 Task: cart item validation rule 
Action: Mouse moved to (569, 660)
Screenshot: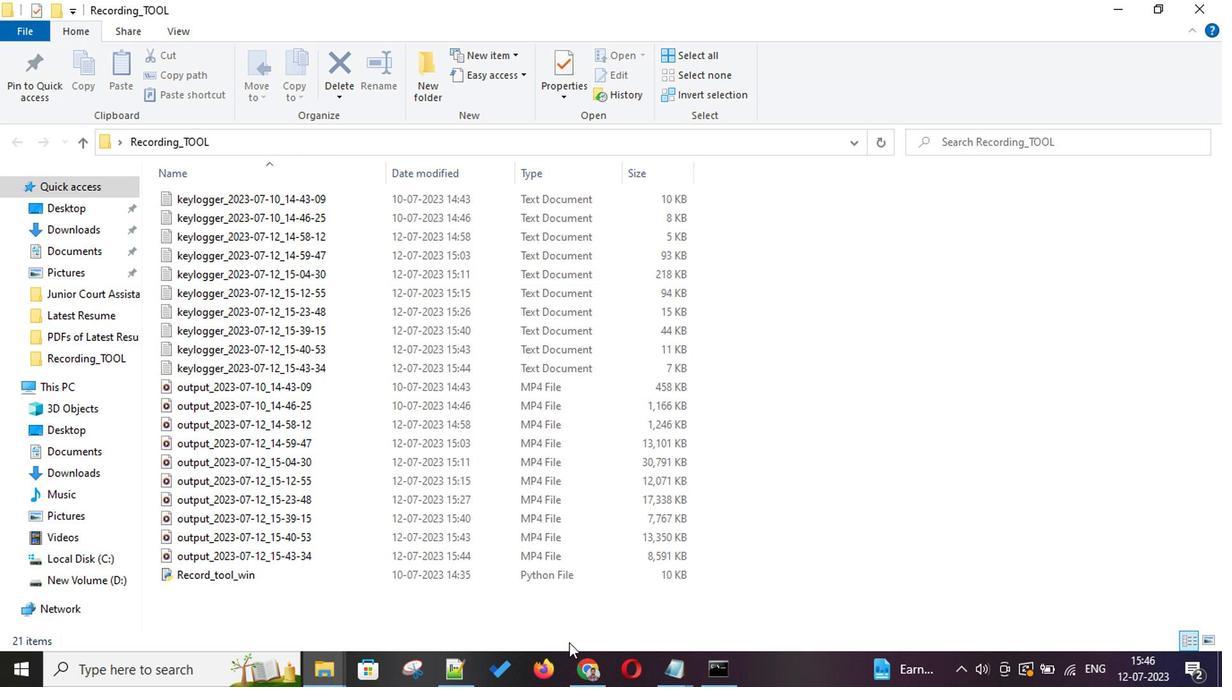 
Action: Mouse pressed left at (569, 660)
Screenshot: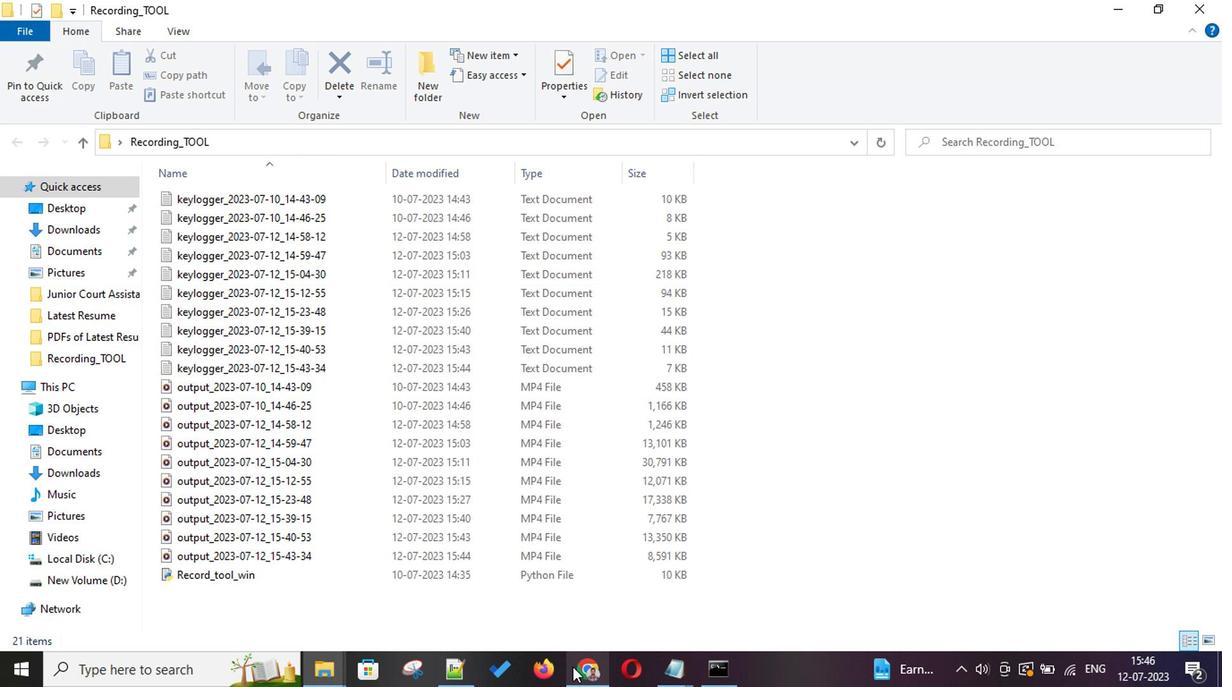 
Action: Mouse moved to (851, 214)
Screenshot: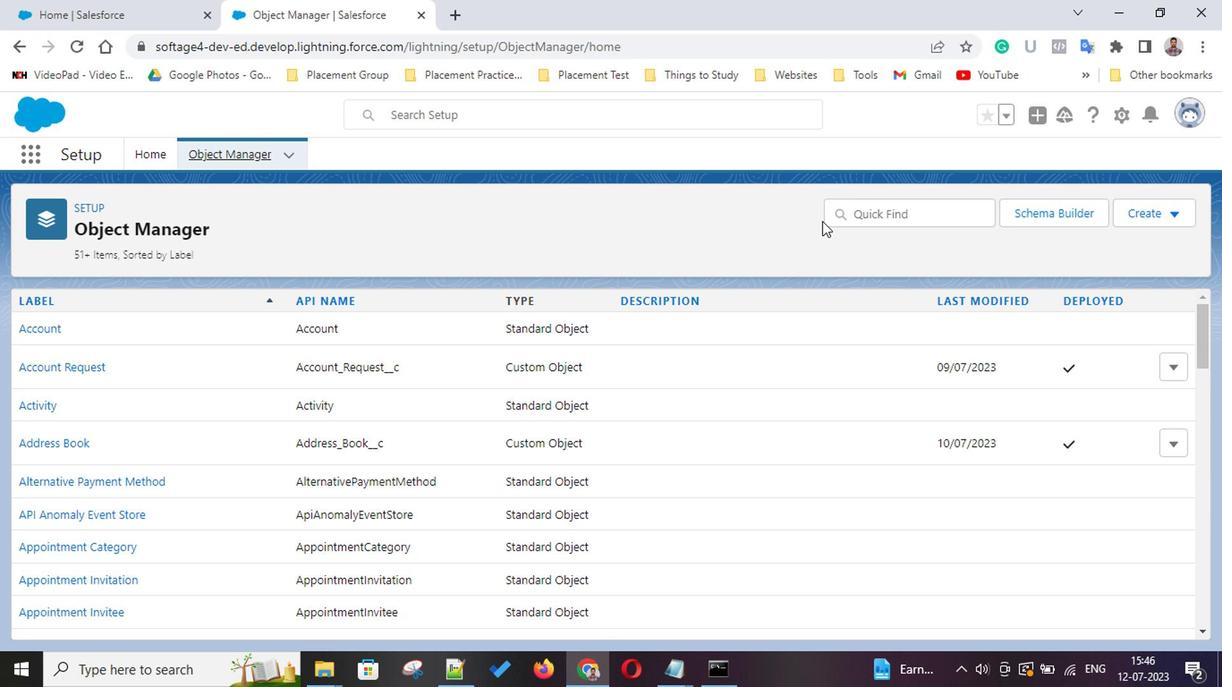 
Action: Mouse pressed left at (851, 214)
Screenshot: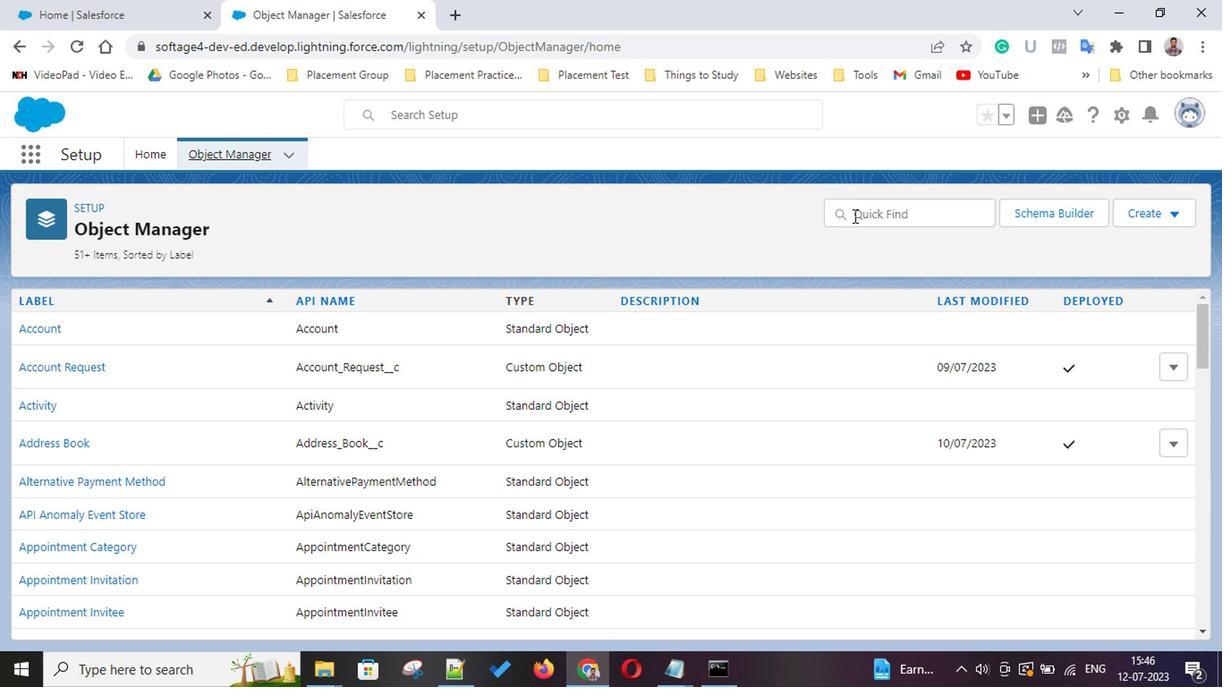 
Action: Key pressed cart<Key.space>item
Screenshot: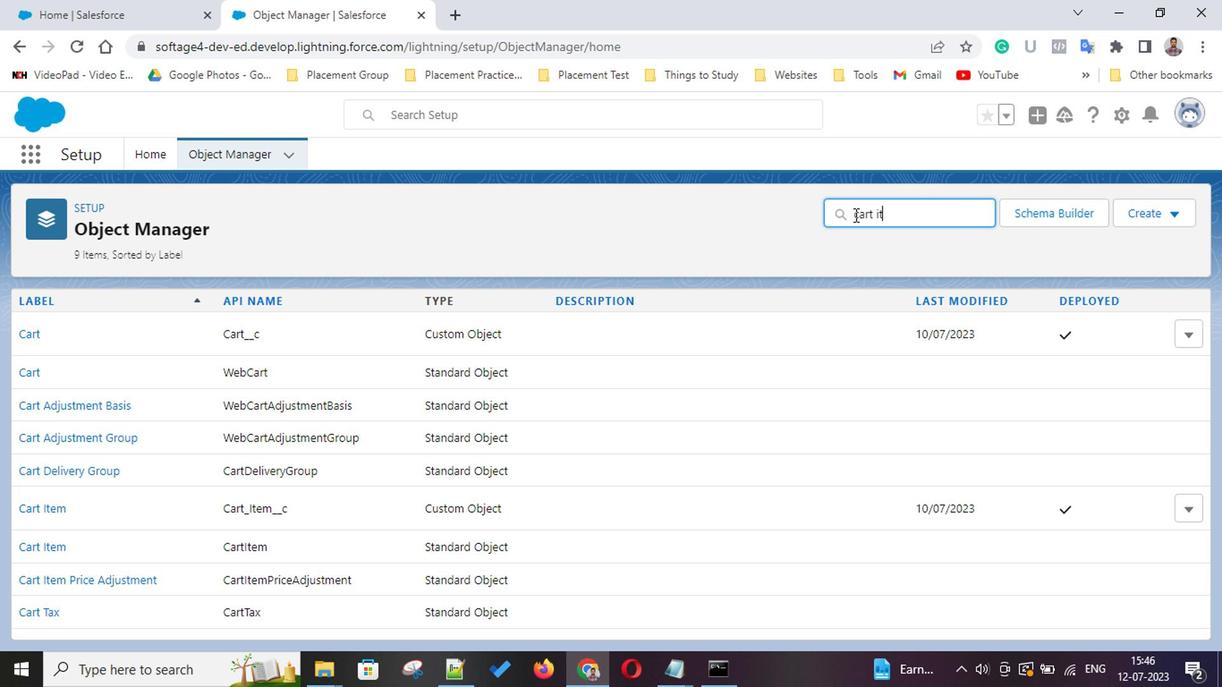 
Action: Mouse moved to (36, 327)
Screenshot: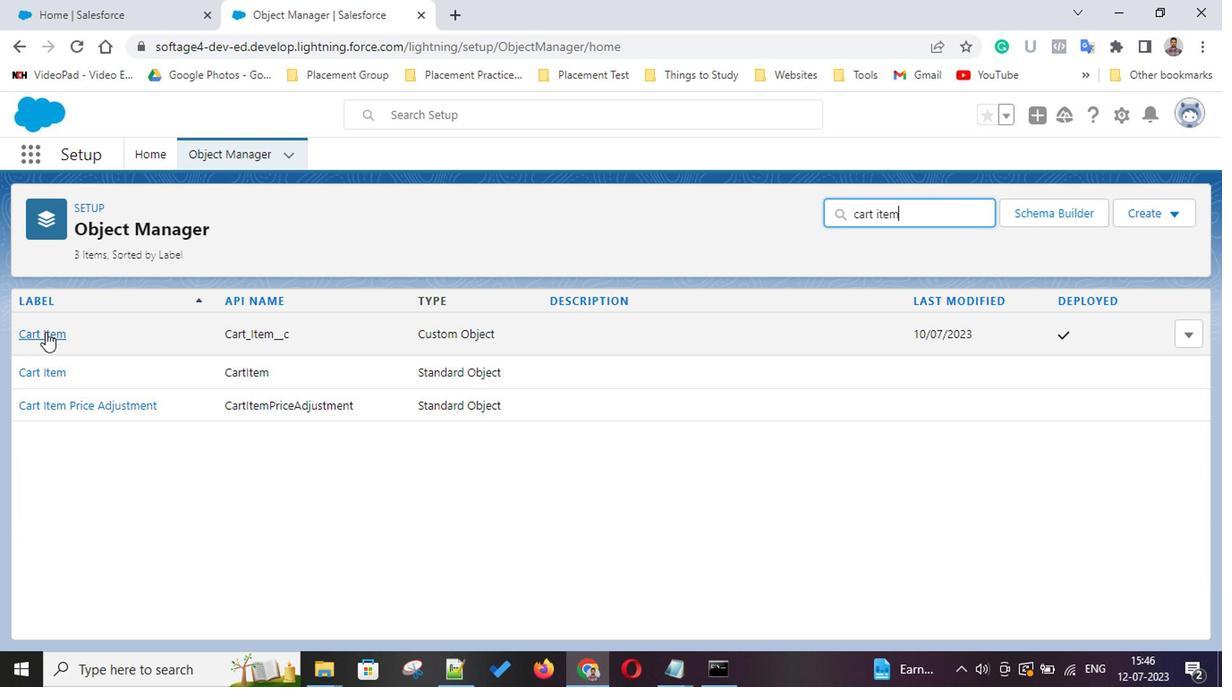 
Action: Mouse pressed left at (36, 327)
Screenshot: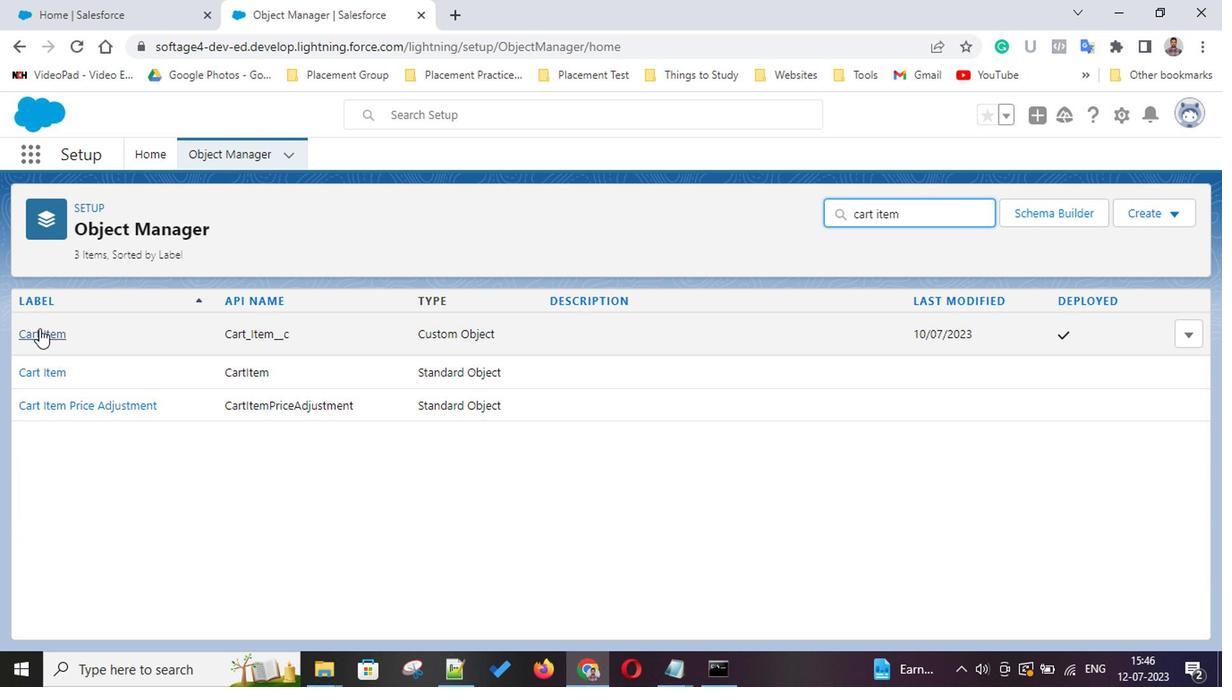 
Action: Mouse moved to (78, 407)
Screenshot: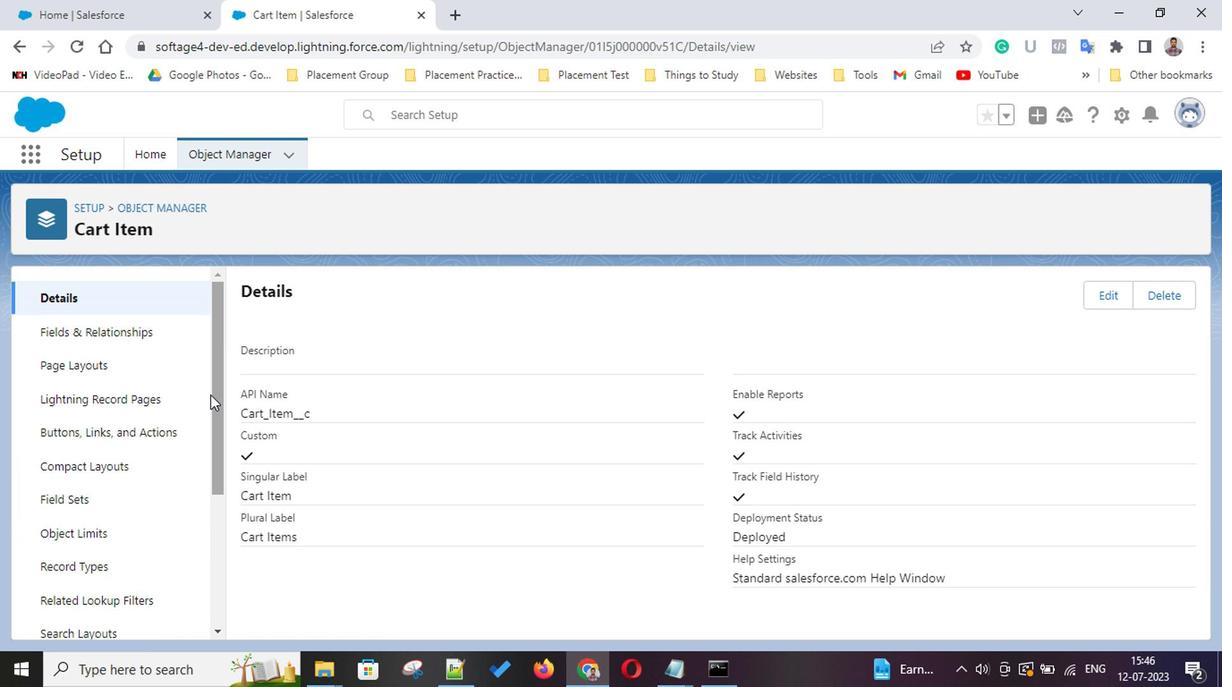 
Action: Mouse scrolled (78, 406) with delta (0, 0)
Screenshot: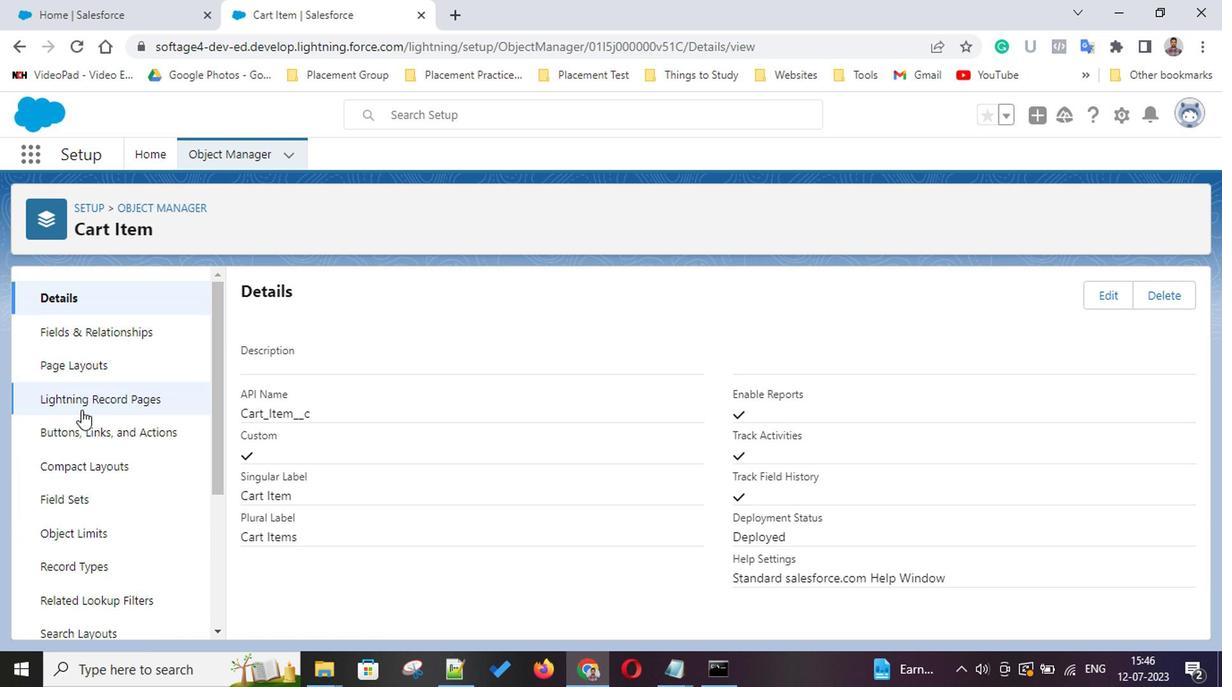 
Action: Mouse scrolled (78, 406) with delta (0, 0)
Screenshot: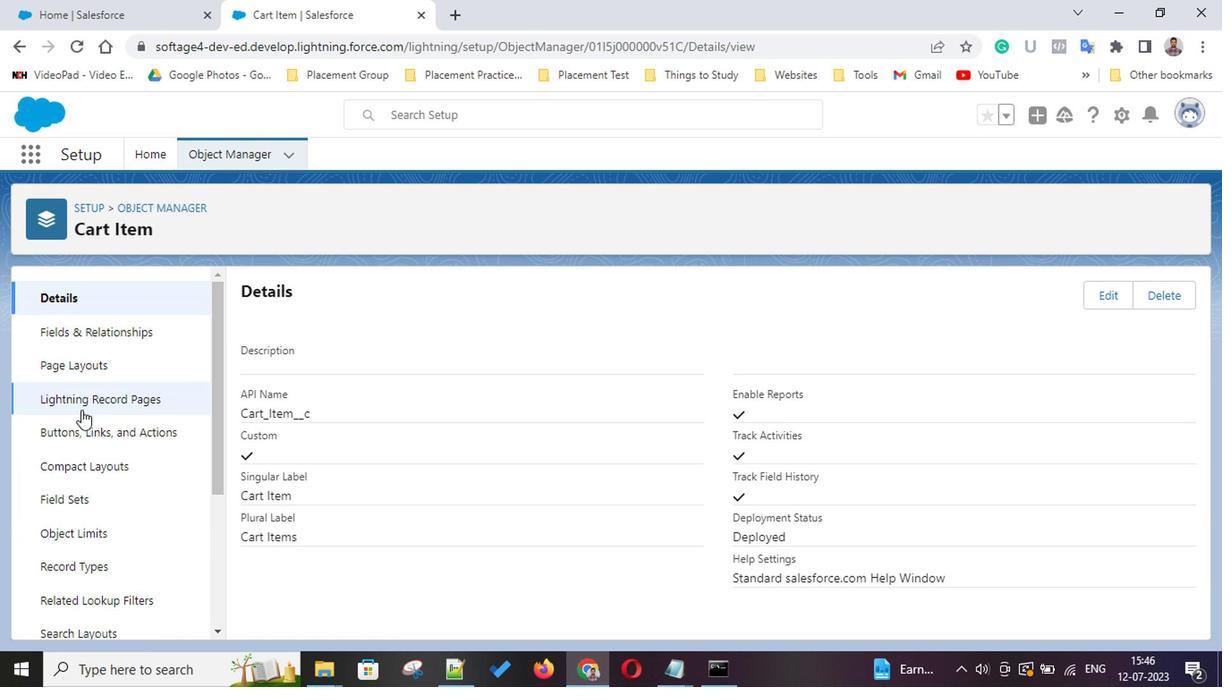 
Action: Mouse scrolled (78, 406) with delta (0, 0)
Screenshot: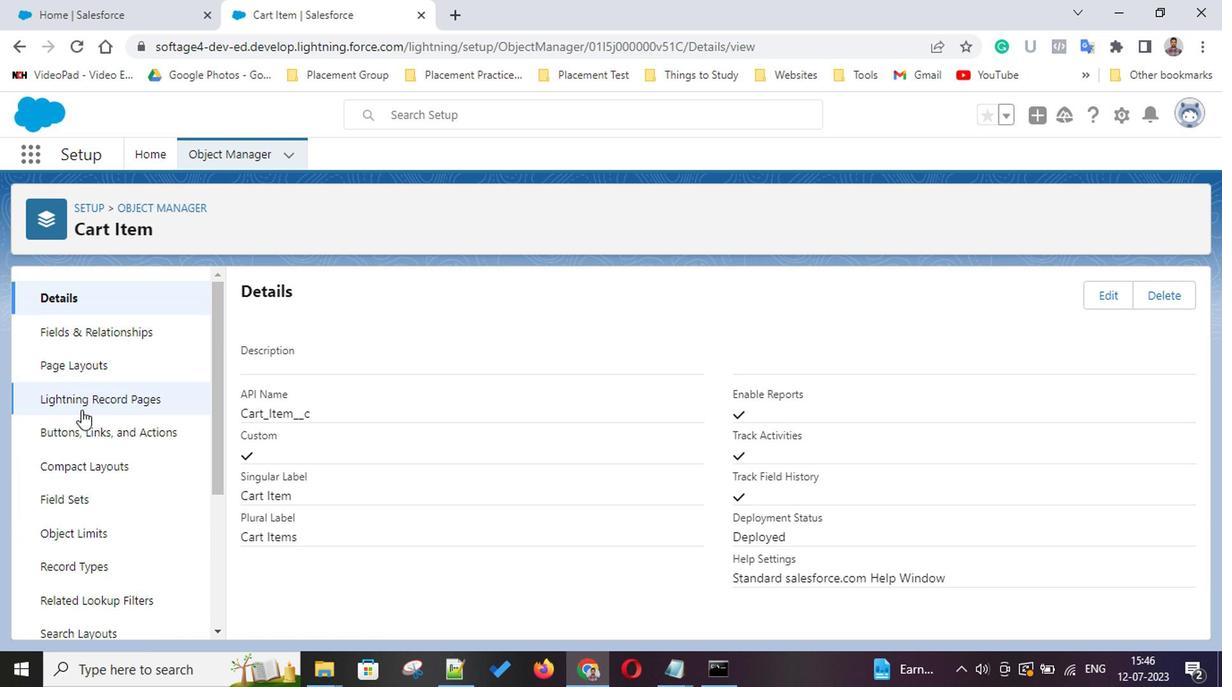 
Action: Mouse scrolled (78, 406) with delta (0, 0)
Screenshot: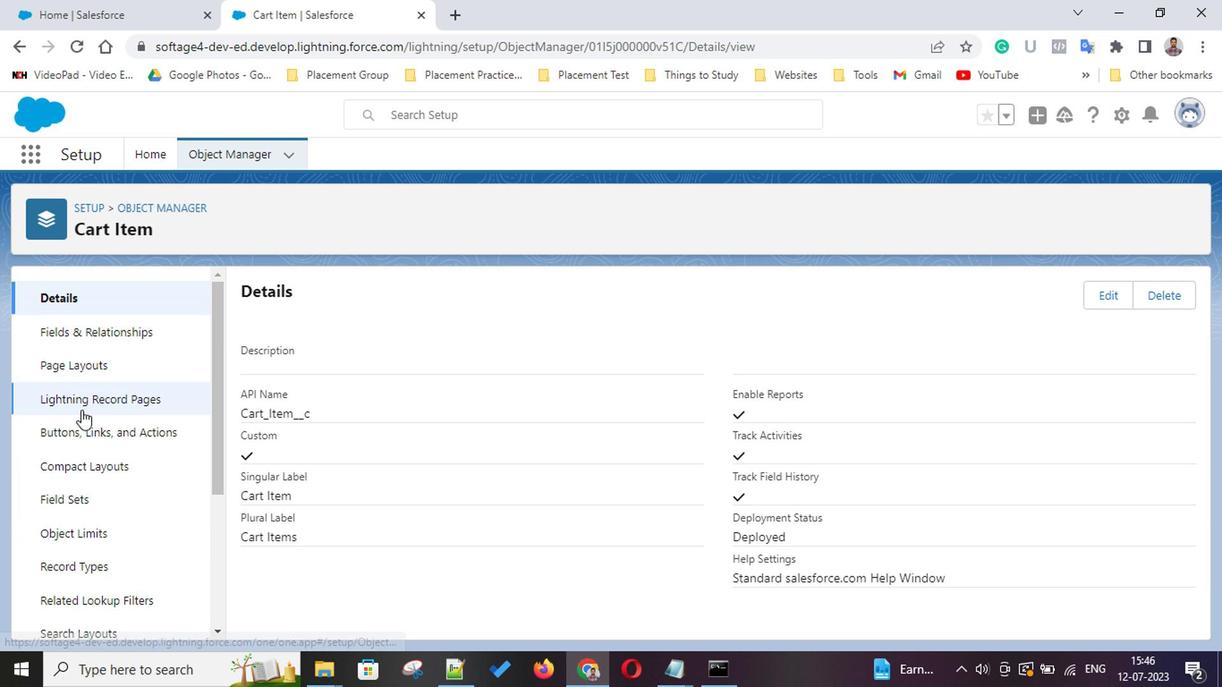 
Action: Mouse scrolled (78, 406) with delta (0, 0)
Screenshot: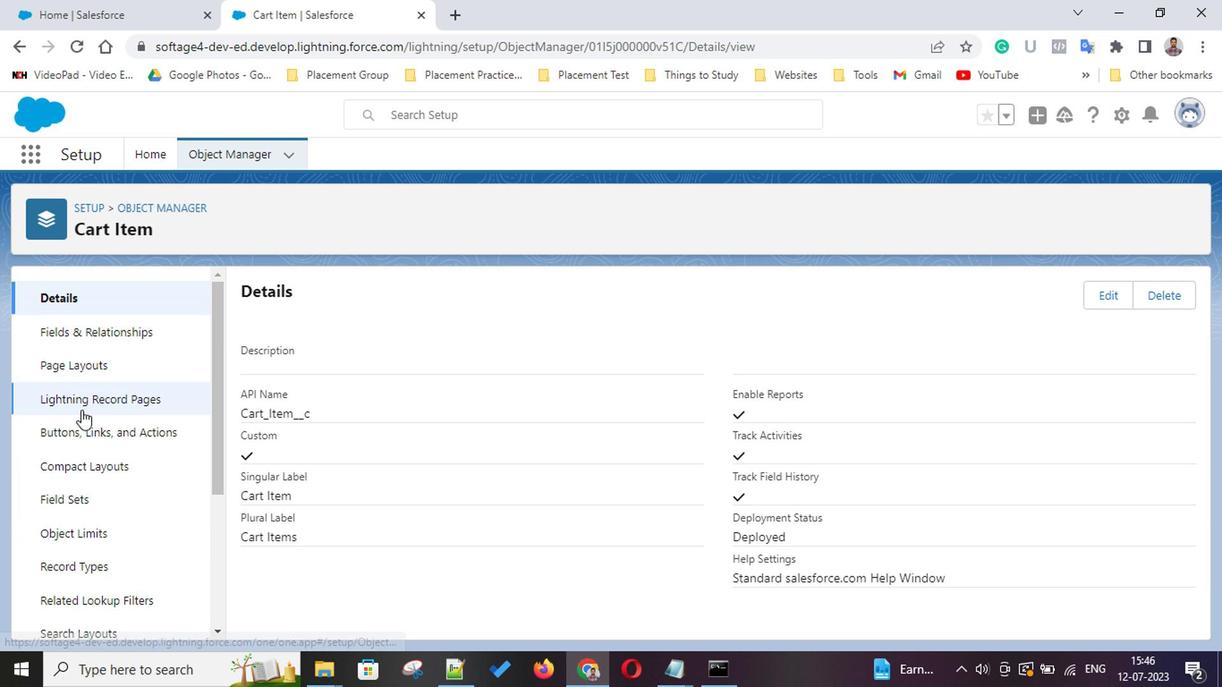 
Action: Mouse scrolled (78, 406) with delta (0, 0)
Screenshot: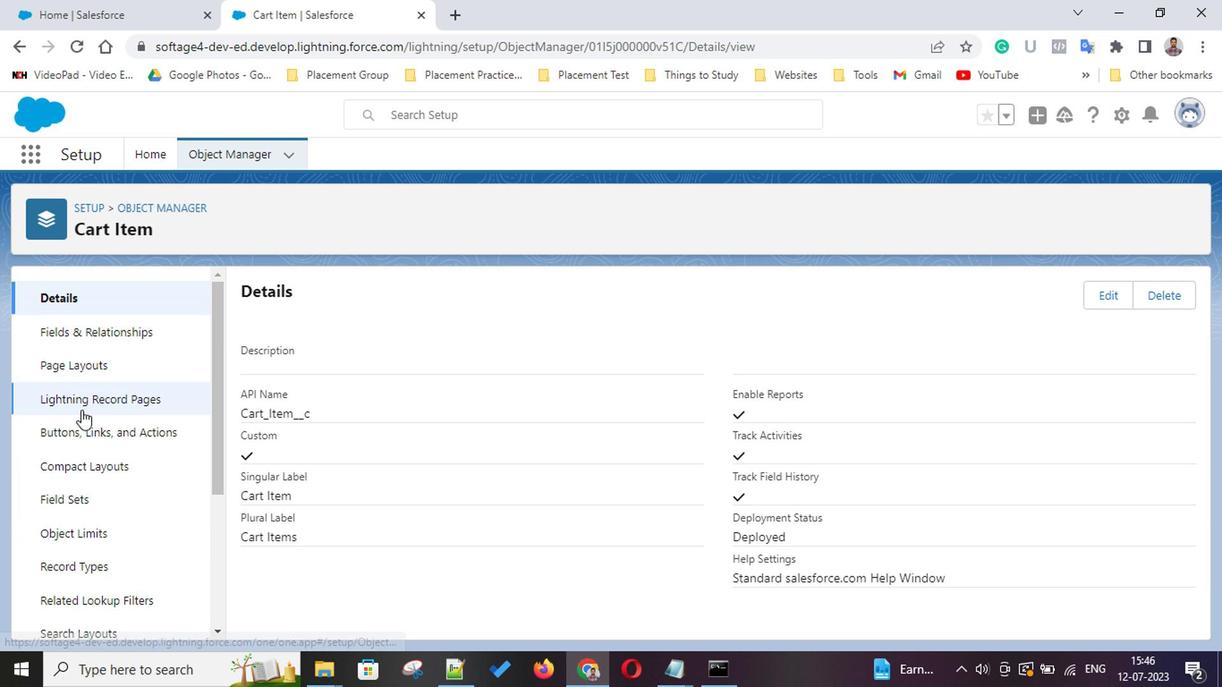 
Action: Mouse scrolled (78, 406) with delta (0, 0)
Screenshot: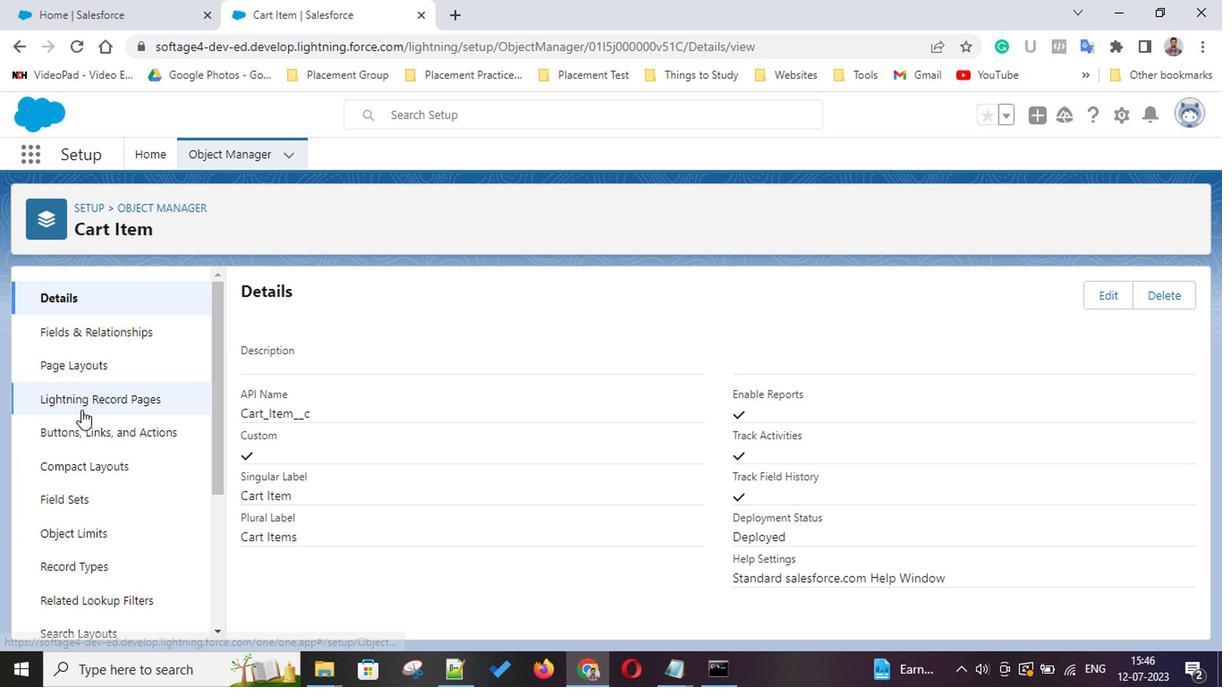 
Action: Mouse scrolled (78, 406) with delta (0, 0)
Screenshot: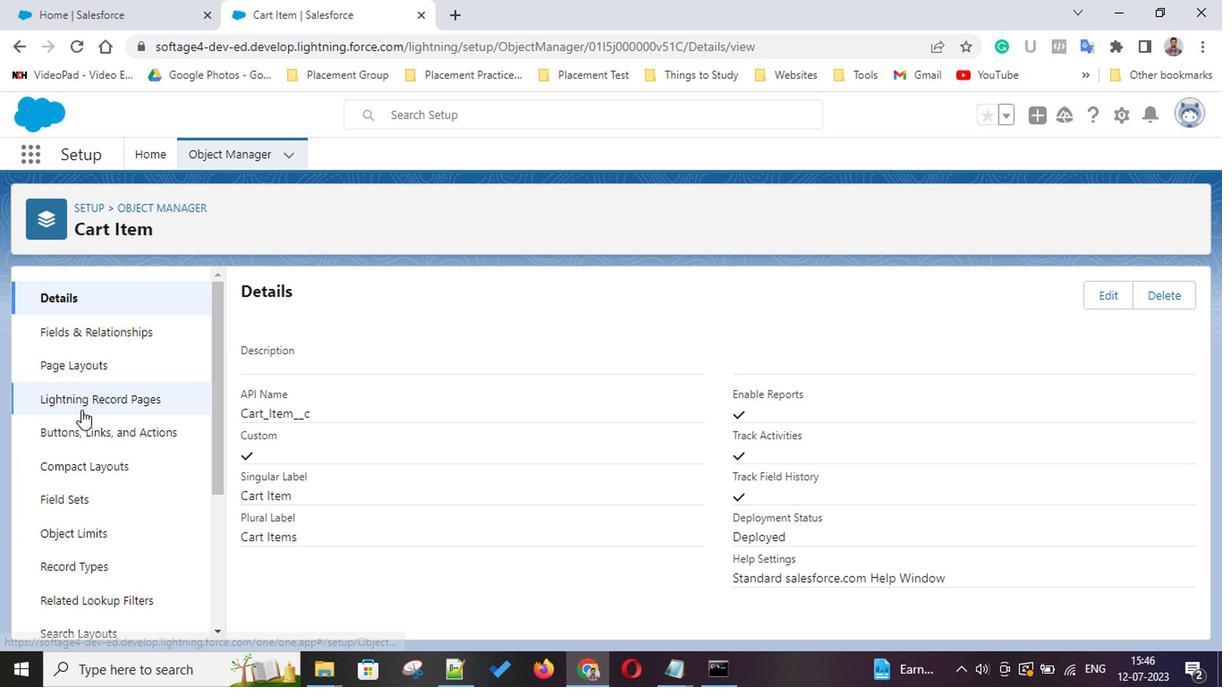 
Action: Mouse scrolled (78, 406) with delta (0, 0)
Screenshot: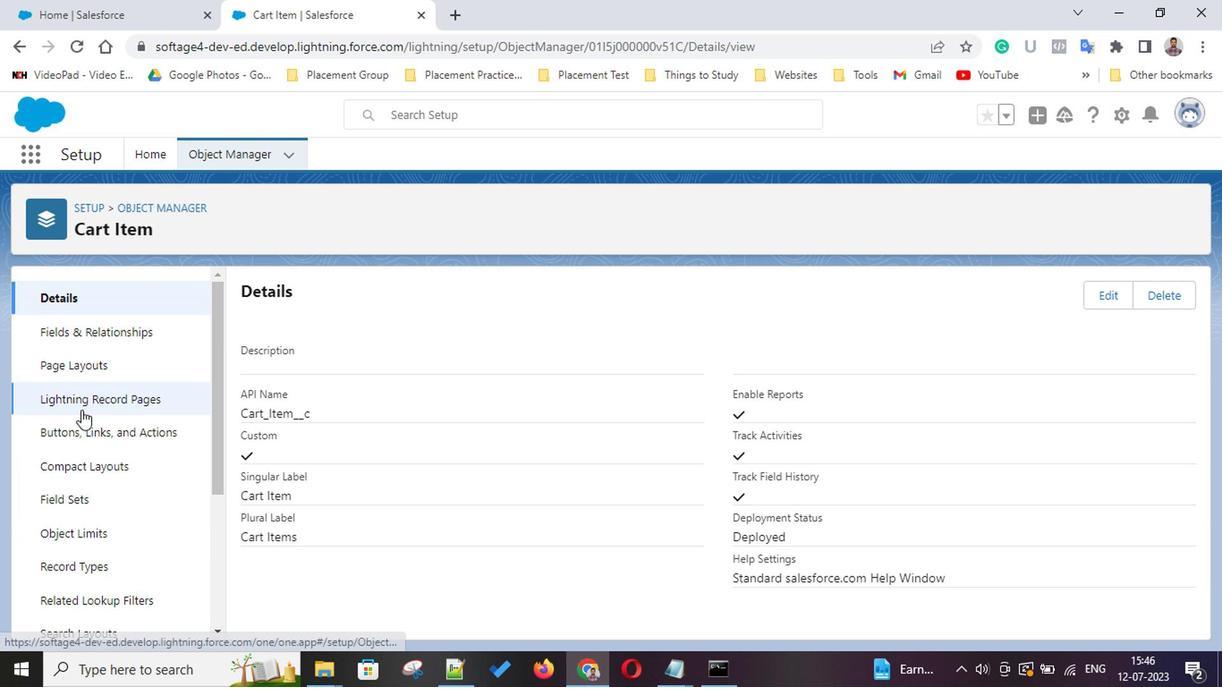 
Action: Mouse scrolled (78, 406) with delta (0, 0)
Screenshot: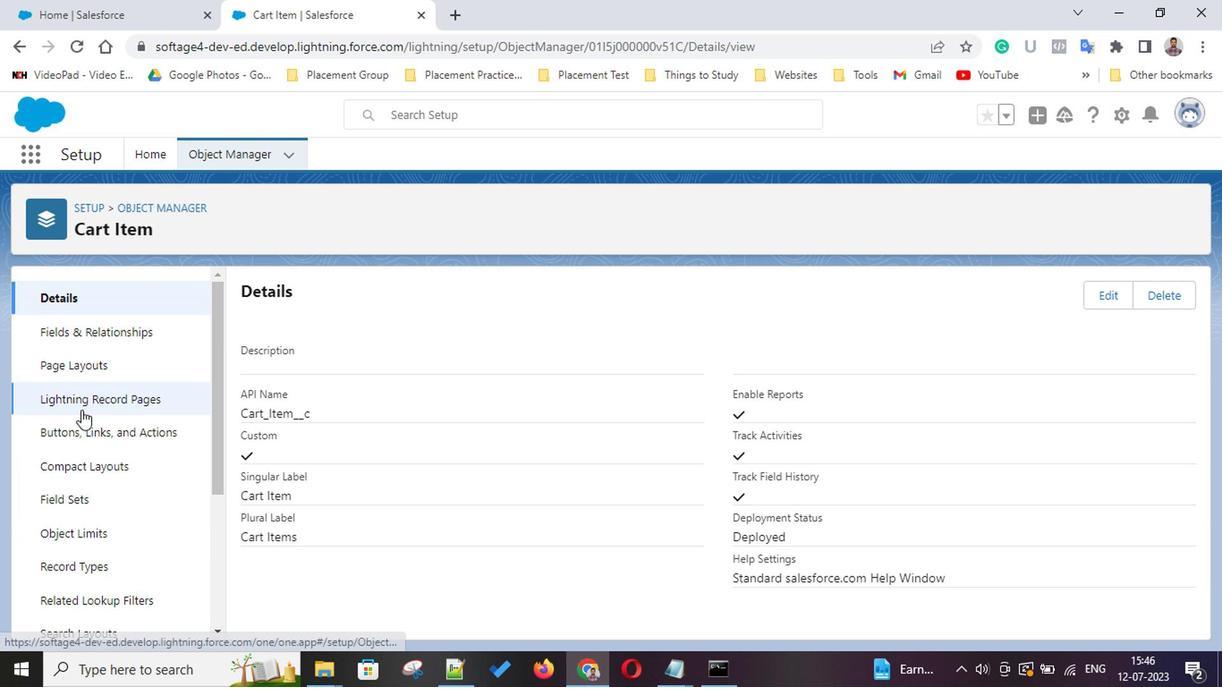
Action: Mouse scrolled (78, 406) with delta (0, 0)
Screenshot: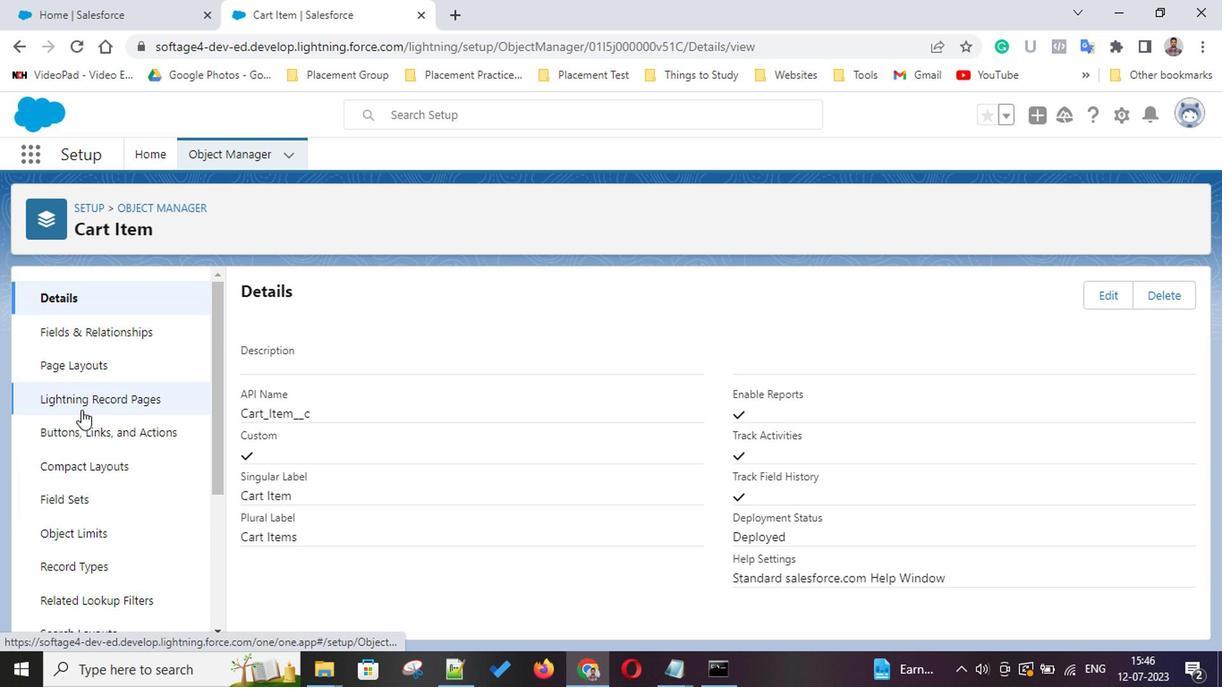 
Action: Mouse scrolled (78, 406) with delta (0, 0)
Screenshot: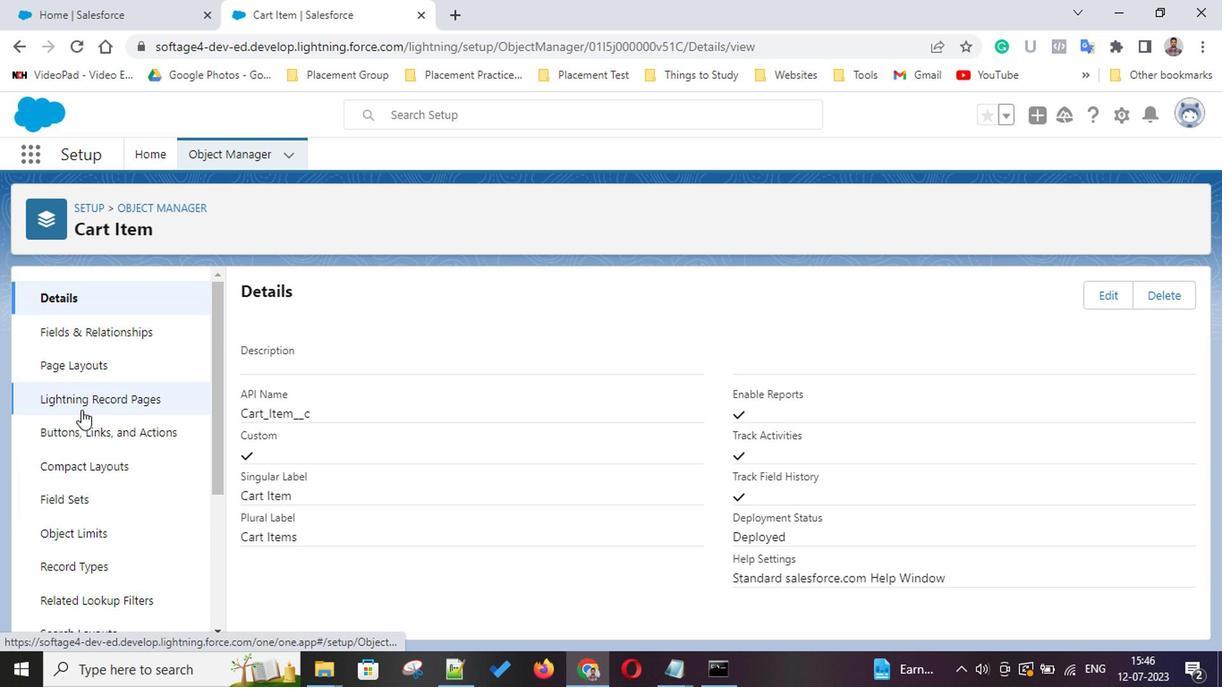 
Action: Mouse scrolled (78, 406) with delta (0, 0)
Screenshot: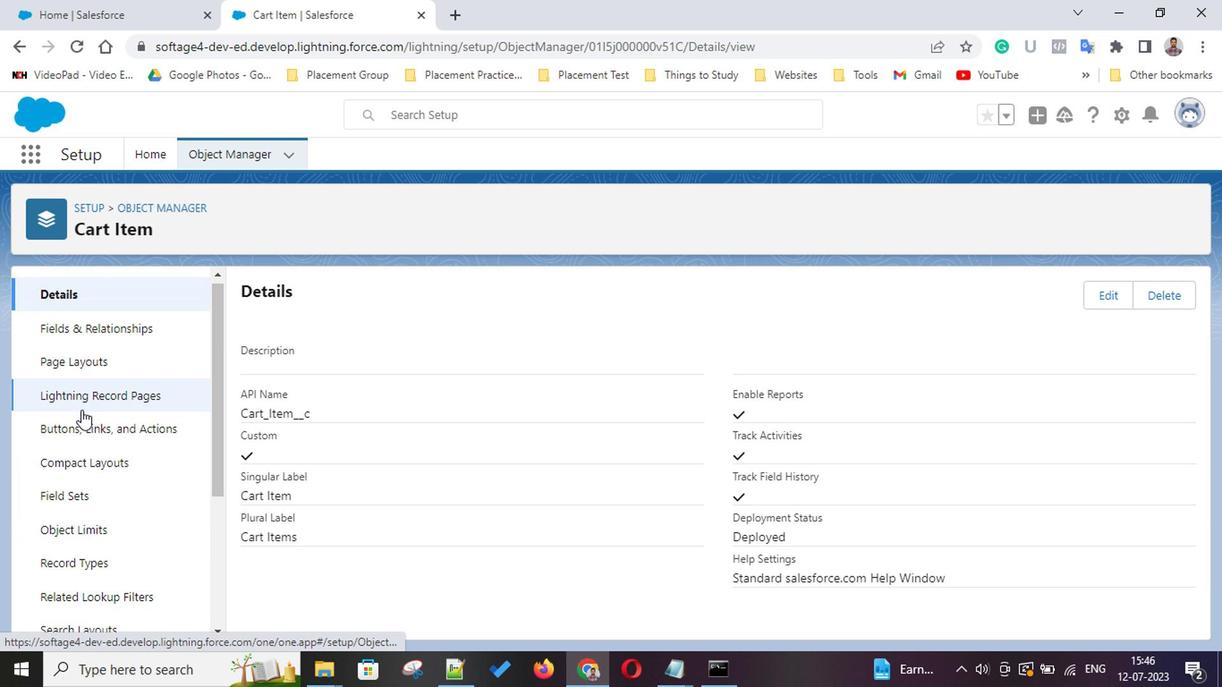 
Action: Mouse scrolled (78, 406) with delta (0, 0)
Screenshot: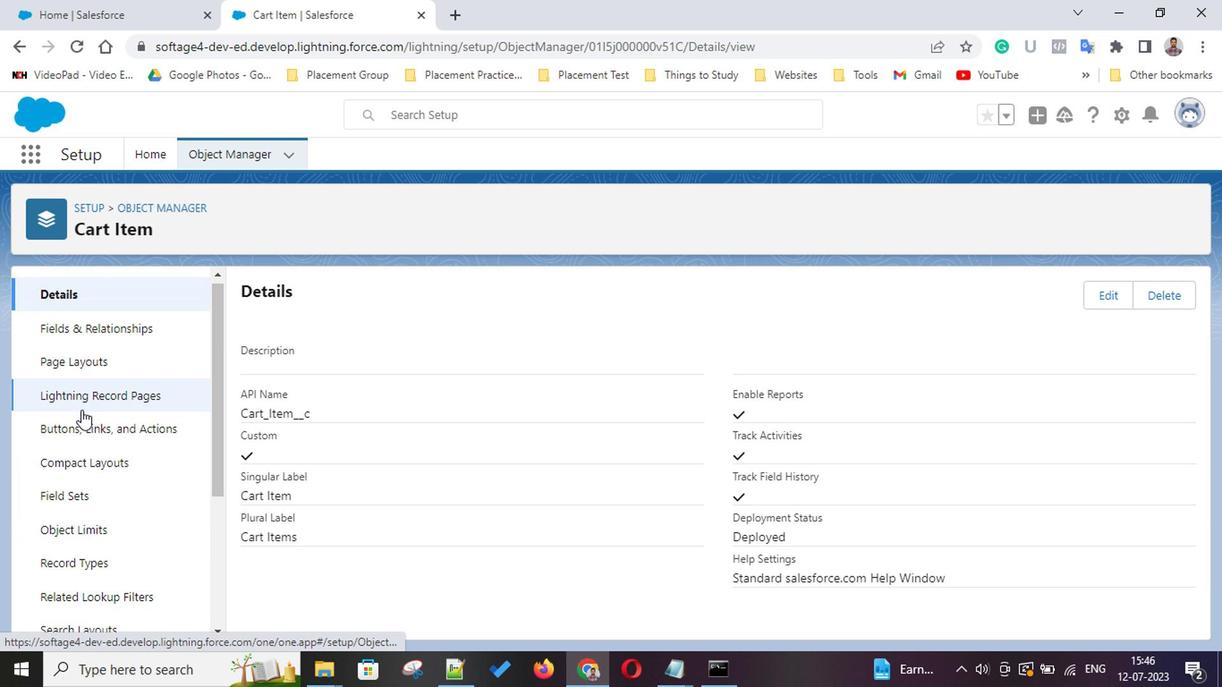 
Action: Mouse scrolled (78, 406) with delta (0, 0)
Screenshot: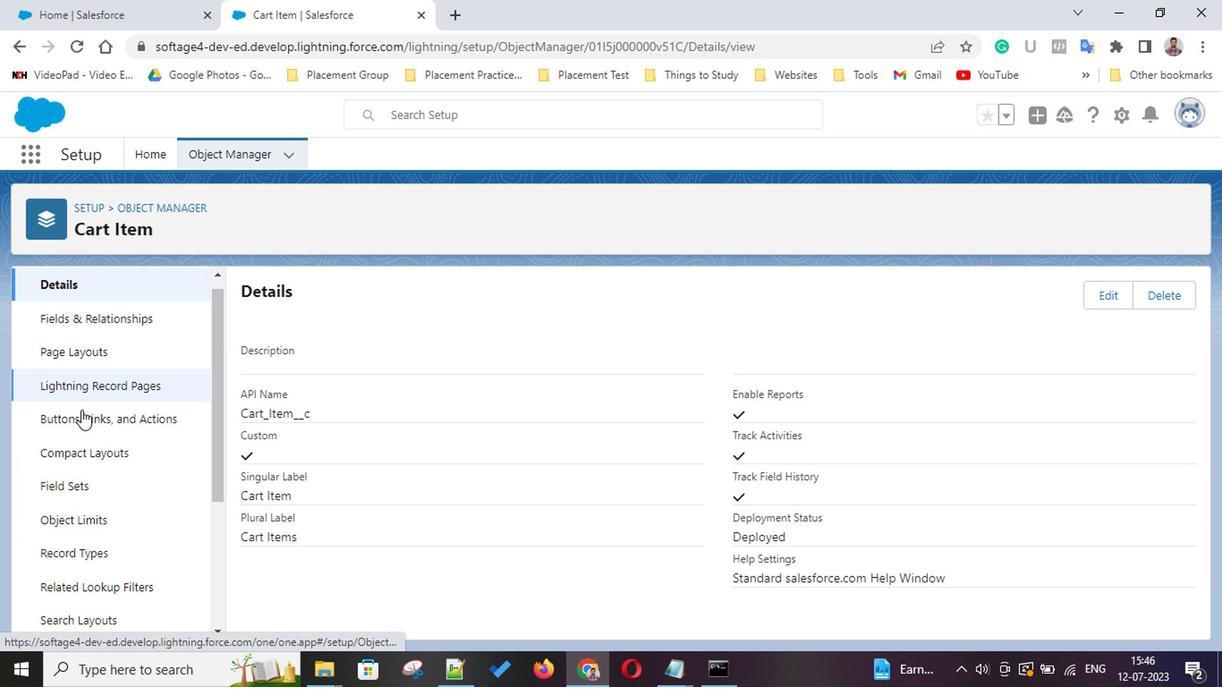 
Action: Mouse scrolled (78, 406) with delta (0, 0)
Screenshot: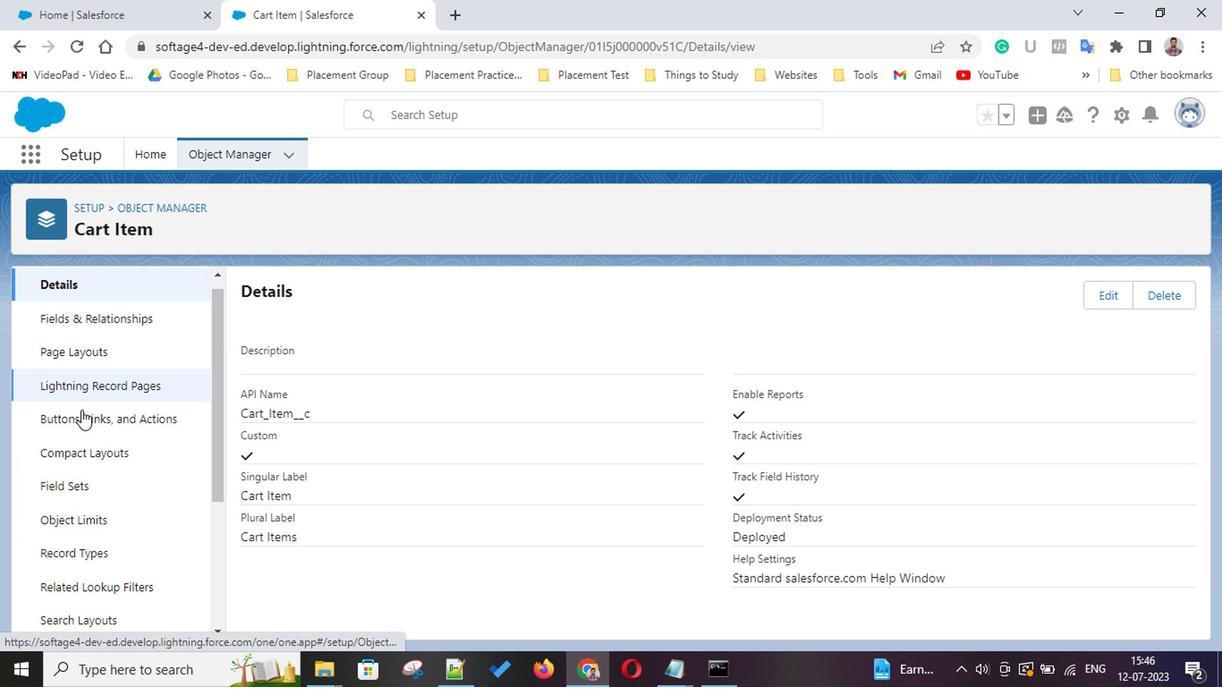 
Action: Mouse scrolled (78, 406) with delta (0, 0)
Screenshot: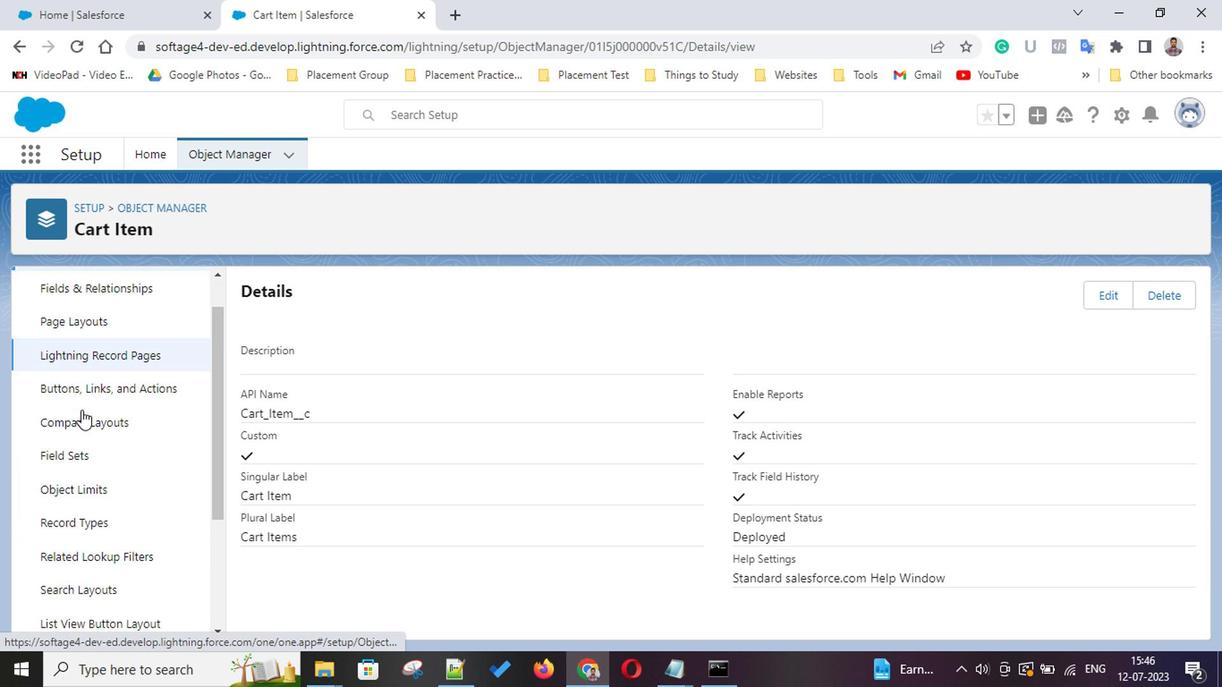 
Action: Mouse scrolled (78, 406) with delta (0, 0)
Screenshot: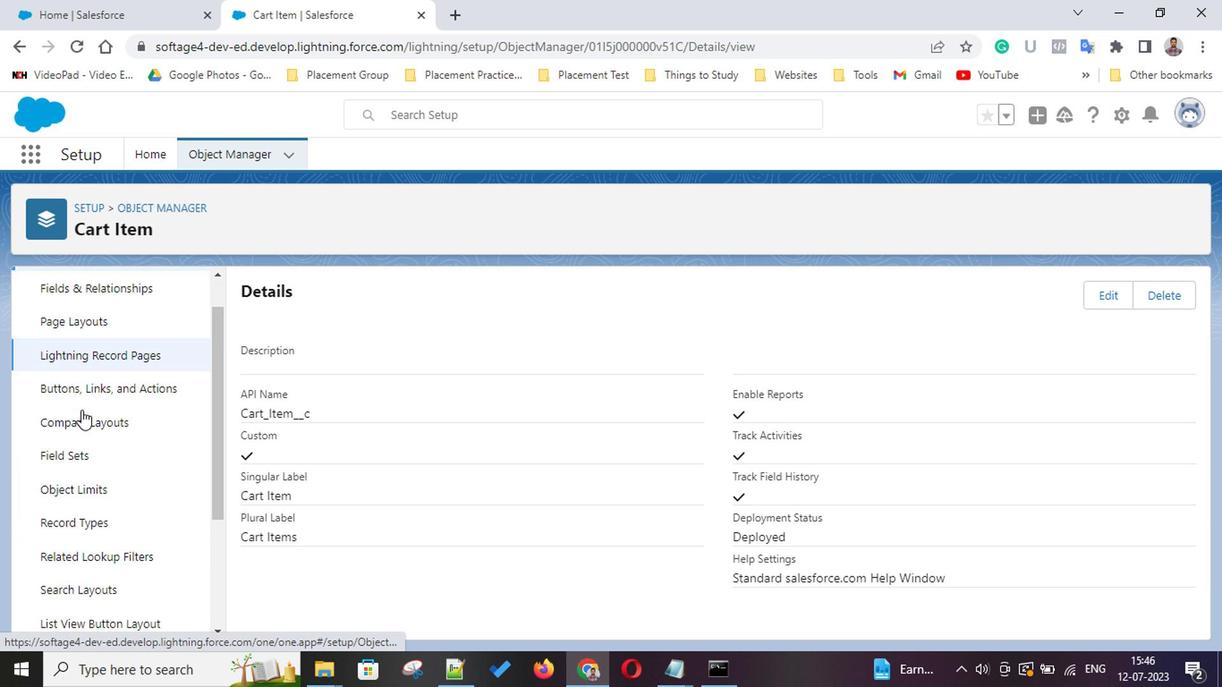 
Action: Mouse scrolled (78, 406) with delta (0, 0)
Screenshot: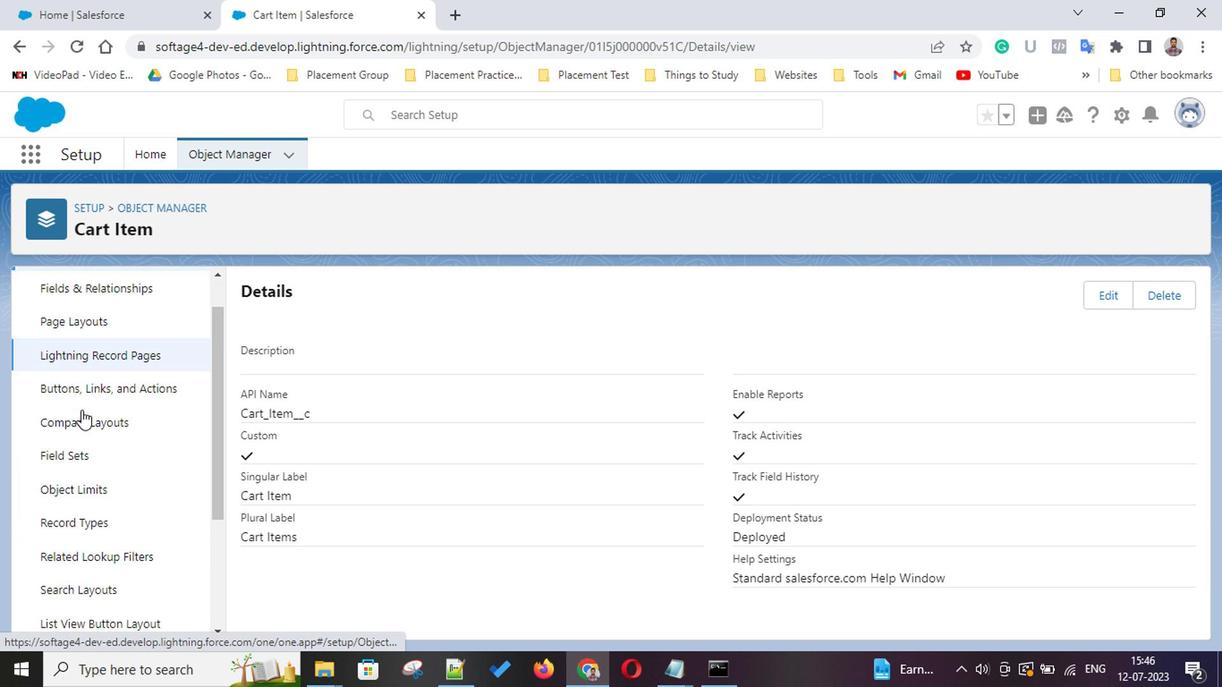 
Action: Mouse scrolled (78, 406) with delta (0, 0)
Screenshot: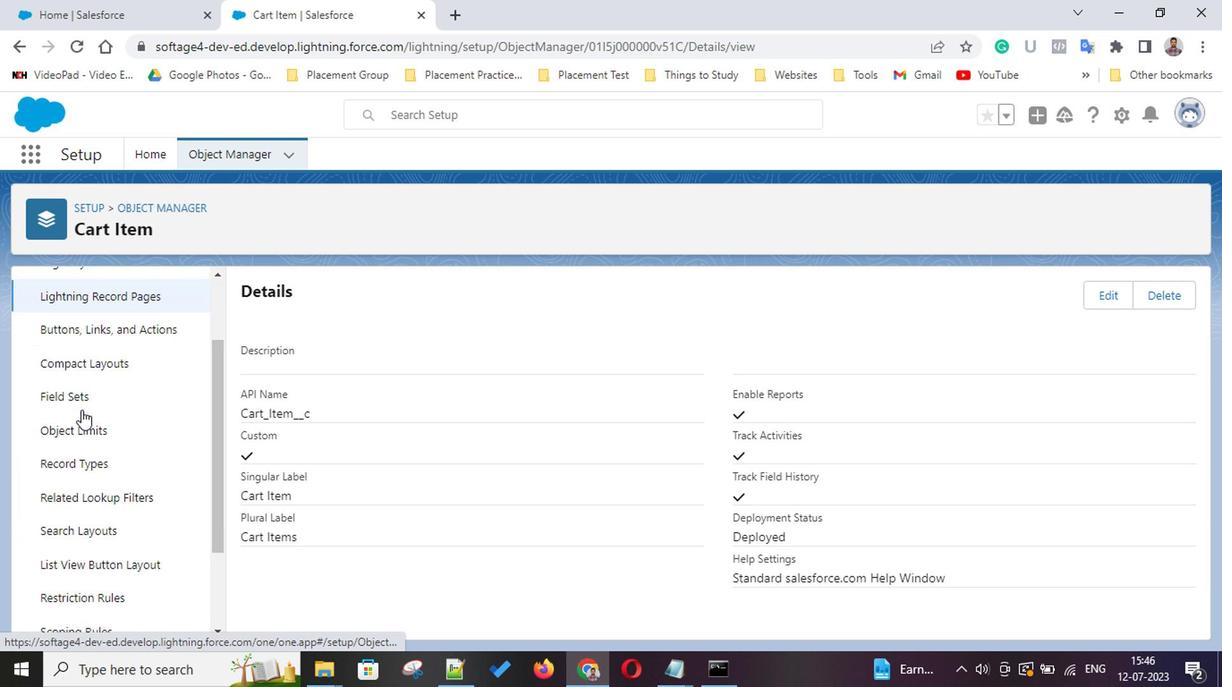 
Action: Mouse moved to (71, 606)
Screenshot: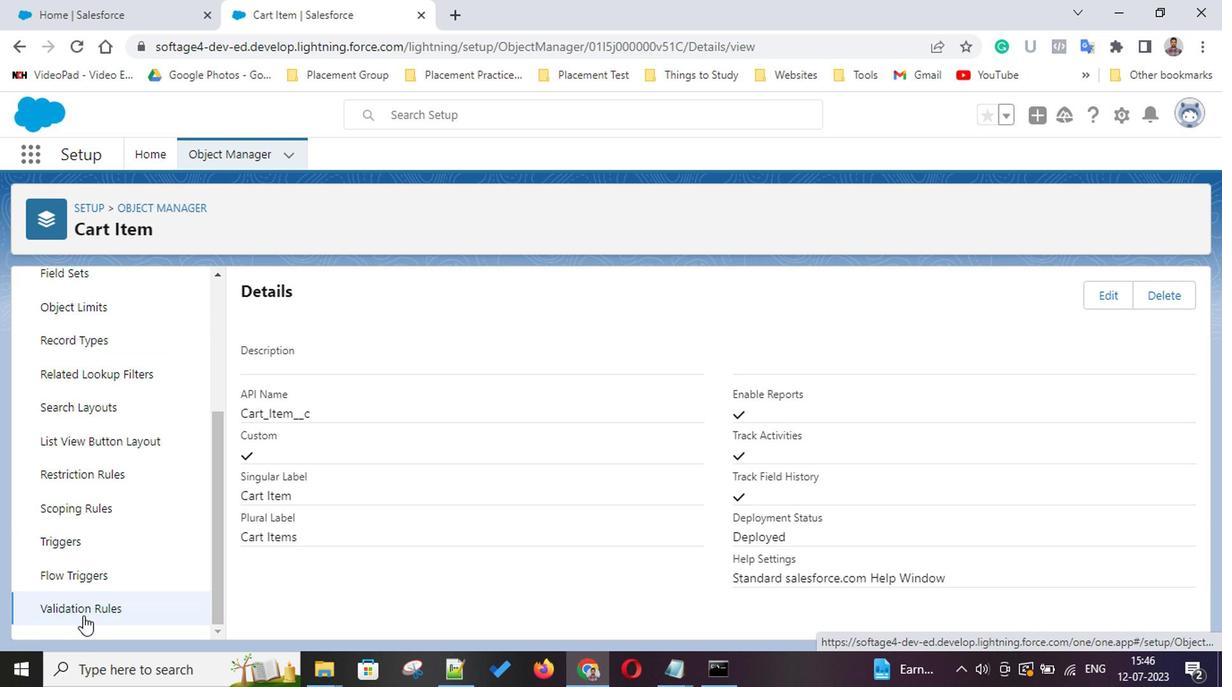 
Action: Mouse pressed left at (71, 606)
Screenshot: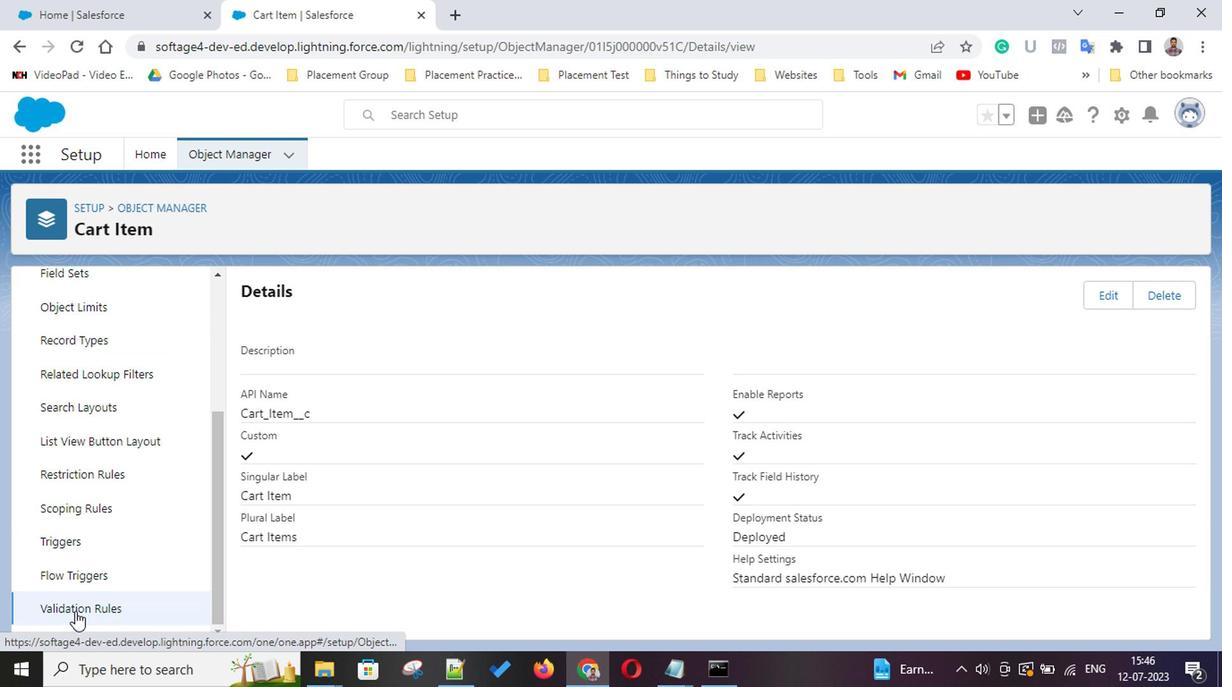 
Action: Mouse moved to (1184, 297)
Screenshot: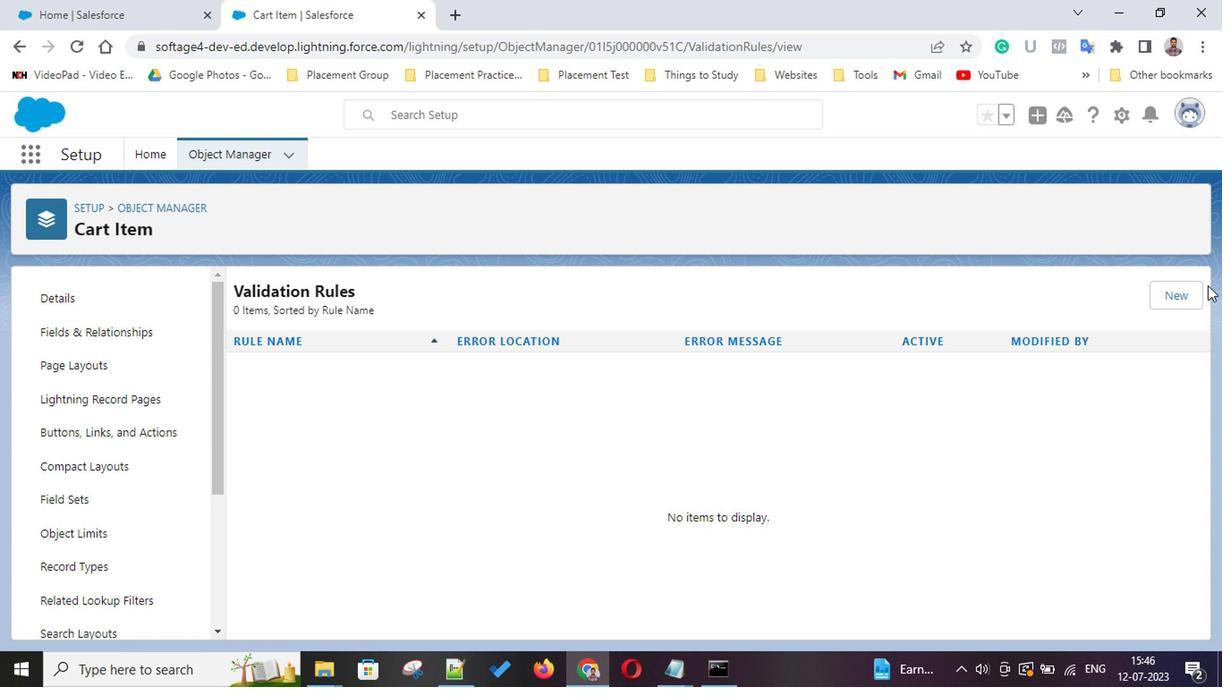 
Action: Mouse pressed left at (1184, 297)
Screenshot: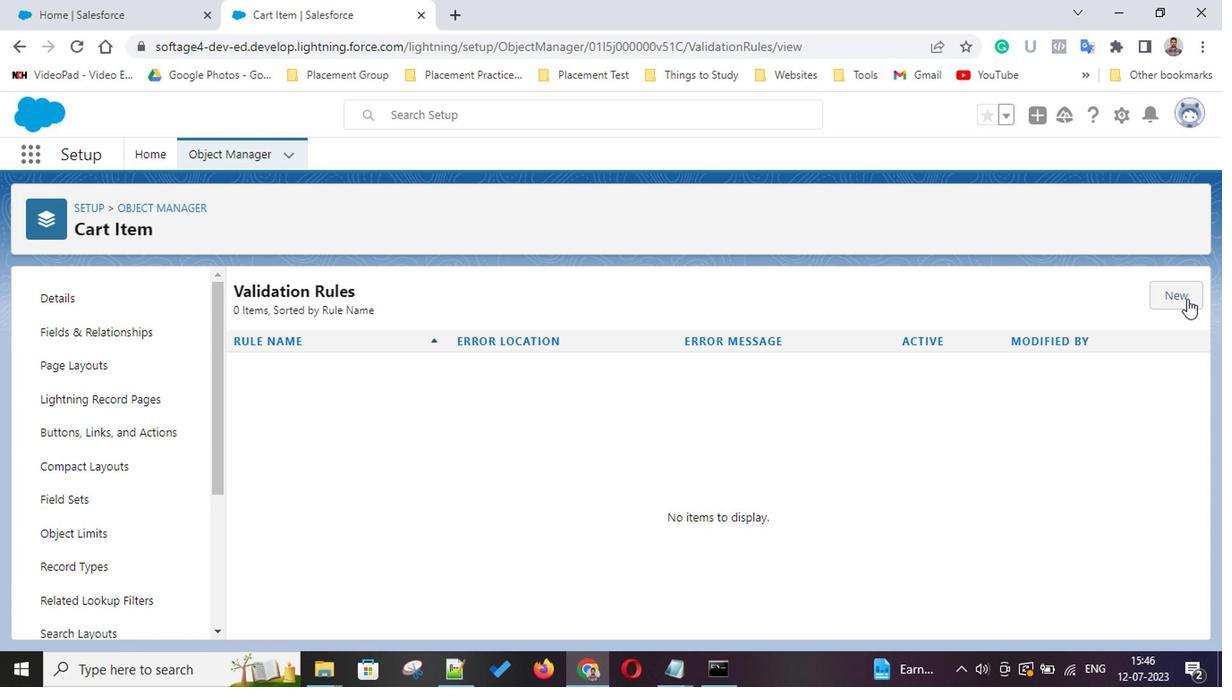 
Action: Mouse moved to (625, 298)
Screenshot: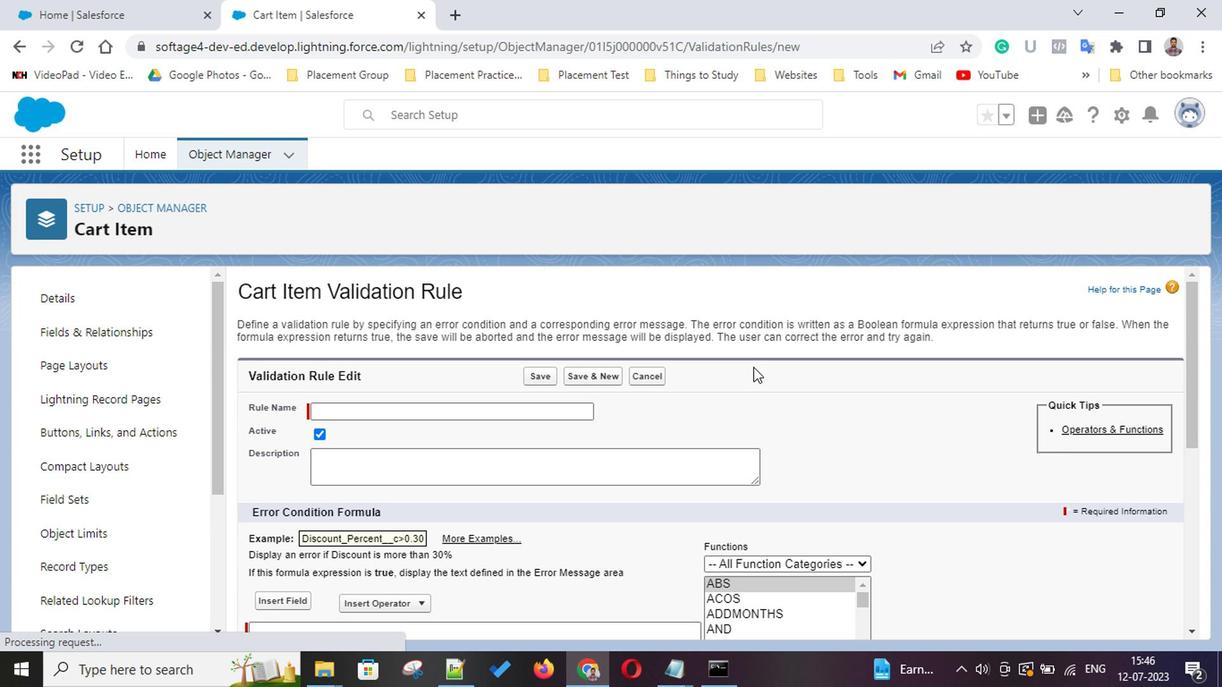 
Action: Key pressed <Key.shift>Product<Key.space>and<Key.space><Key.shift>Quantity<Key.space>is<Key.space><Key.shift>Required
Screenshot: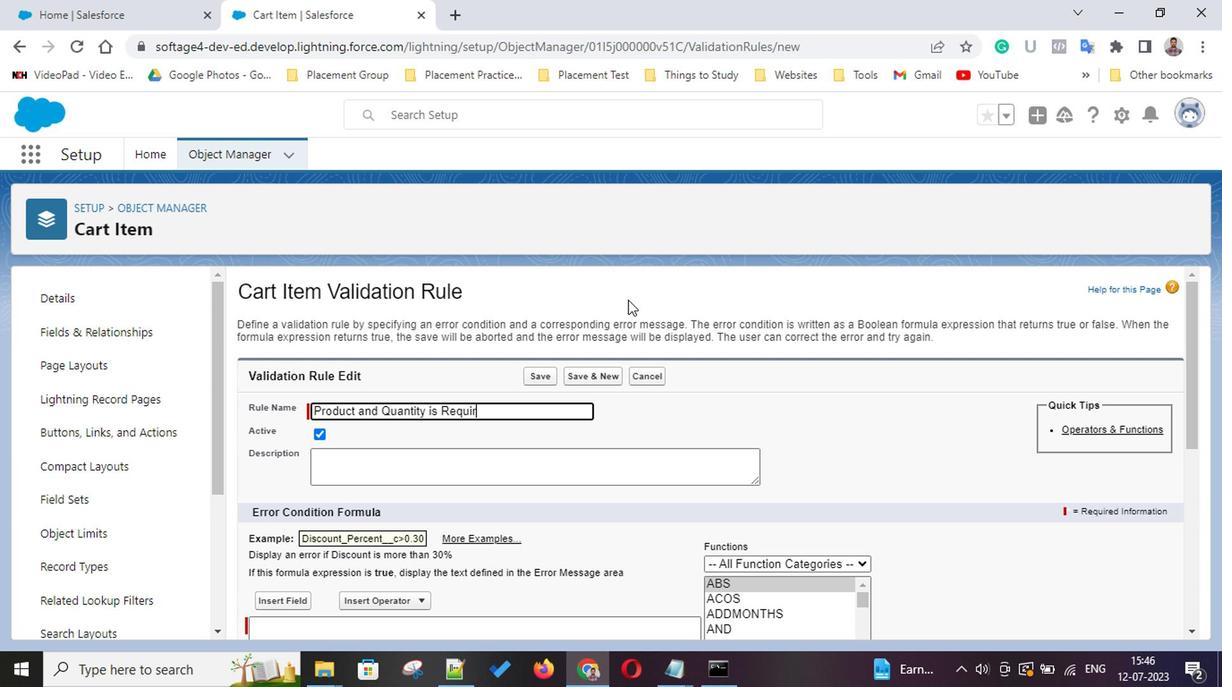 
Action: Mouse moved to (399, 476)
Screenshot: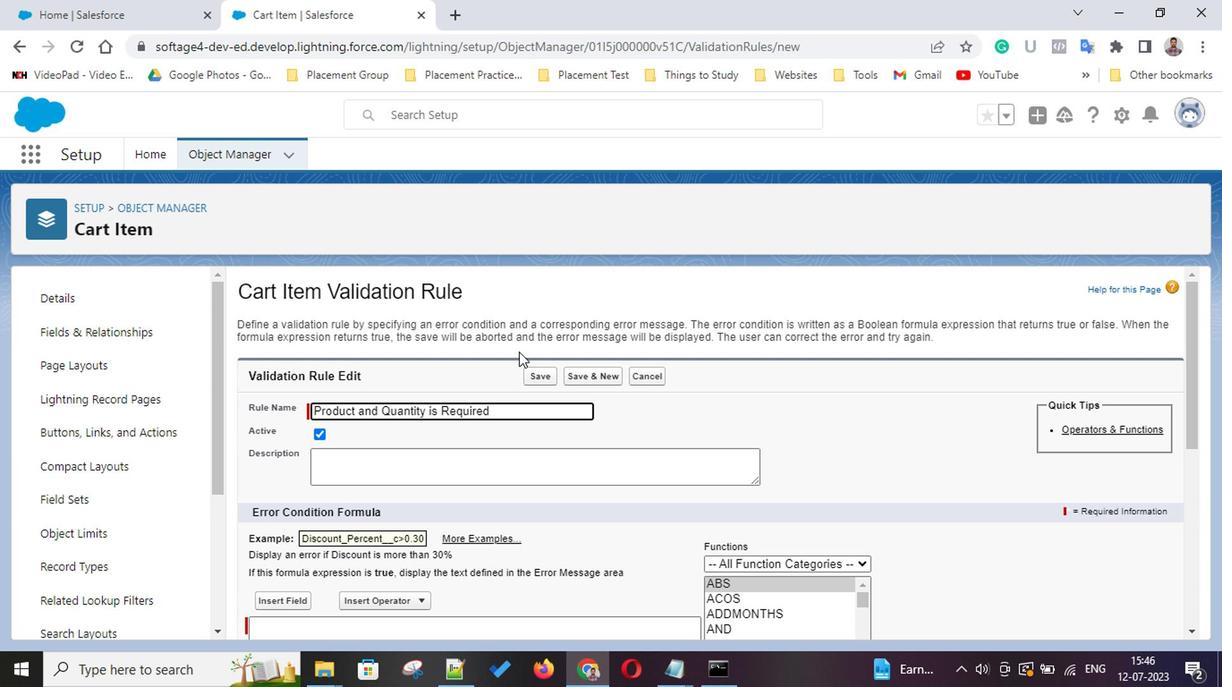 
Action: Mouse scrolled (399, 475) with delta (0, 0)
Screenshot: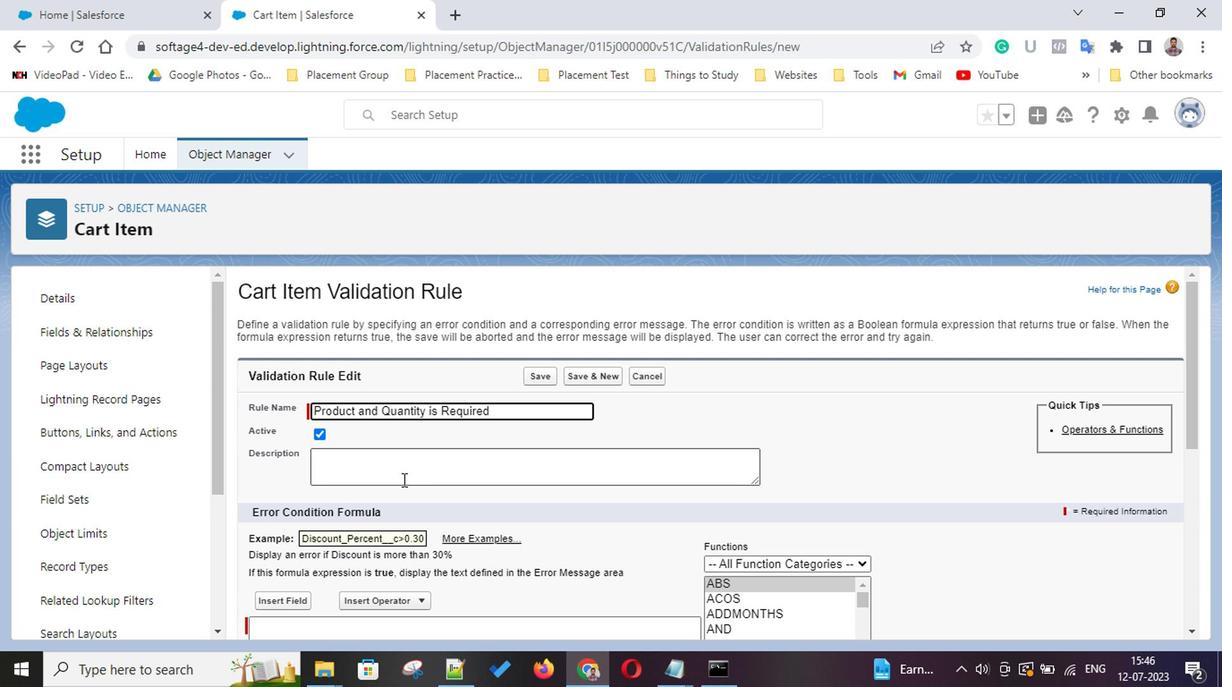 
Action: Mouse scrolled (399, 475) with delta (0, 0)
Screenshot: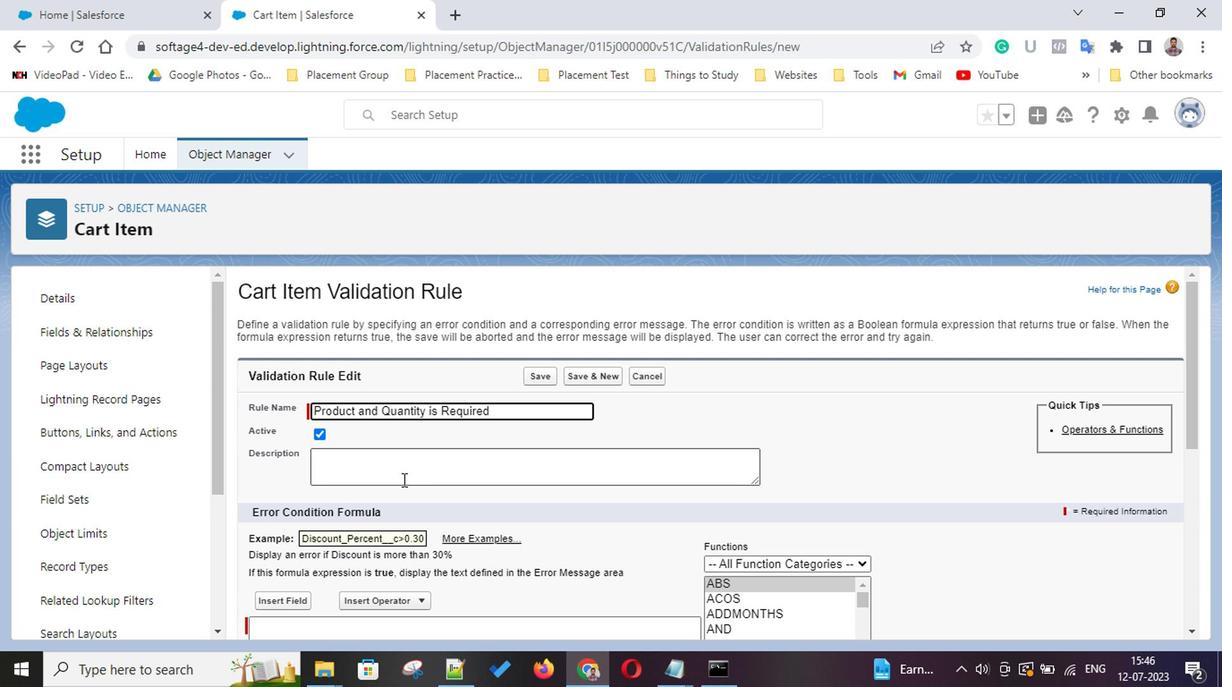 
Action: Mouse scrolled (399, 475) with delta (0, 0)
Screenshot: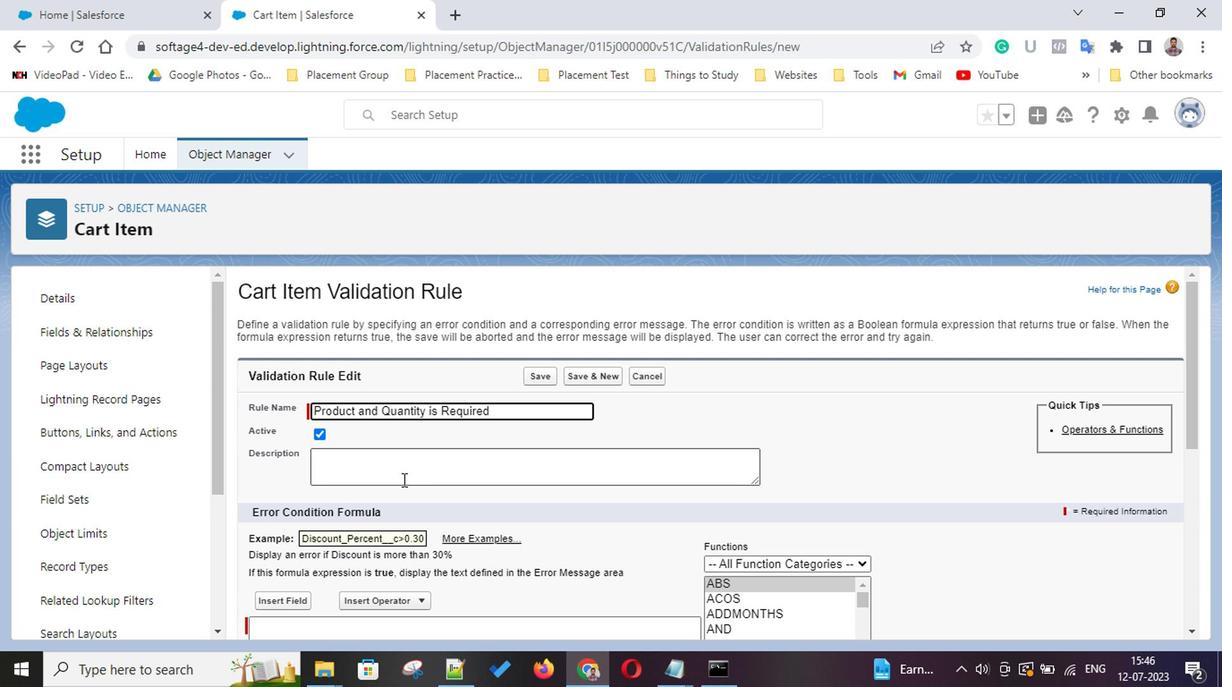 
Action: Mouse scrolled (399, 475) with delta (0, 0)
Screenshot: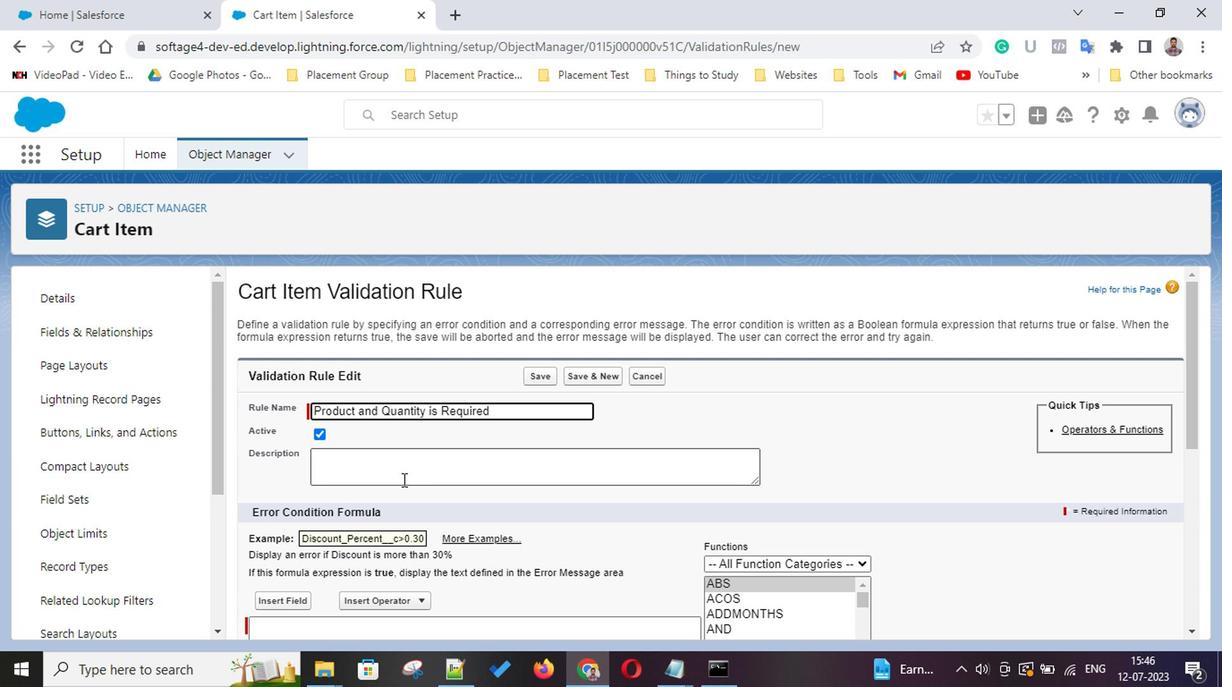 
Action: Mouse scrolled (399, 475) with delta (0, 0)
Screenshot: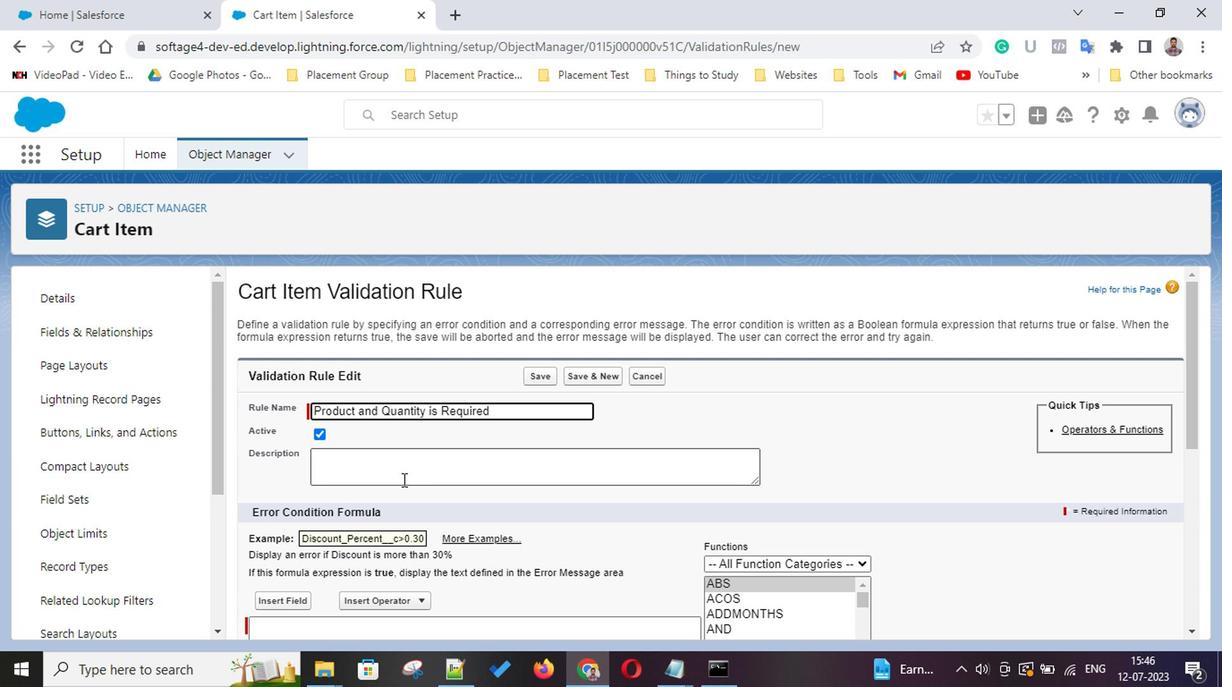 
Action: Mouse scrolled (399, 475) with delta (0, 0)
Screenshot: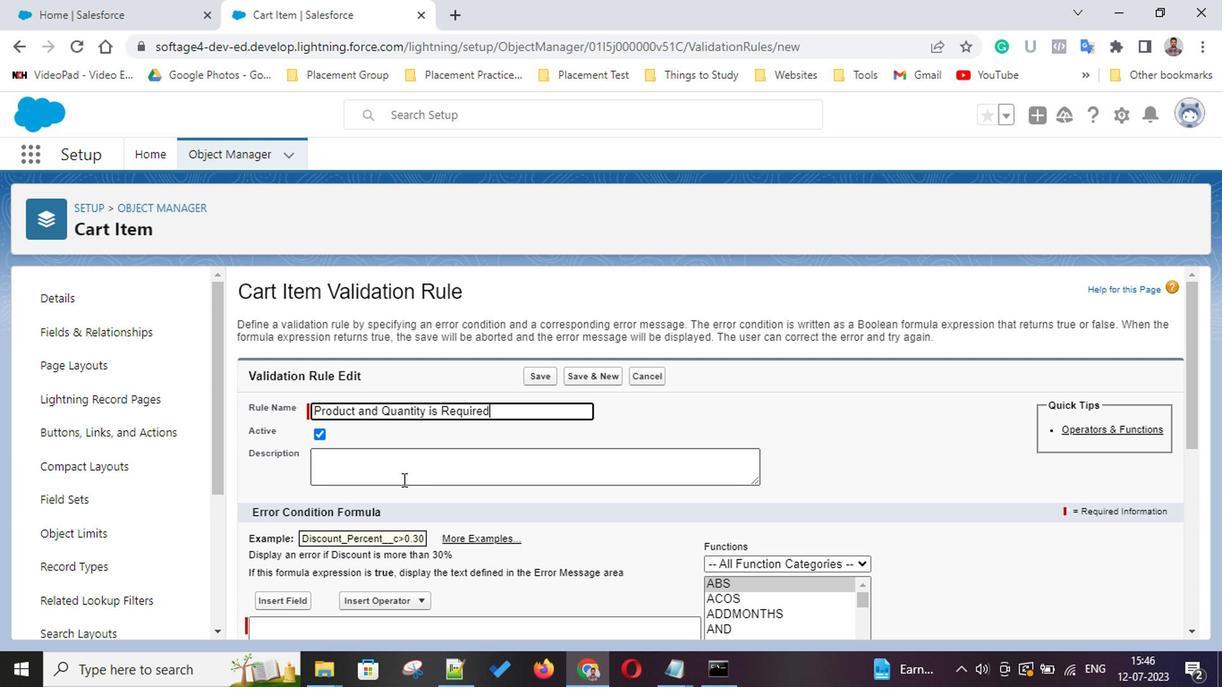 
Action: Mouse scrolled (399, 475) with delta (0, 0)
Screenshot: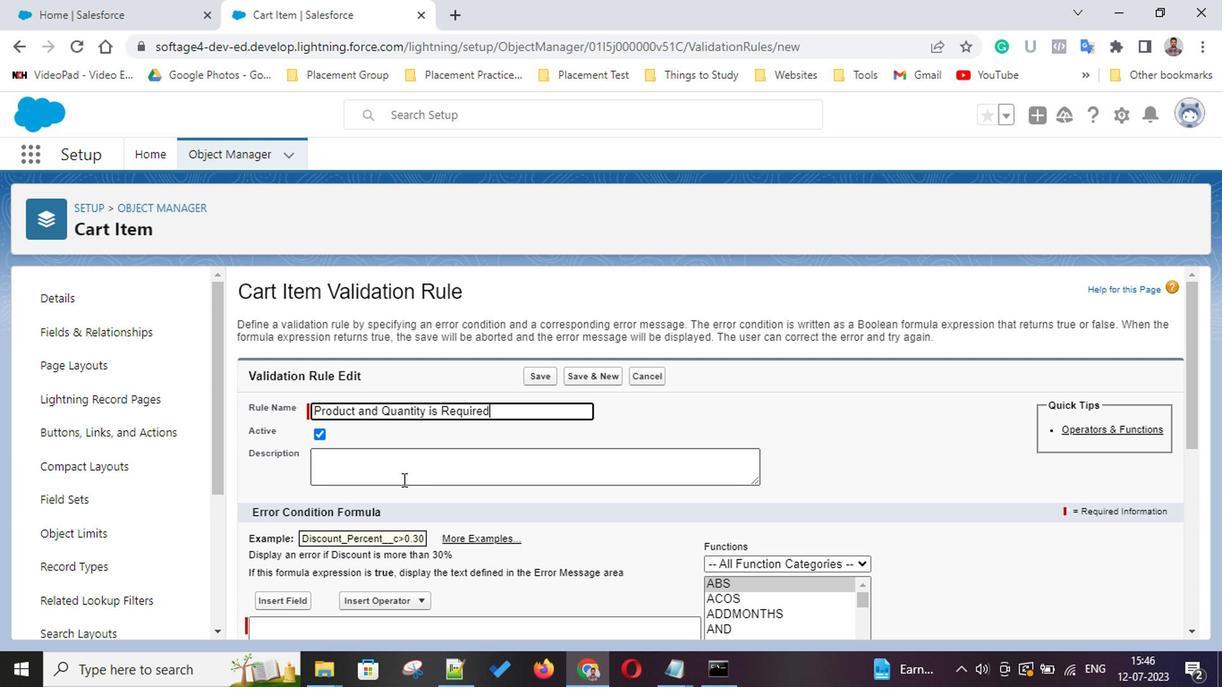 
Action: Mouse scrolled (399, 475) with delta (0, 0)
Screenshot: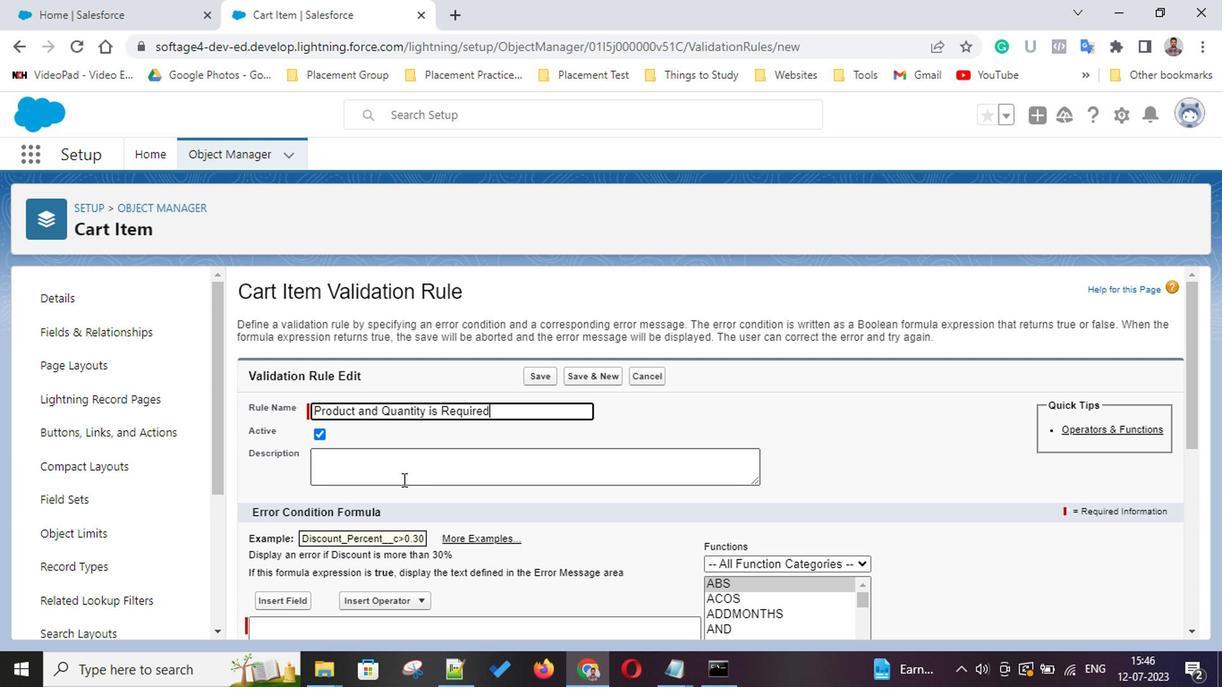 
Action: Mouse scrolled (399, 475) with delta (0, 0)
Screenshot: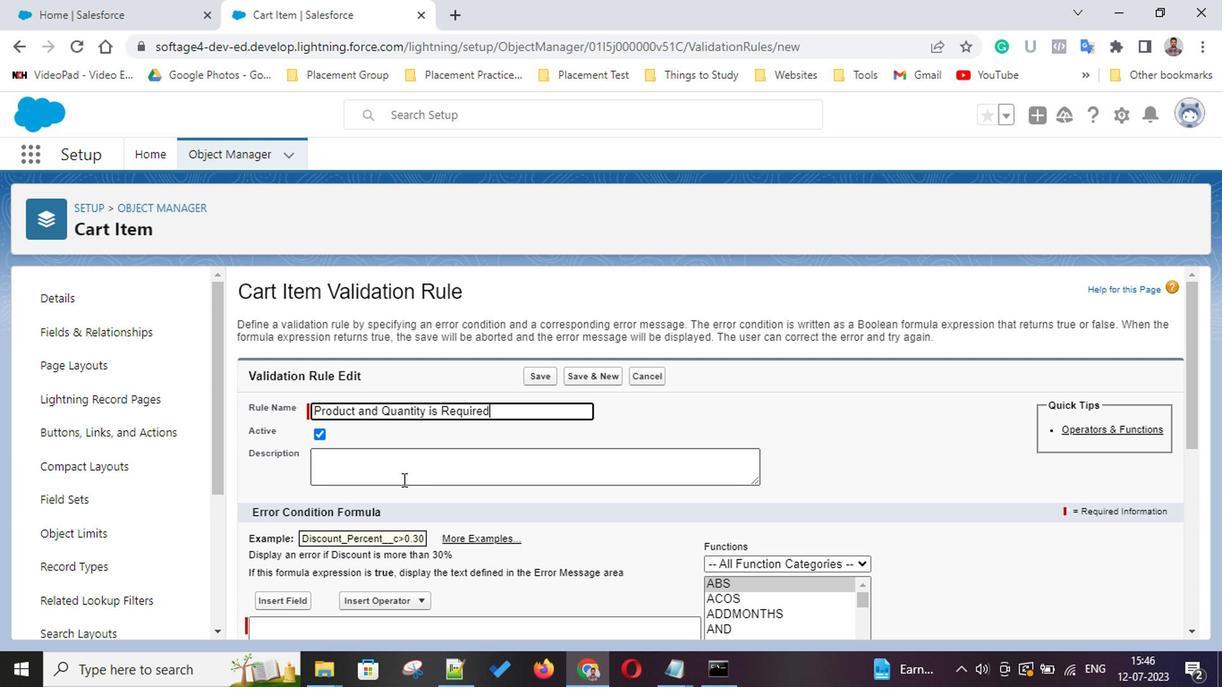 
Action: Mouse scrolled (399, 475) with delta (0, 0)
Screenshot: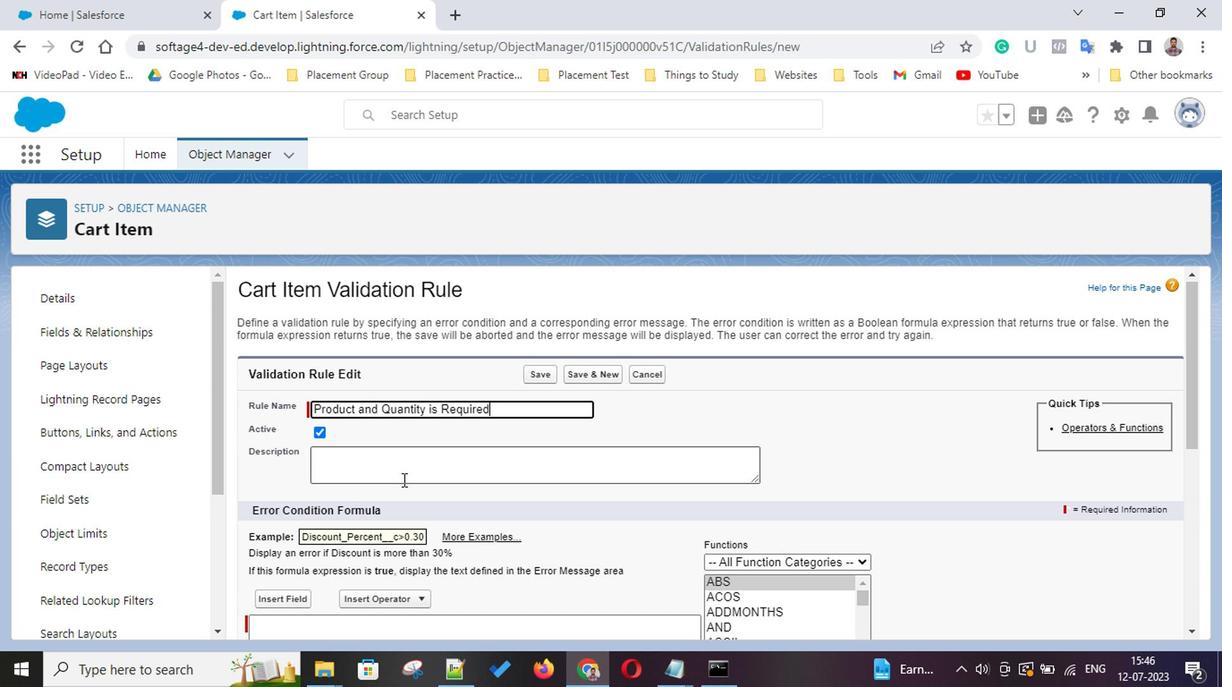 
Action: Mouse scrolled (399, 475) with delta (0, 0)
Screenshot: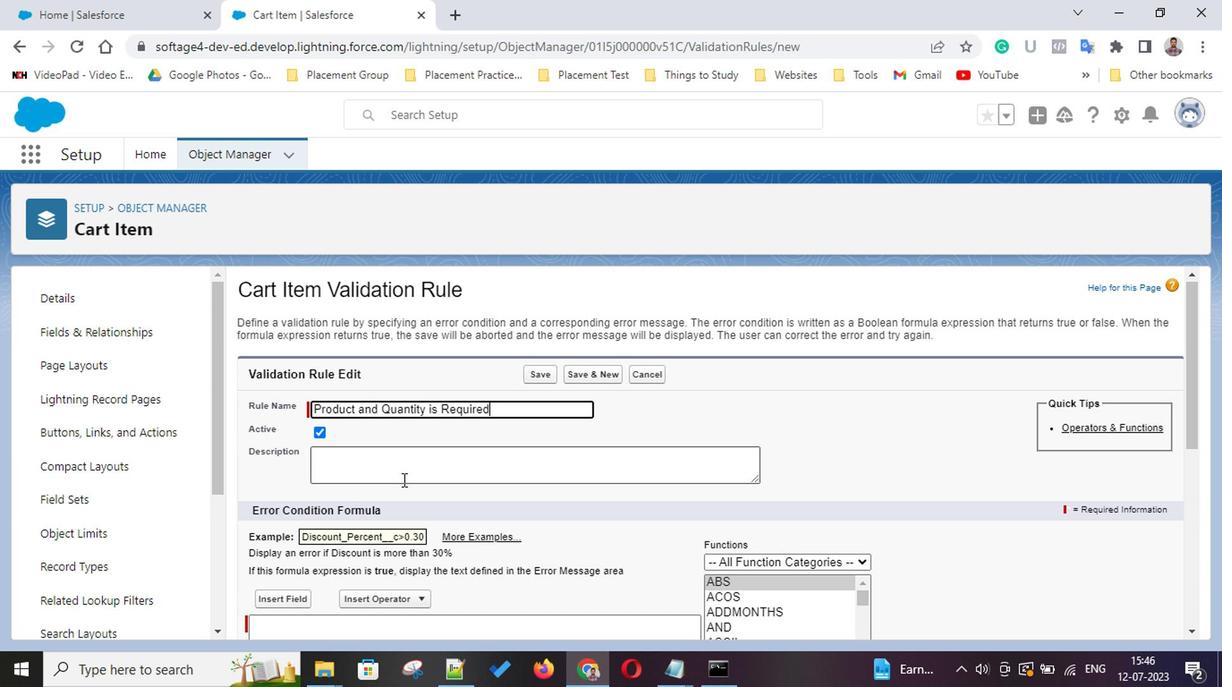 
Action: Mouse scrolled (399, 475) with delta (0, 0)
Screenshot: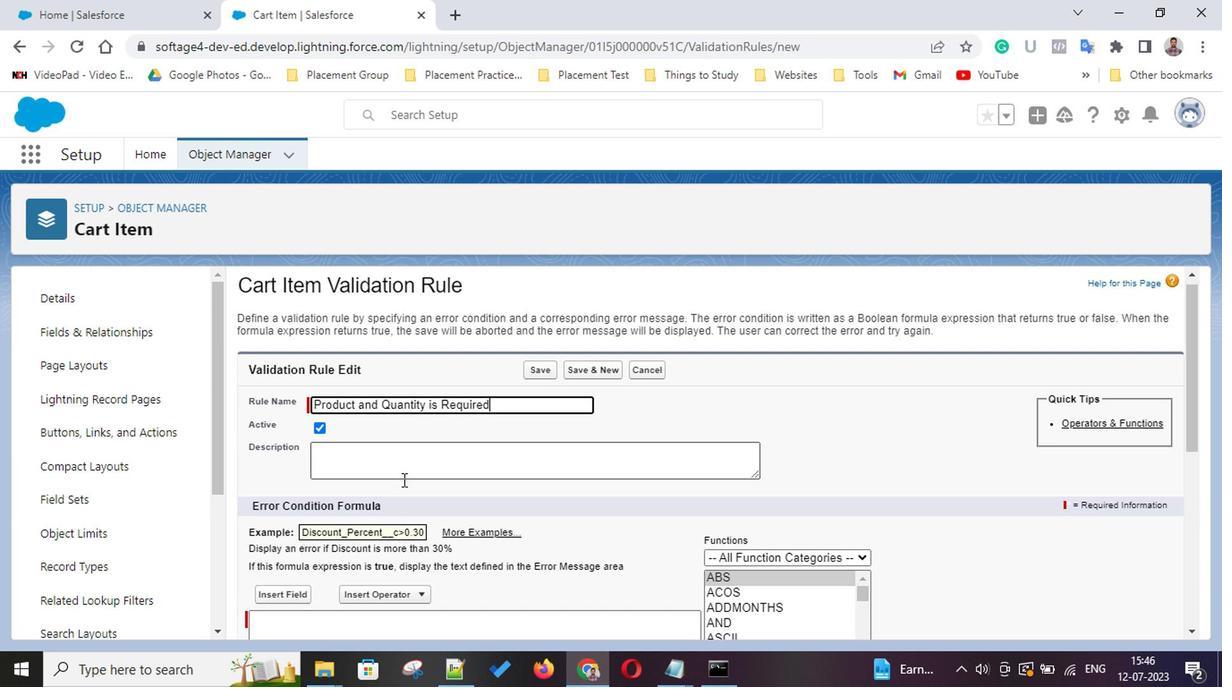 
Action: Mouse scrolled (399, 475) with delta (0, 0)
Screenshot: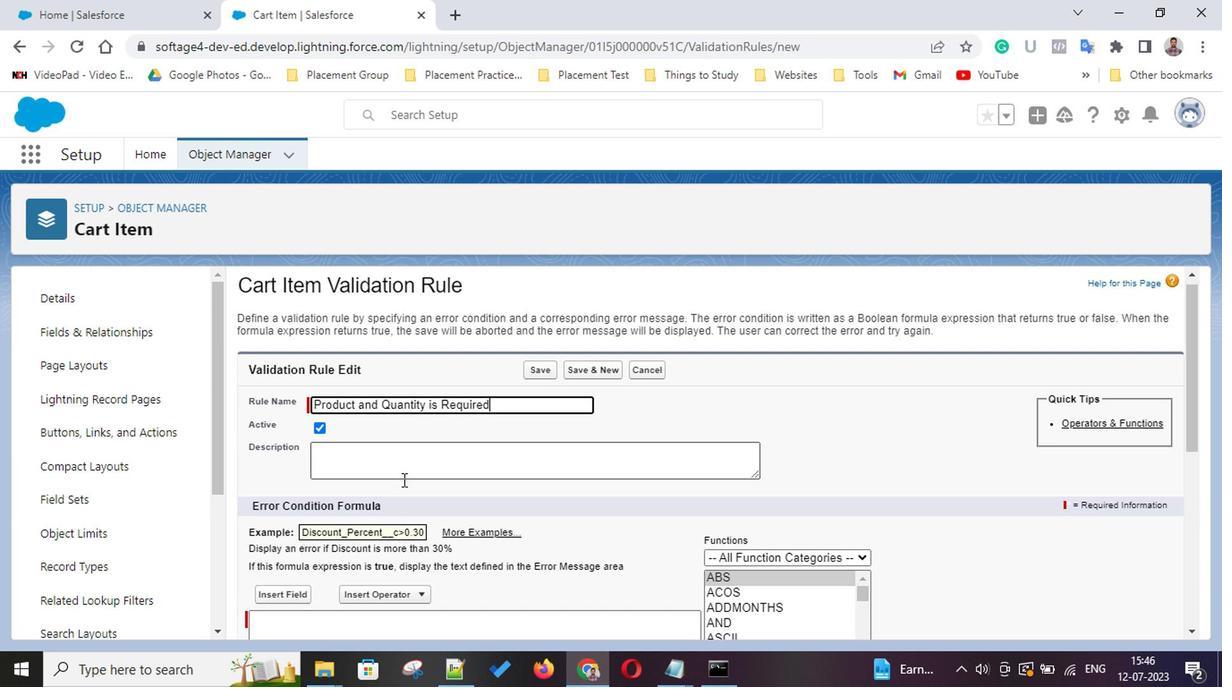 
Action: Mouse moved to (362, 546)
Screenshot: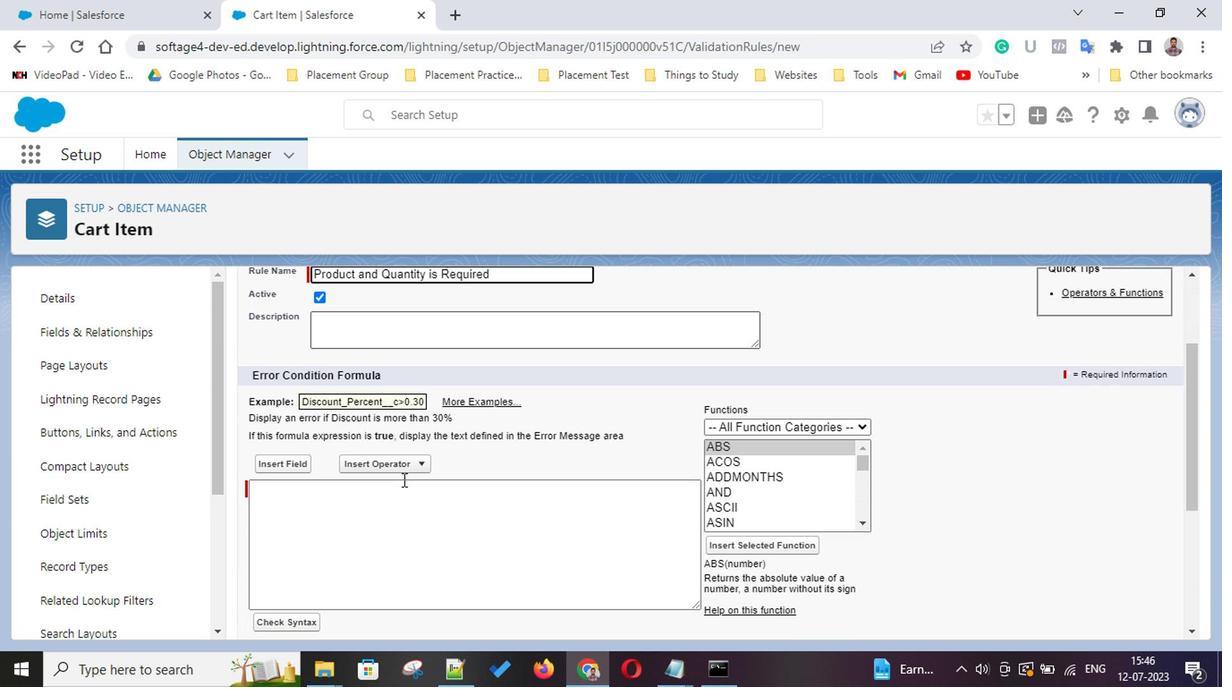 
Action: Mouse pressed left at (362, 546)
Screenshot: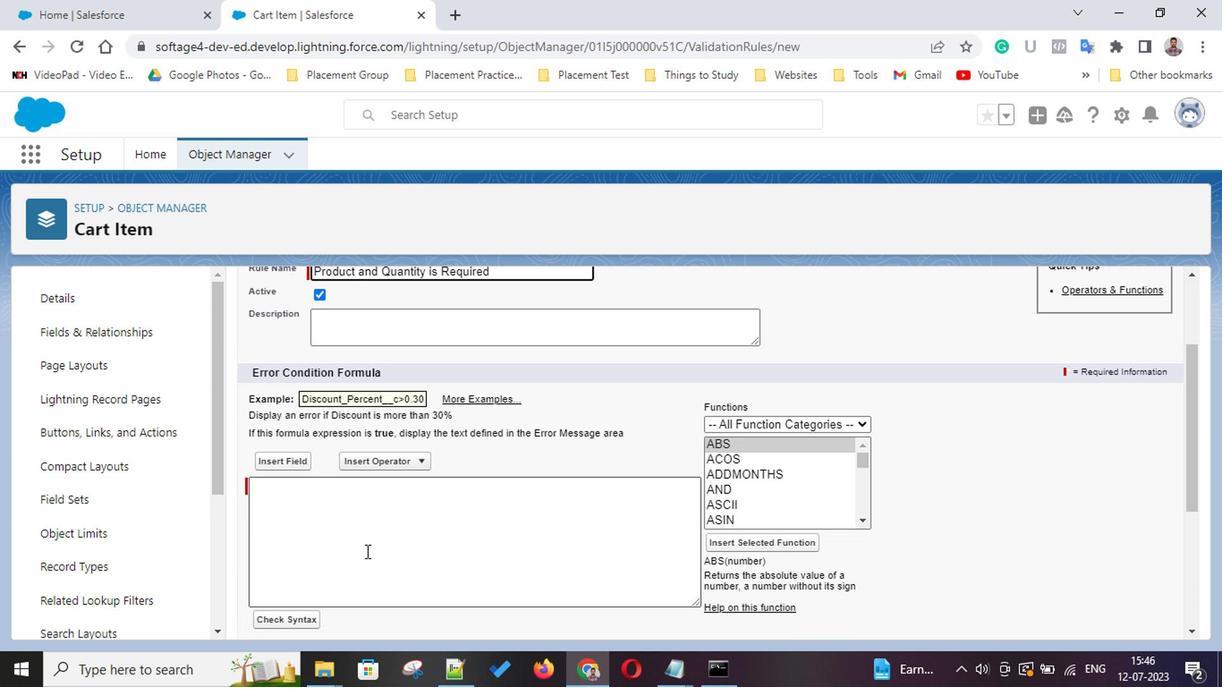 
Action: Key pressed <Key.shift>ISBLANK<Key.shift>(<Key.shift><Key.shift><Key.shift><Key.shift>Product<Key.shift><Key.shift>__c<Key.shift>)<Key.space><Key.shift><Key.shift><Key.shift><Key.shift><Key.shift><Key.shift><Key.shift><Key.shift><Key.shift><Key.shift><Key.shift><Key.shift><Key.shift><Key.shift><Key.shift><Key.shift><Key.shift>||<Key.space><Key.shift>ISBLANK<Key.shift><Key.shift>(<Key.shift>Quantity<Key.shift>__c<Key.shift>)
Screenshot: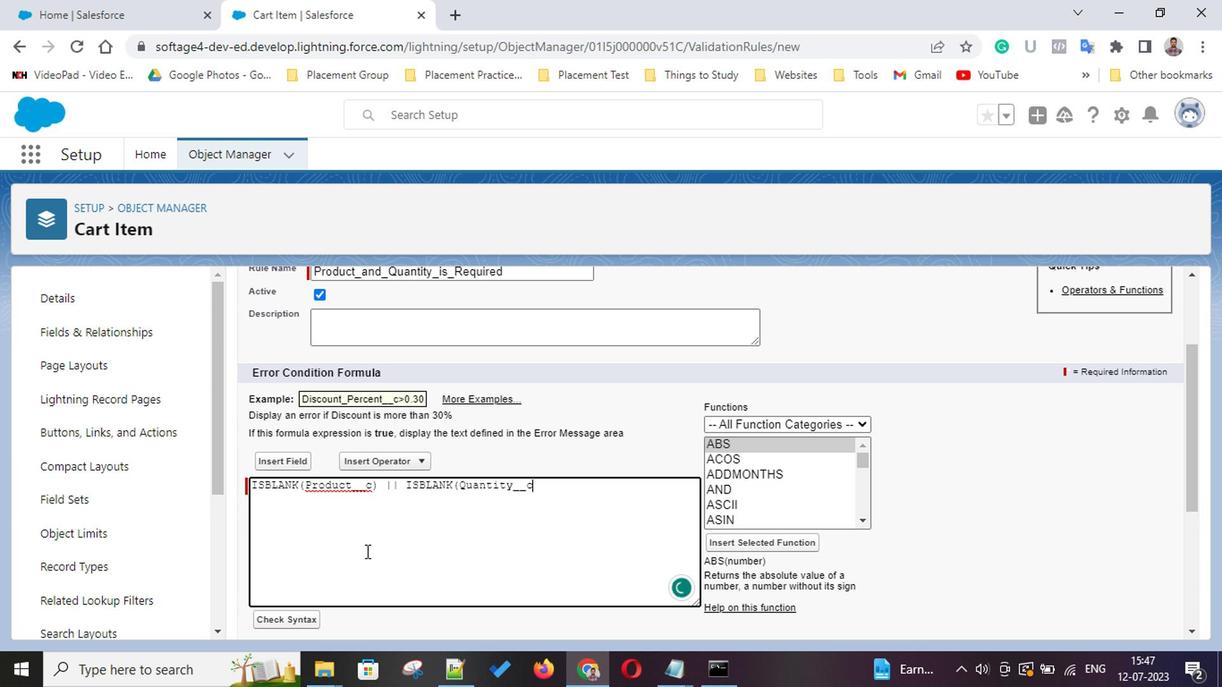 
Action: Mouse moved to (329, 555)
Screenshot: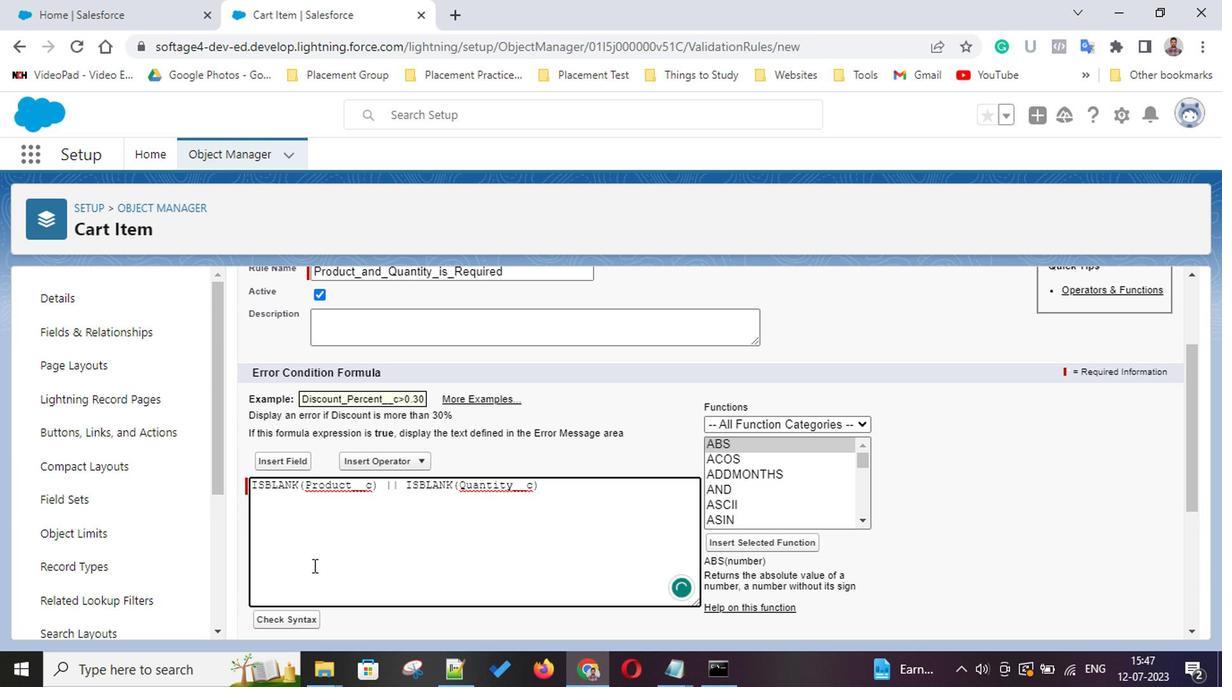 
Action: Mouse scrolled (329, 553) with delta (0, -1)
Screenshot: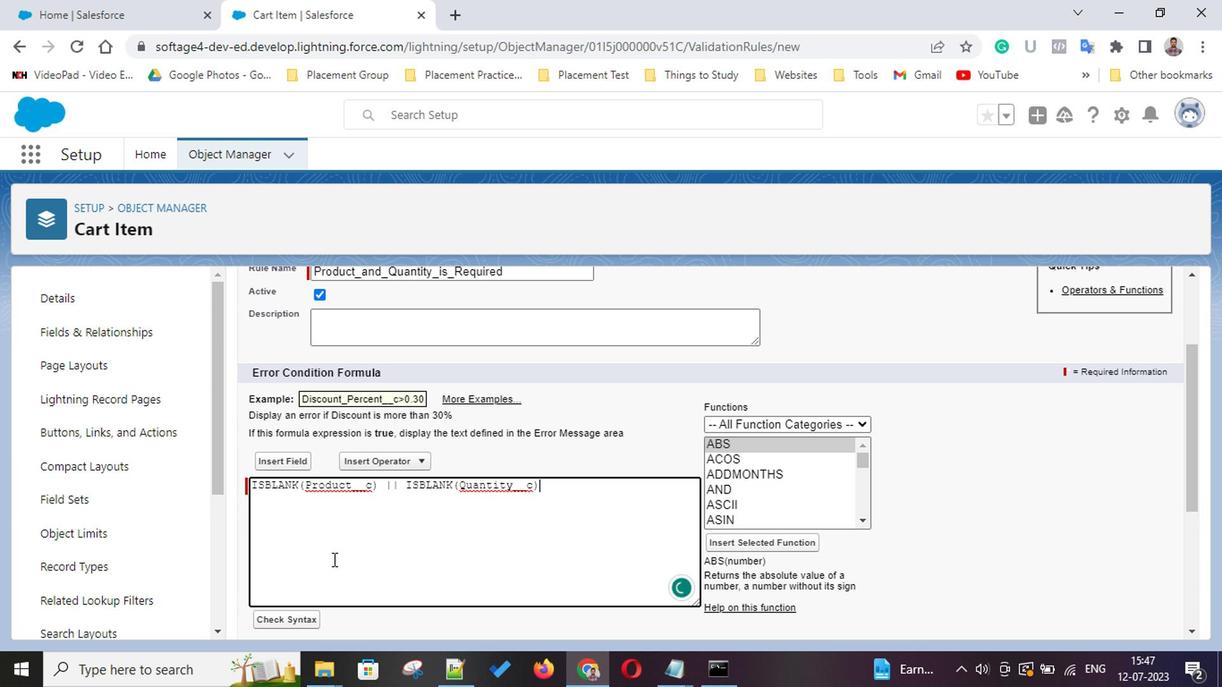 
Action: Mouse scrolled (329, 553) with delta (0, -1)
Screenshot: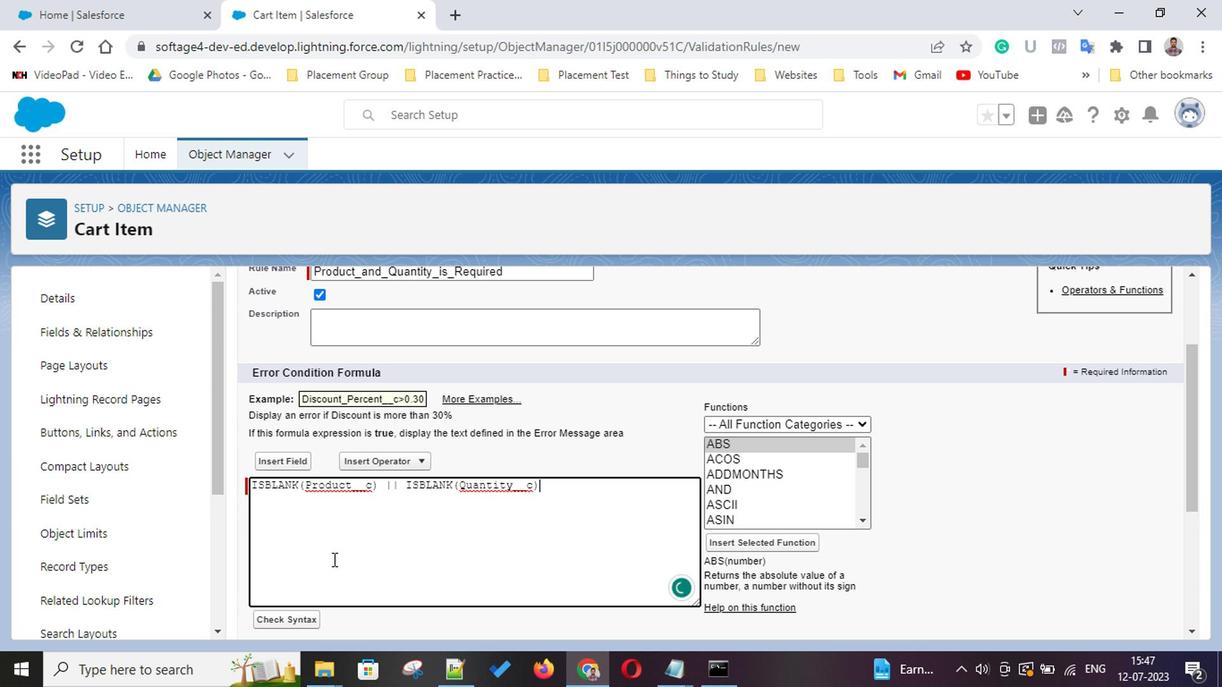 
Action: Mouse scrolled (329, 553) with delta (0, -1)
Screenshot: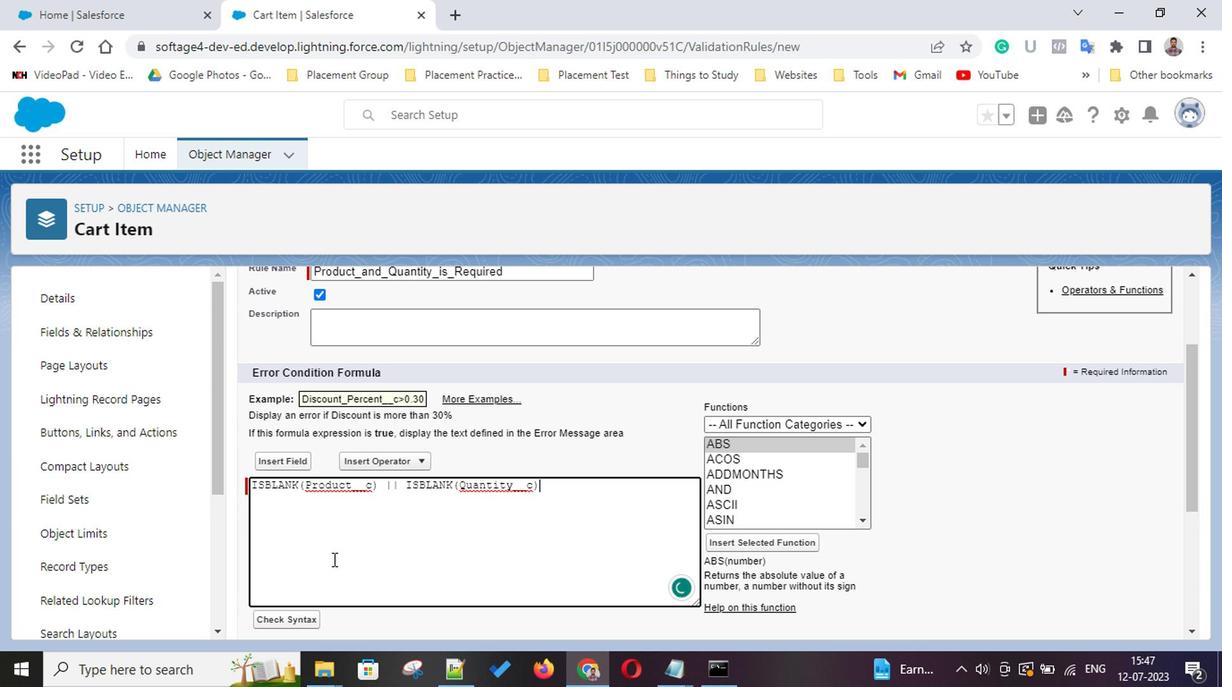 
Action: Mouse scrolled (329, 553) with delta (0, -1)
Screenshot: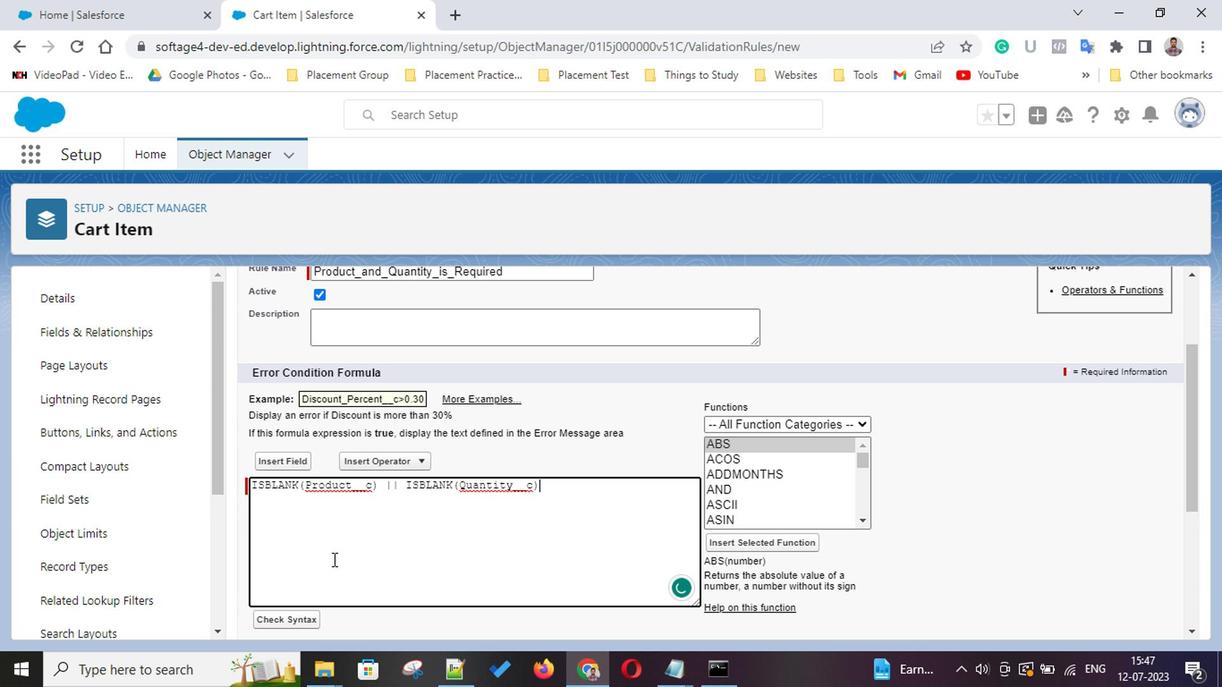 
Action: Mouse scrolled (329, 553) with delta (0, -1)
Screenshot: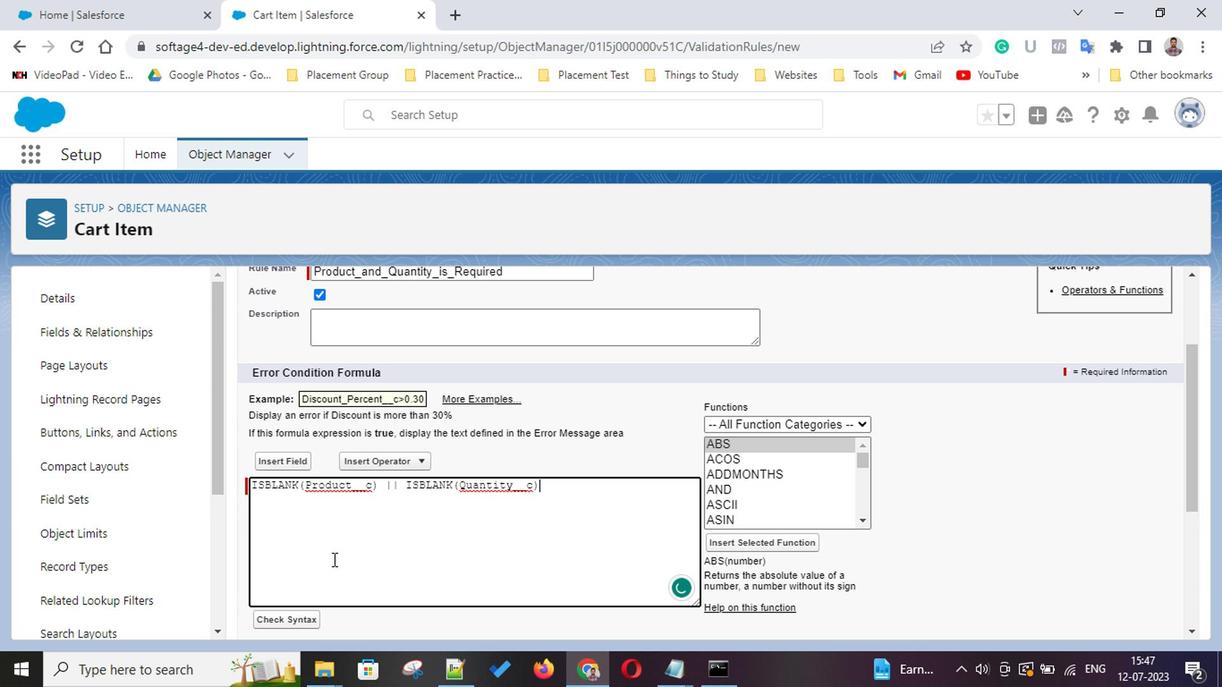 
Action: Mouse scrolled (329, 553) with delta (0, -1)
Screenshot: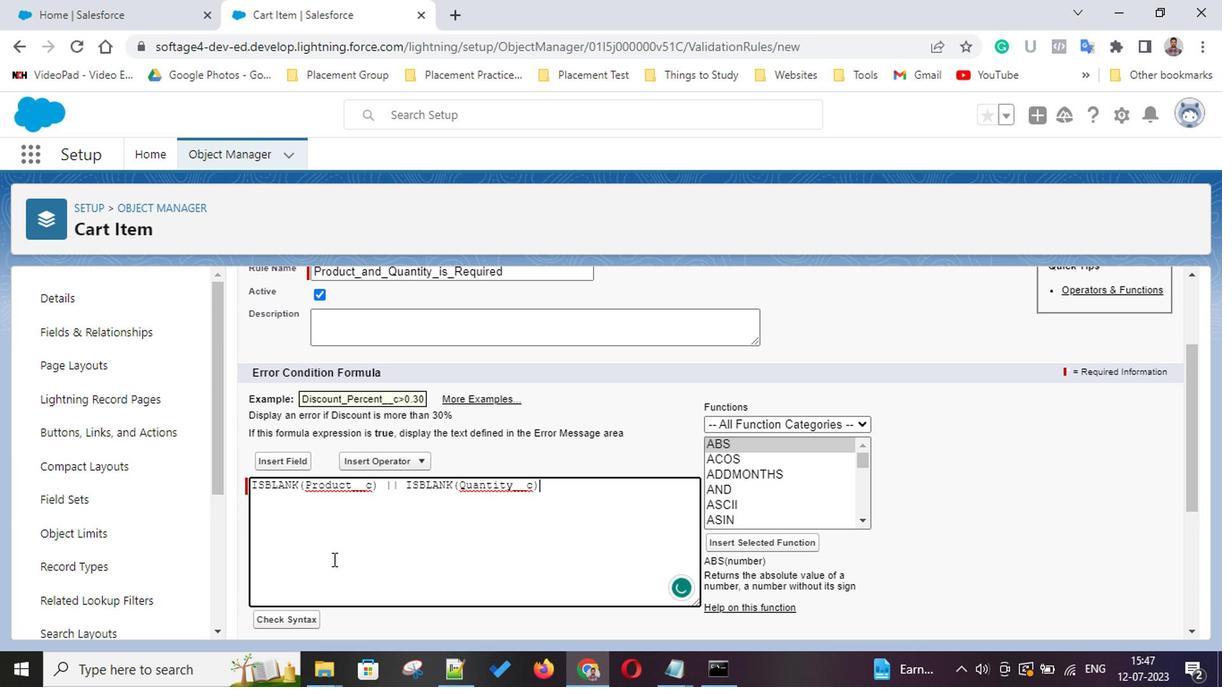 
Action: Mouse moved to (429, 505)
Screenshot: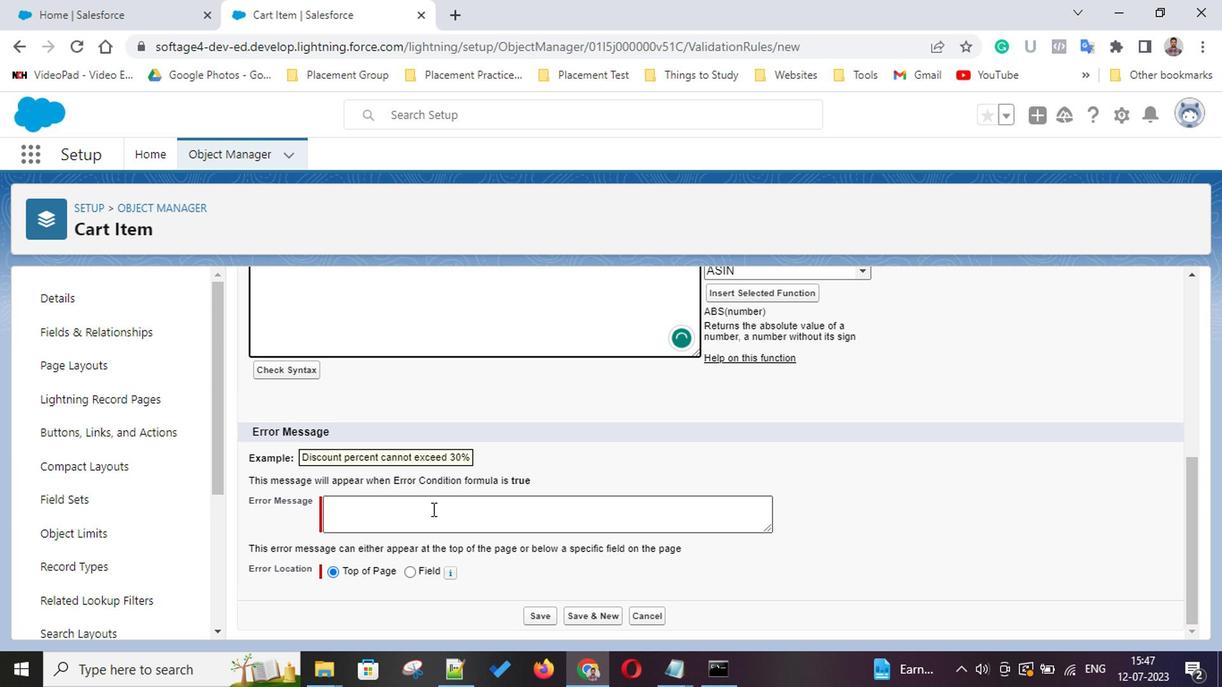 
Action: Mouse pressed left at (429, 505)
Screenshot: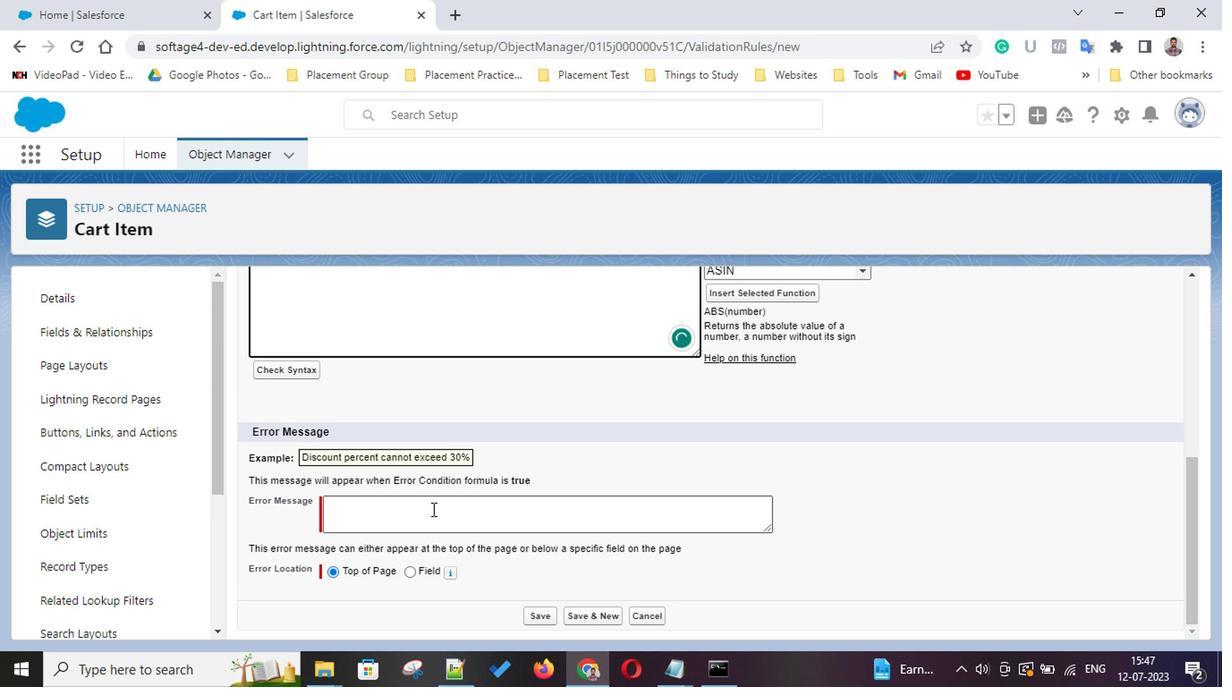 
Action: Key pressed <Key.shift>Po<Key.backspace>roduct<Key.space>and<Key.space><Key.shift>Quantity<Key.space>should<Key.space>not<Key.space>be<Key.space>blank
Screenshot: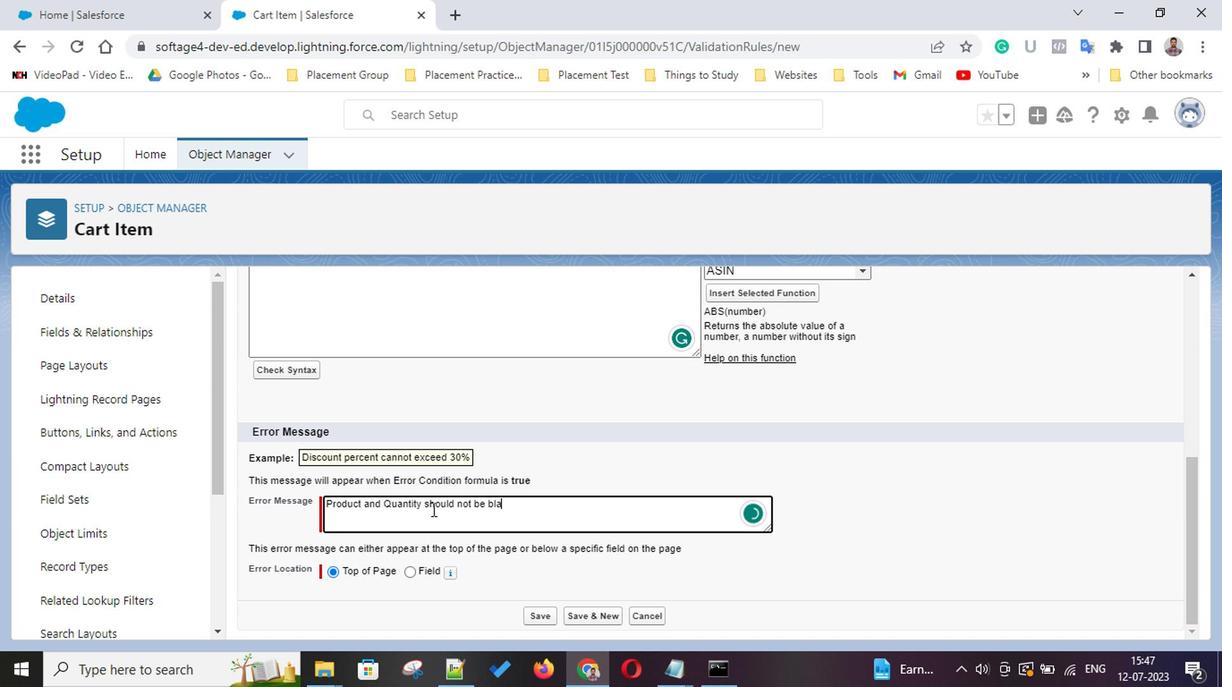 
Action: Mouse moved to (595, 496)
Screenshot: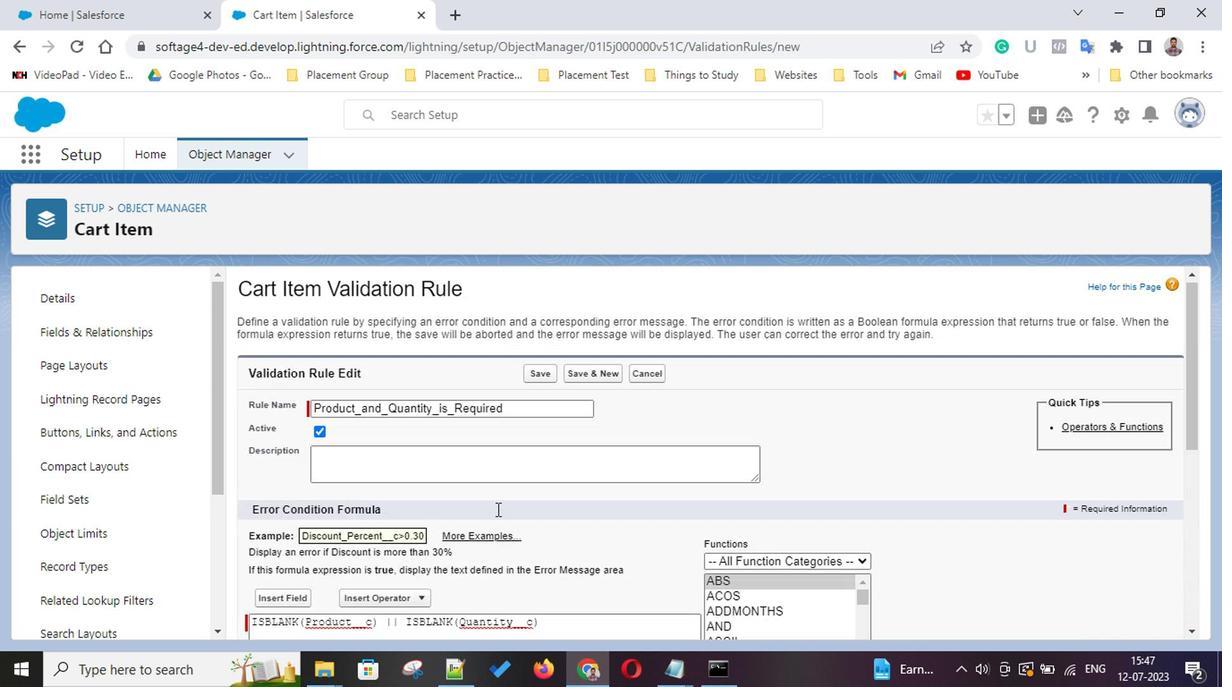 
Action: Mouse scrolled (595, 495) with delta (0, 0)
Screenshot: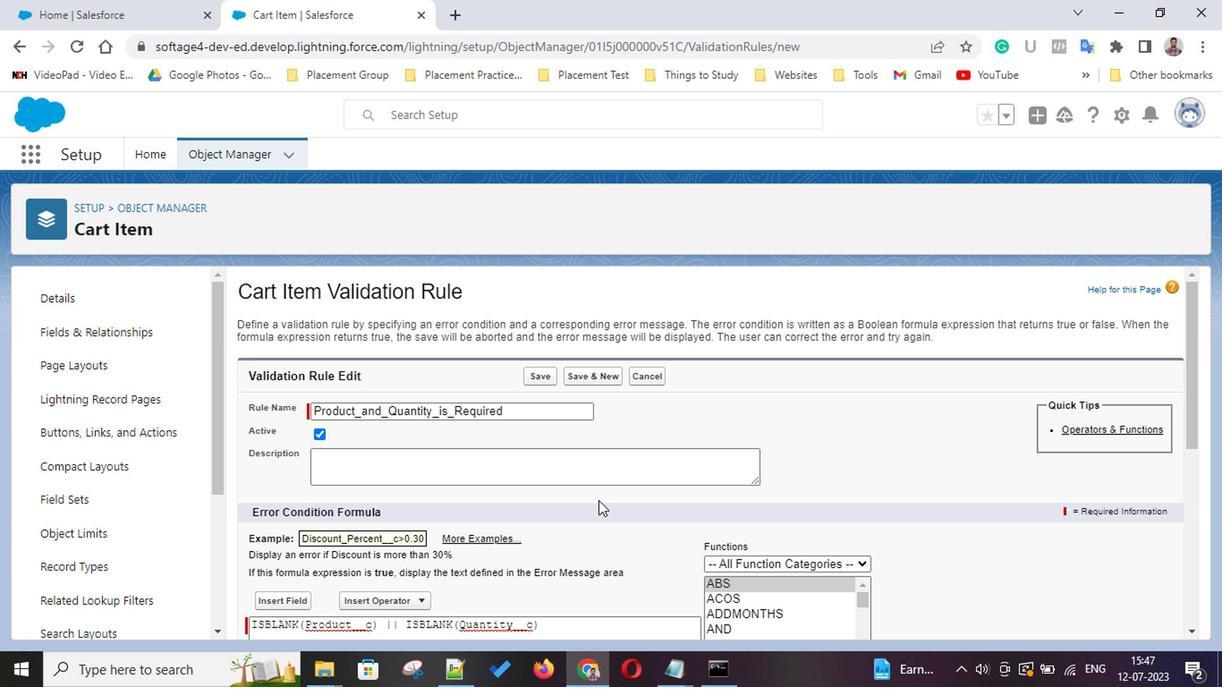 
Action: Mouse scrolled (595, 492) with delta (0, -4)
Screenshot: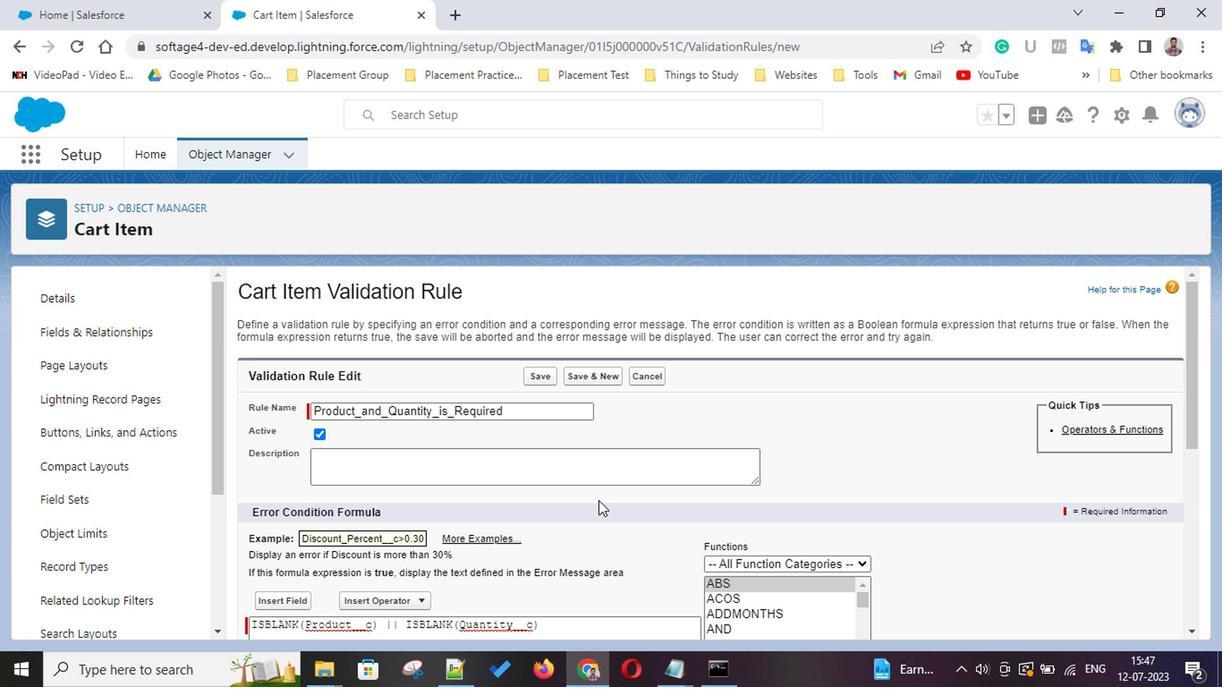 
Action: Mouse scrolled (595, 495) with delta (0, 0)
Screenshot: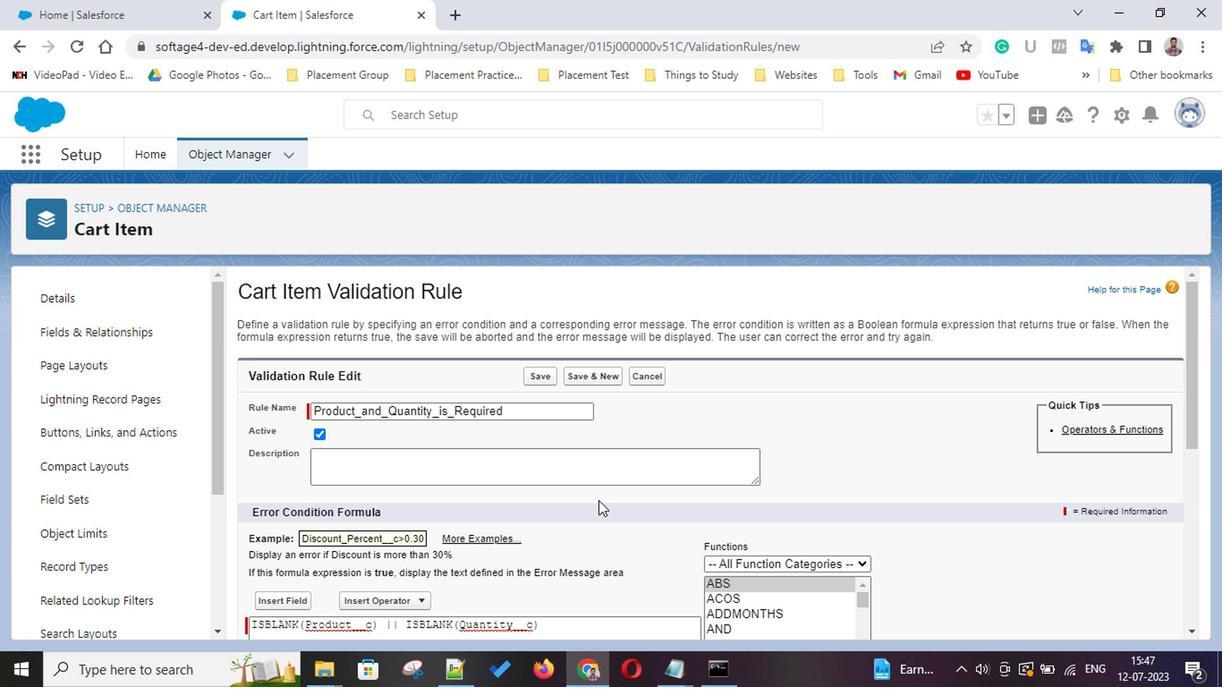 
Action: Mouse scrolled (595, 495) with delta (0, 0)
Screenshot: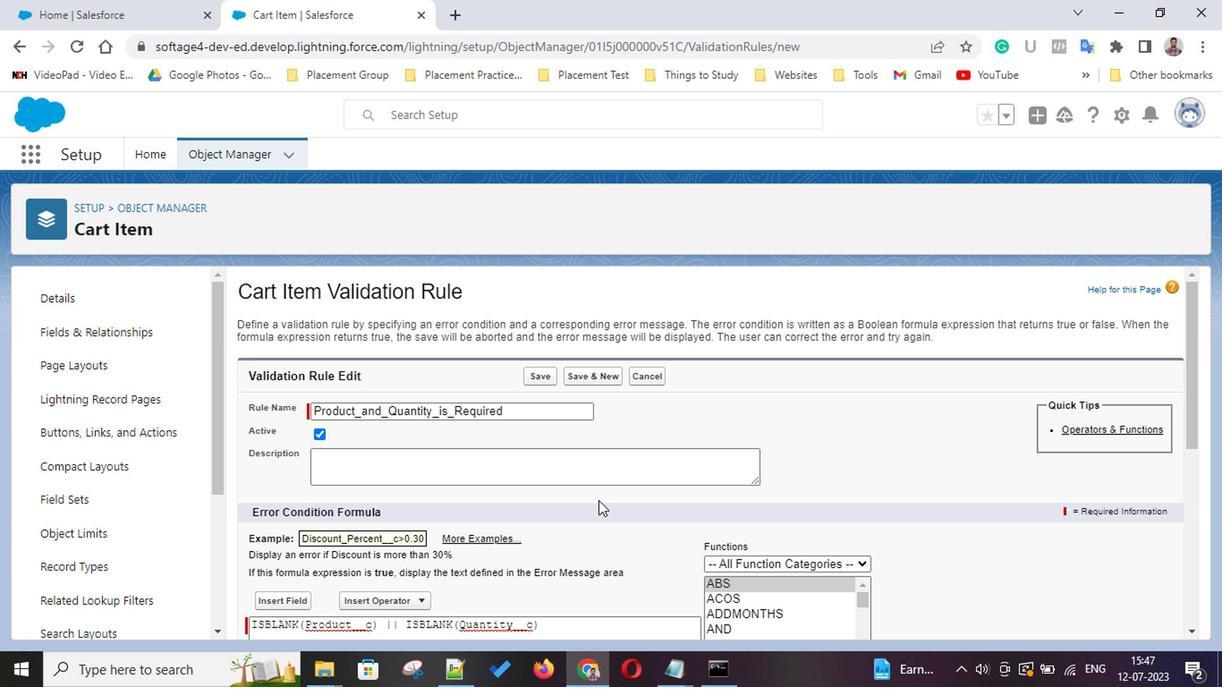 
Action: Mouse scrolled (595, 495) with delta (0, 0)
Screenshot: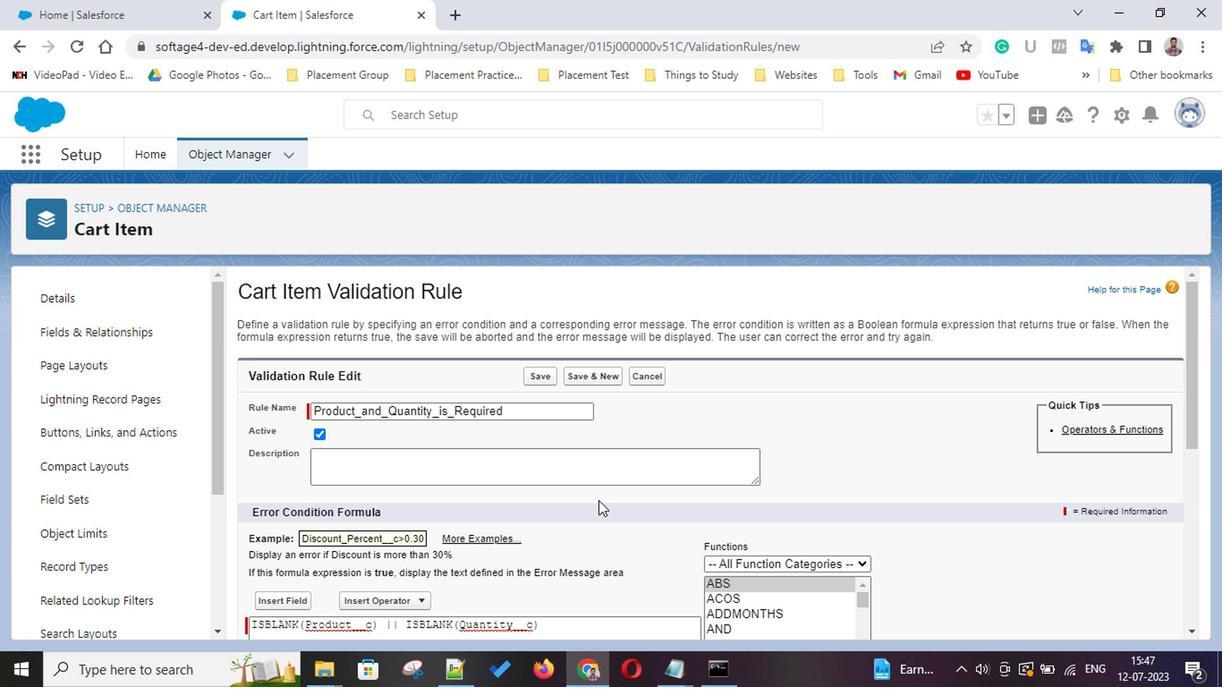
Action: Mouse scrolled (595, 495) with delta (0, 0)
Screenshot: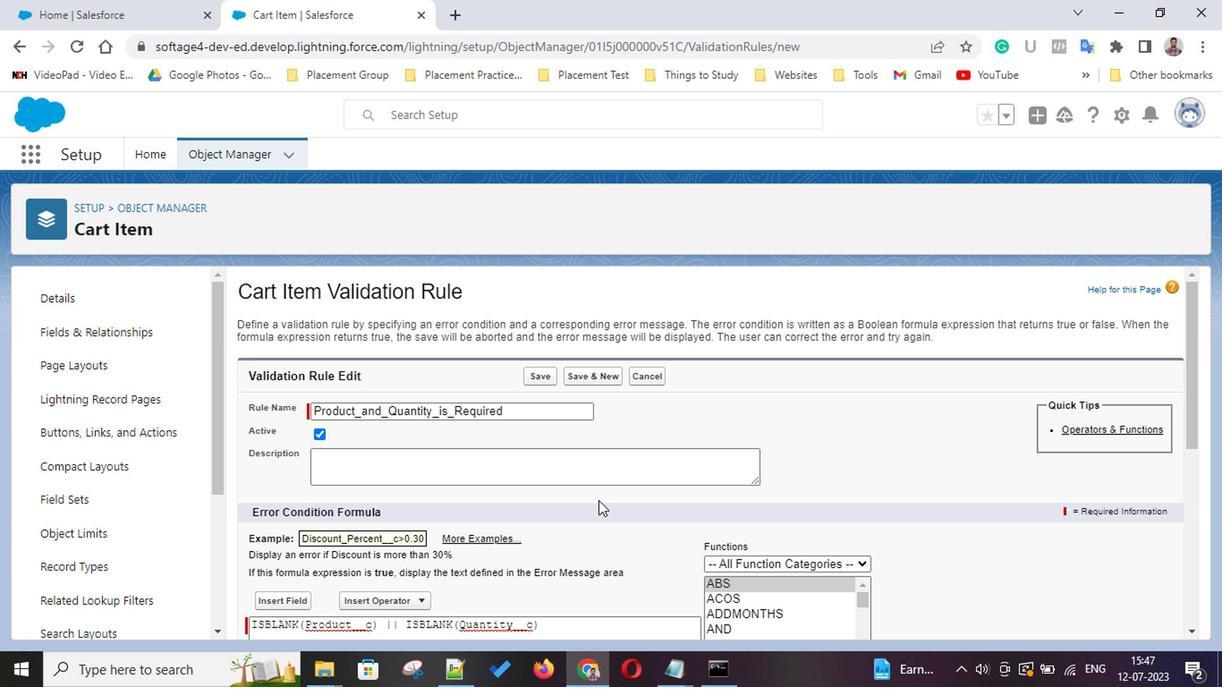 
Action: Mouse scrolled (595, 495) with delta (0, 0)
Screenshot: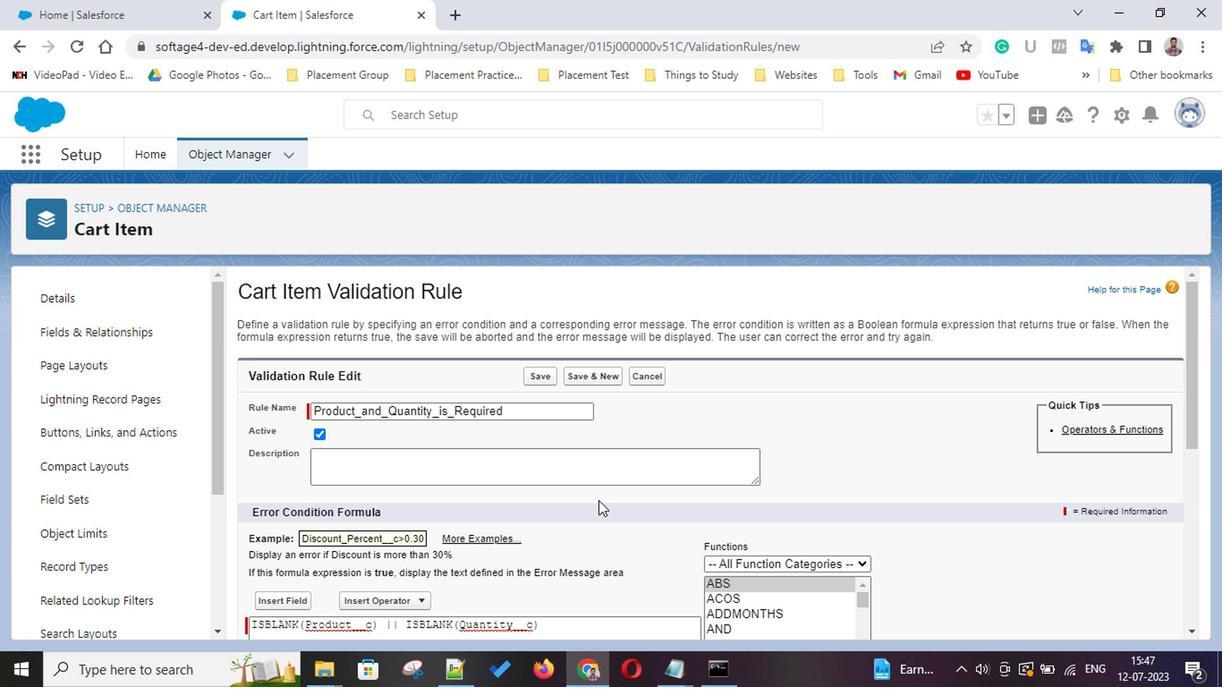 
Action: Mouse scrolled (595, 495) with delta (0, 0)
Screenshot: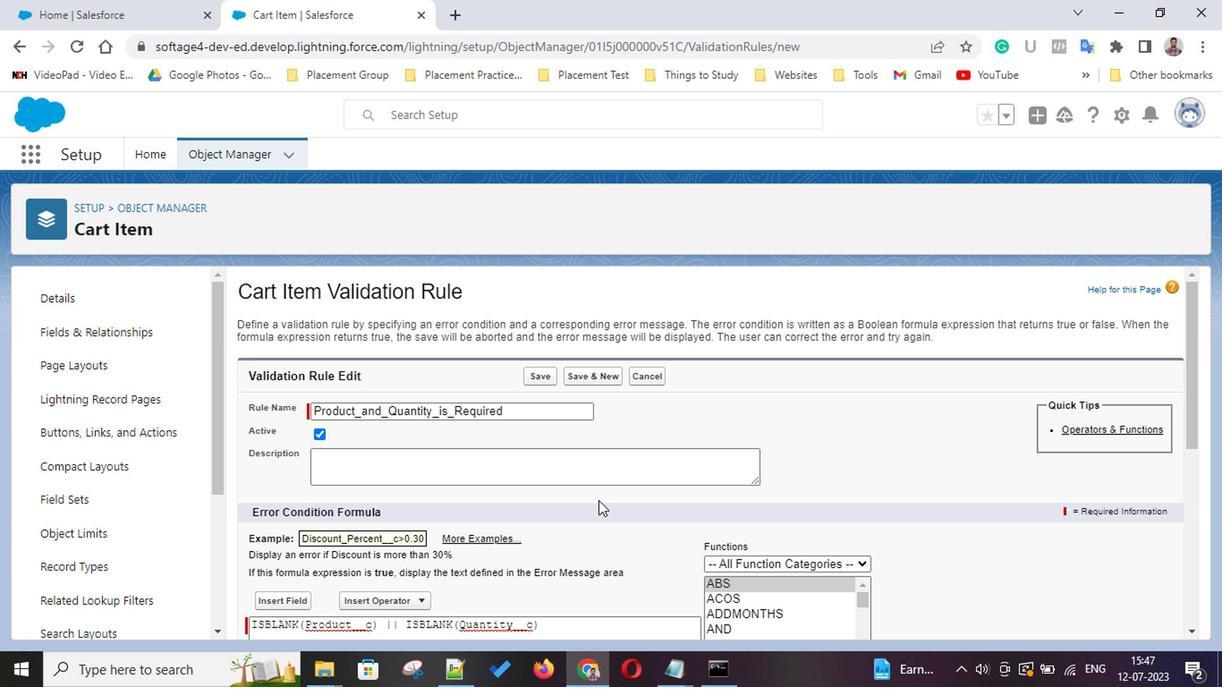 
Action: Mouse scrolled (595, 495) with delta (0, 0)
Screenshot: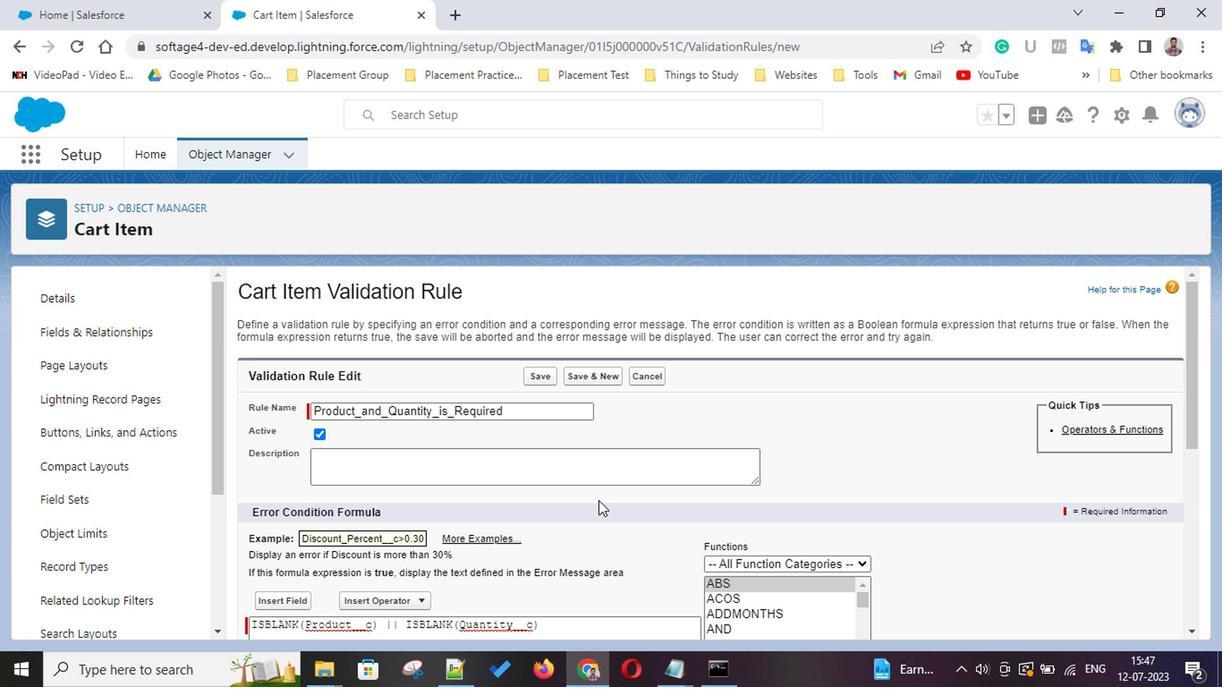 
Action: Mouse scrolled (595, 495) with delta (0, 0)
Screenshot: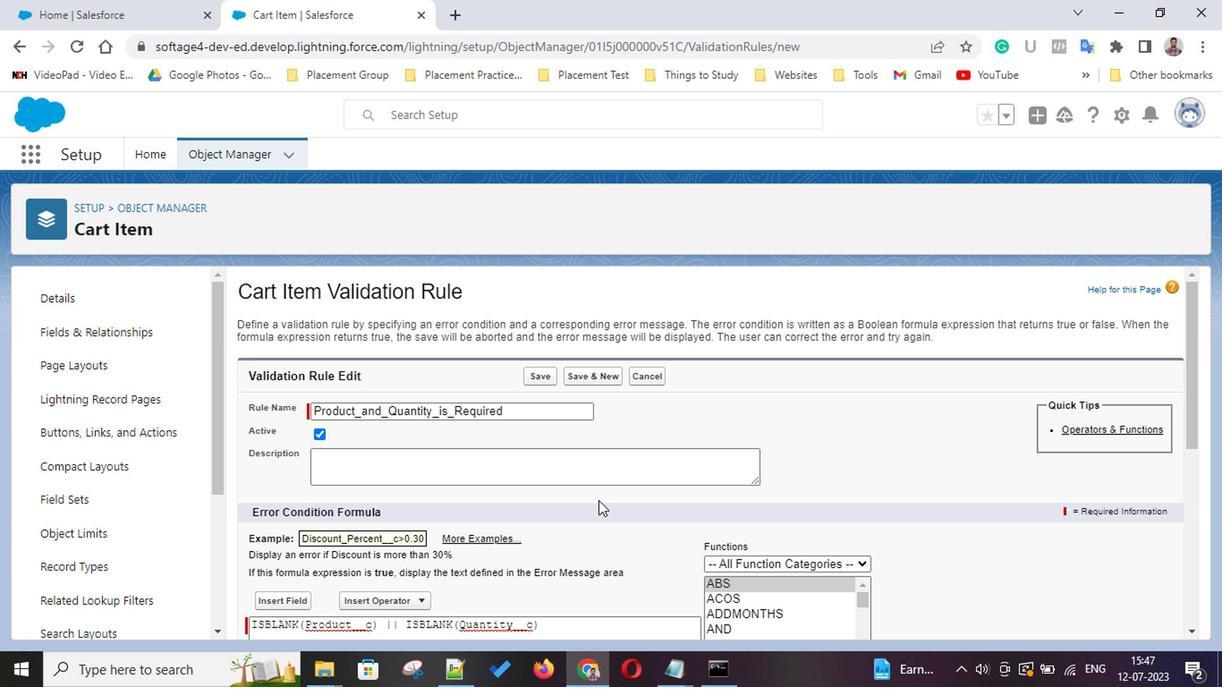 
Action: Mouse scrolled (595, 495) with delta (0, 0)
Screenshot: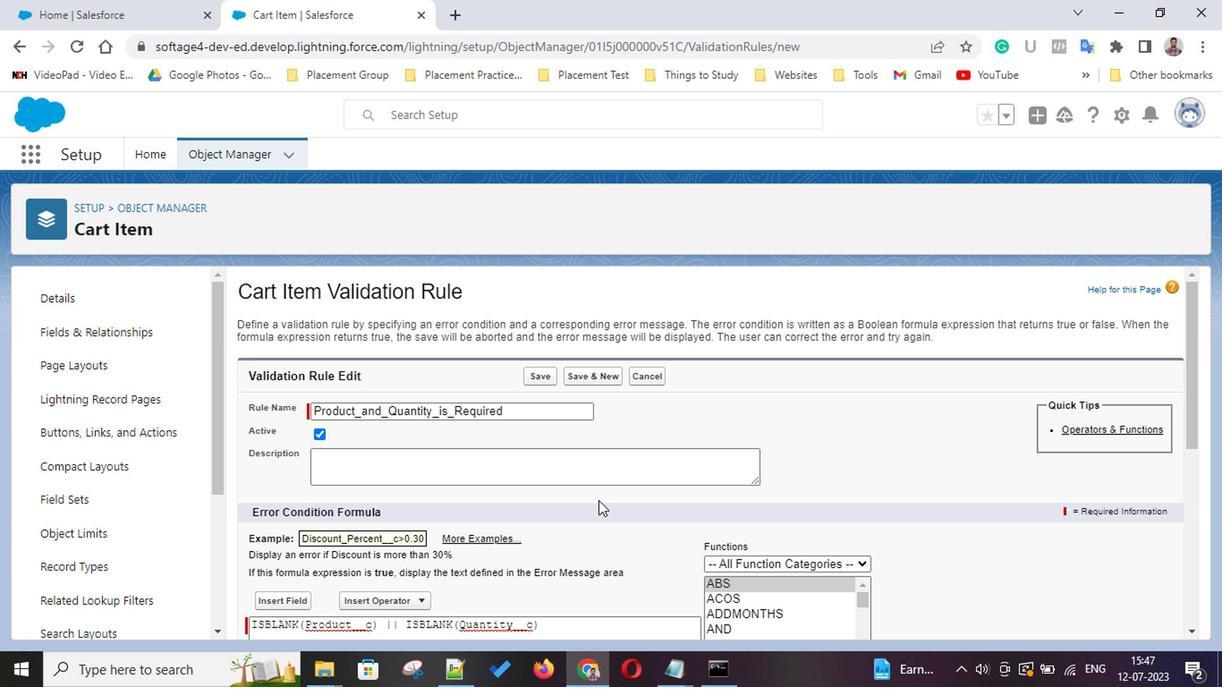 
Action: Mouse scrolled (595, 495) with delta (0, 0)
Screenshot: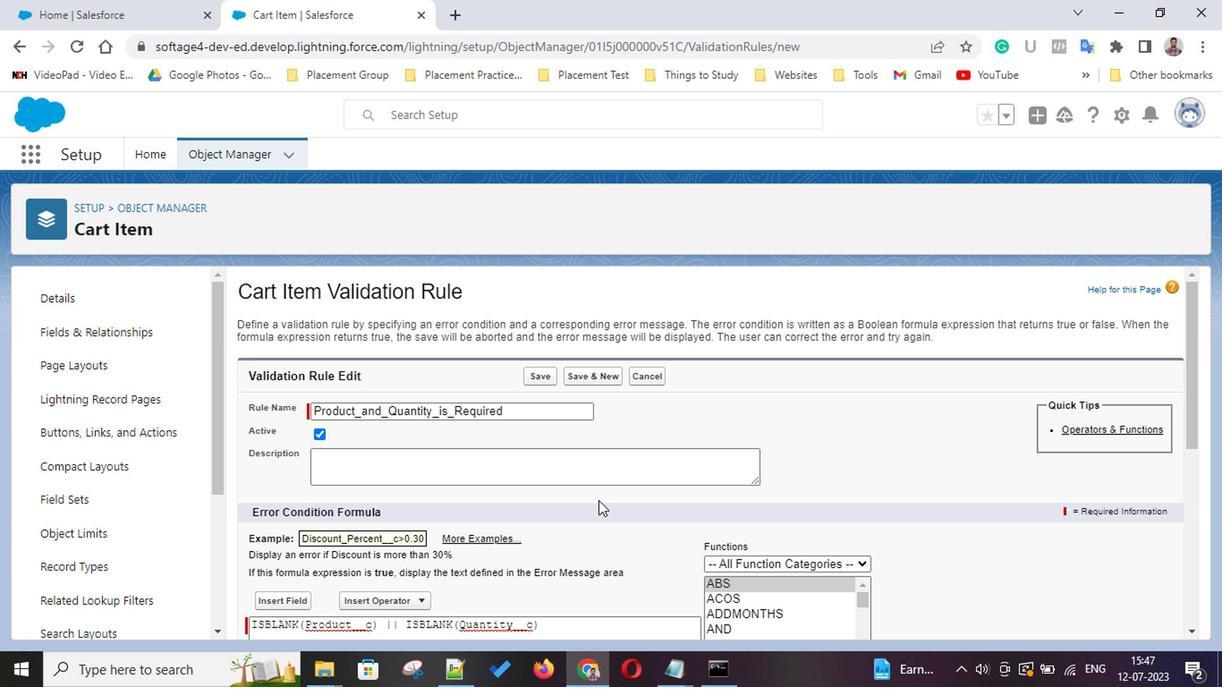 
Action: Mouse scrolled (595, 495) with delta (0, 0)
Screenshot: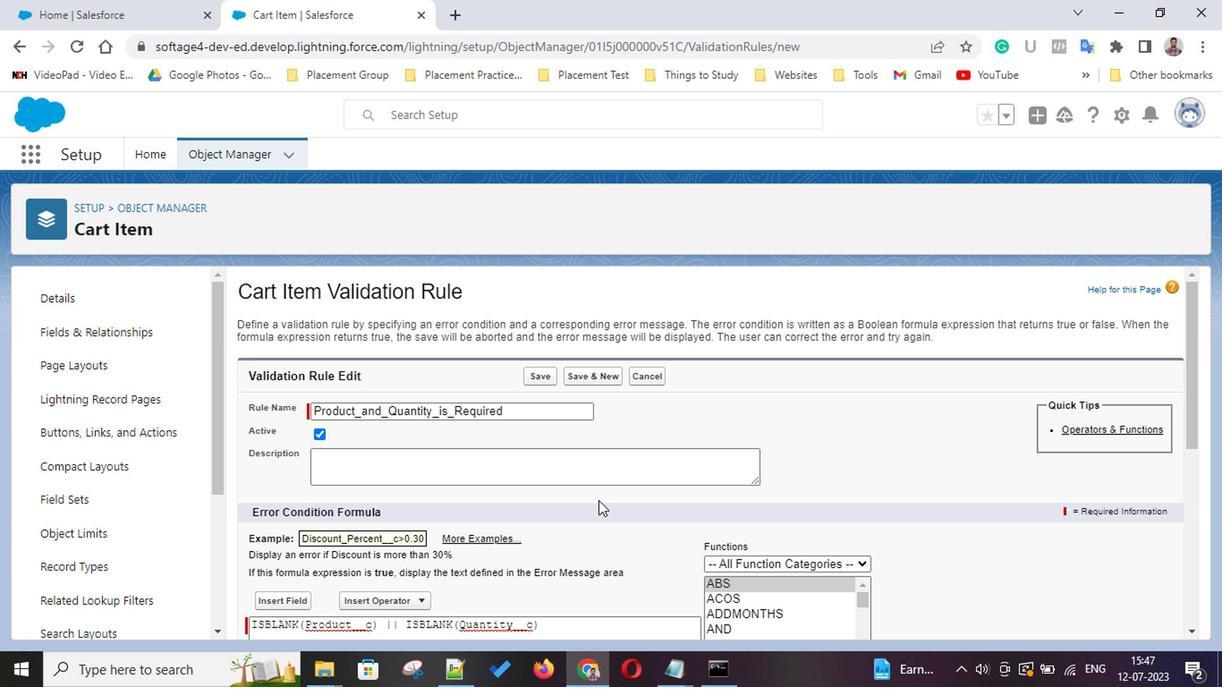 
Action: Mouse scrolled (595, 495) with delta (0, 0)
Screenshot: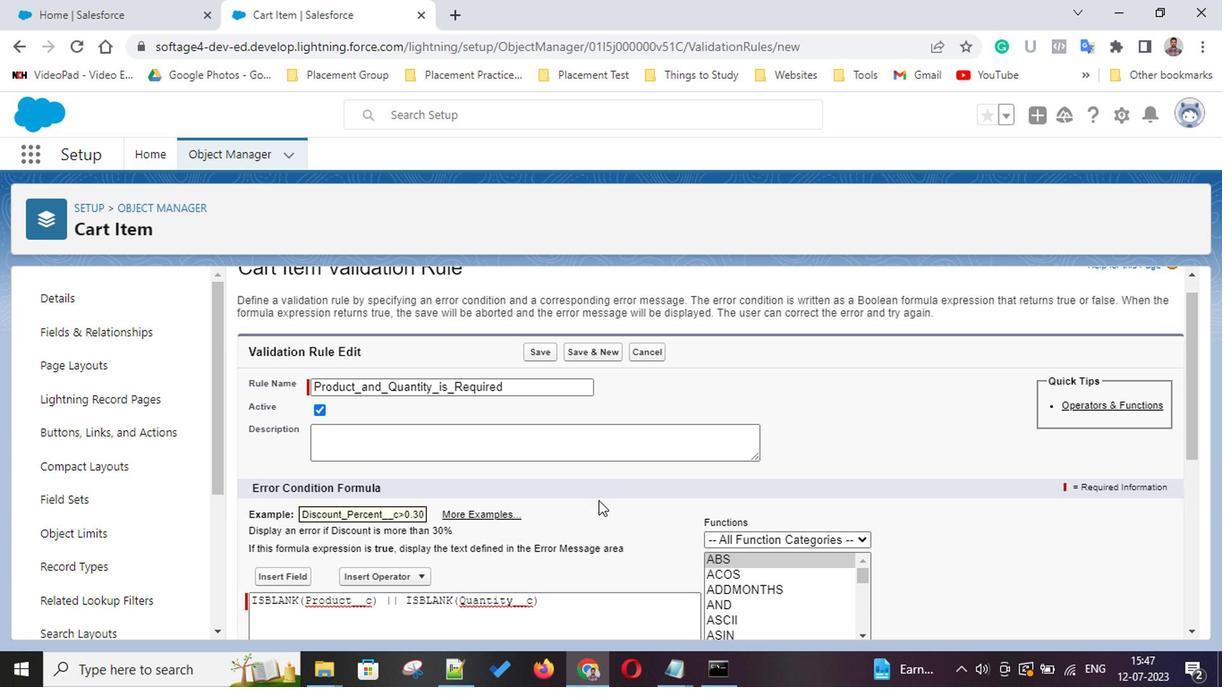
Action: Mouse scrolled (595, 495) with delta (0, 0)
Screenshot: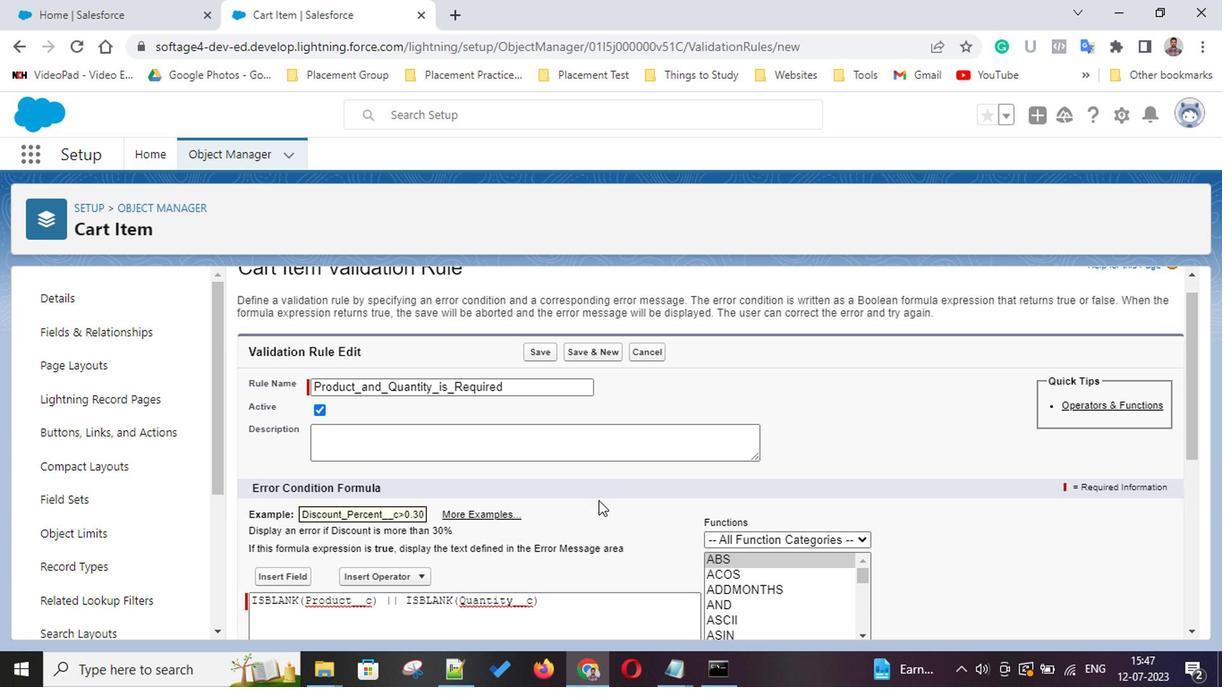 
Action: Mouse scrolled (595, 495) with delta (0, 0)
Screenshot: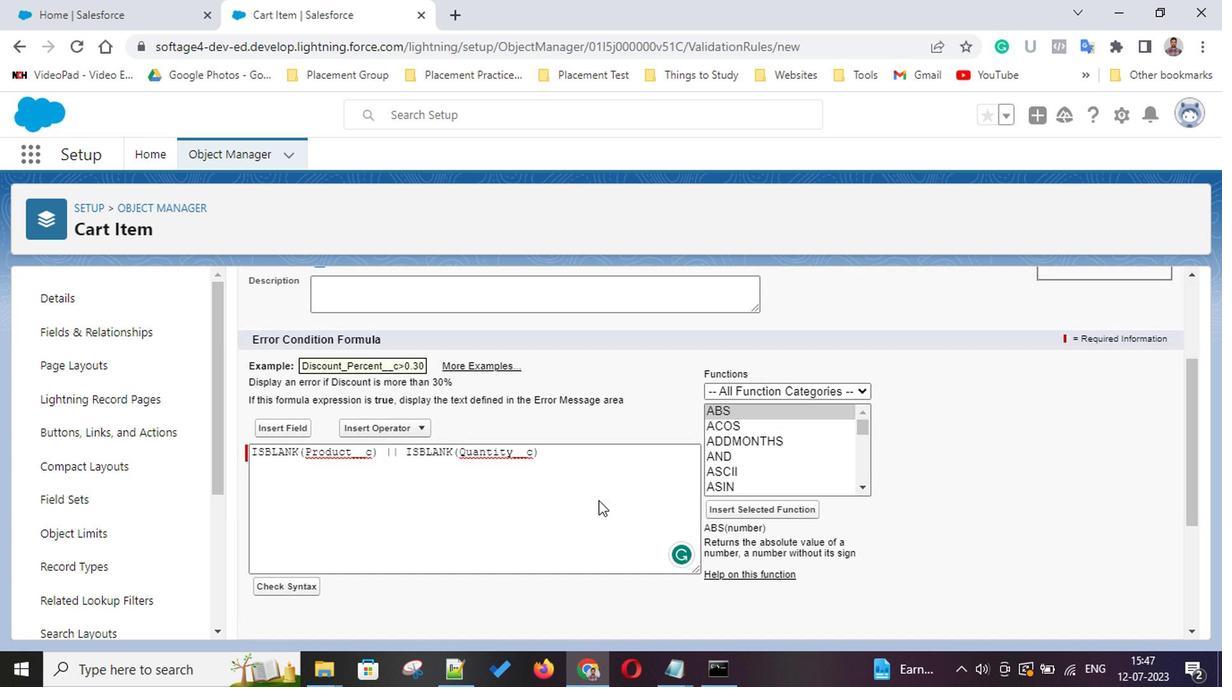 
Action: Mouse scrolled (595, 495) with delta (0, 0)
Screenshot: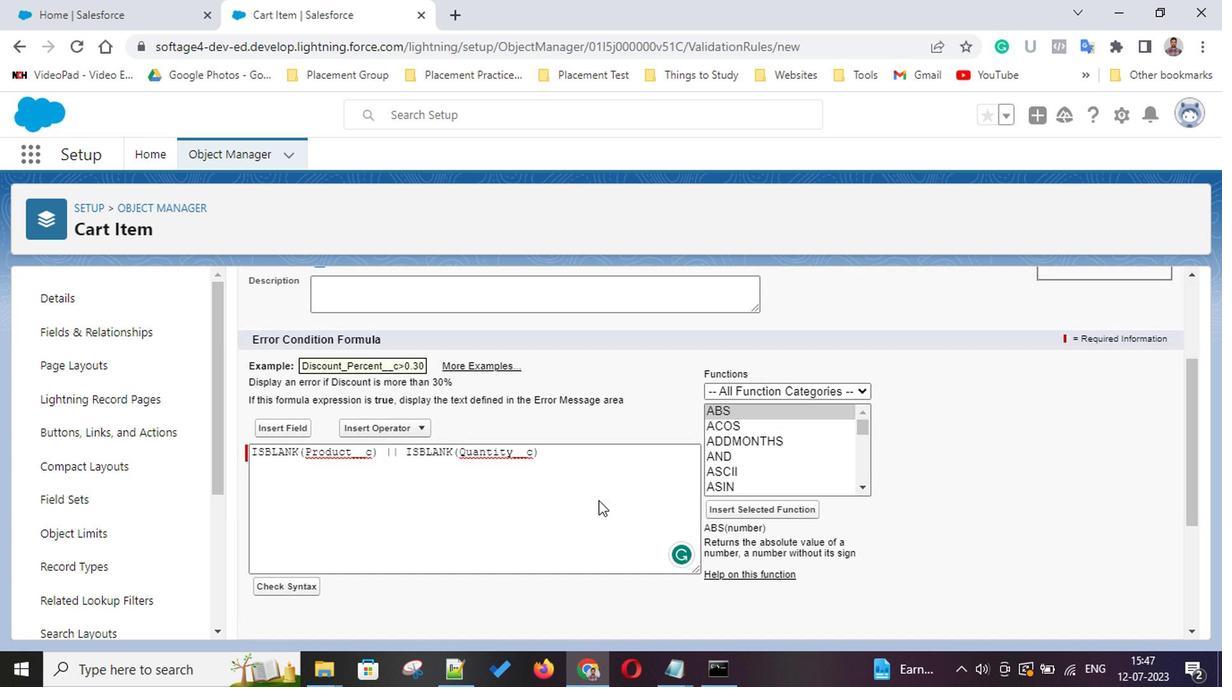
Action: Mouse scrolled (595, 495) with delta (0, 0)
Screenshot: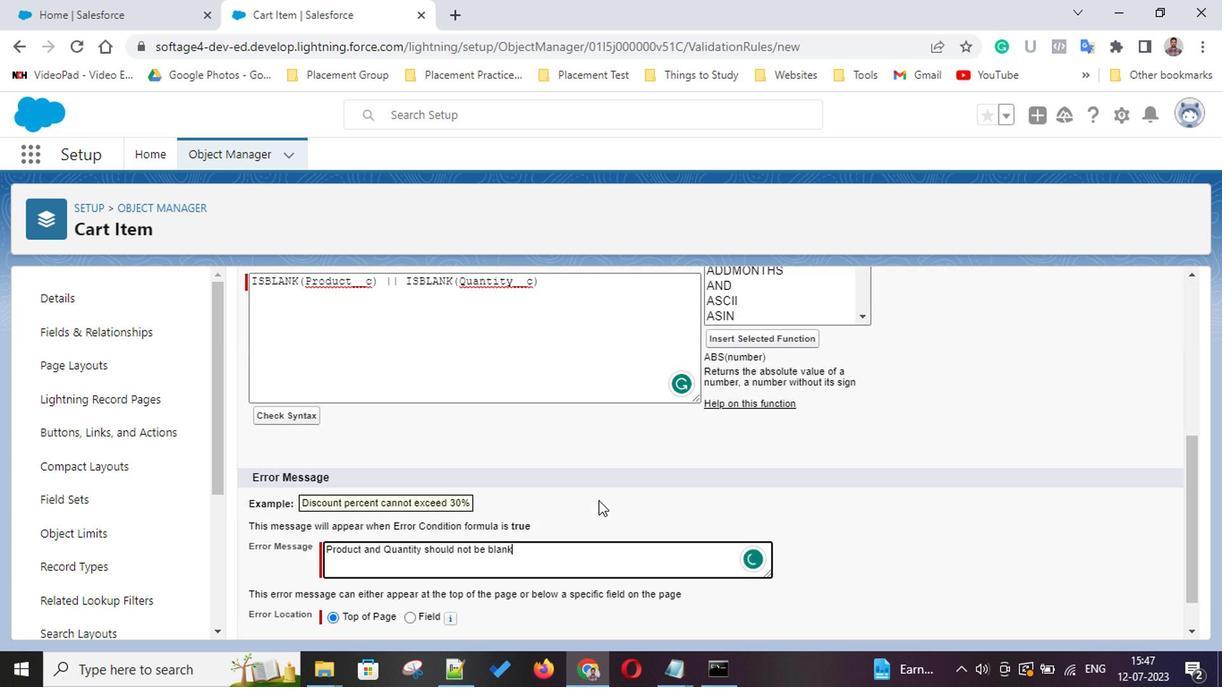 
Action: Mouse scrolled (595, 495) with delta (0, 0)
Screenshot: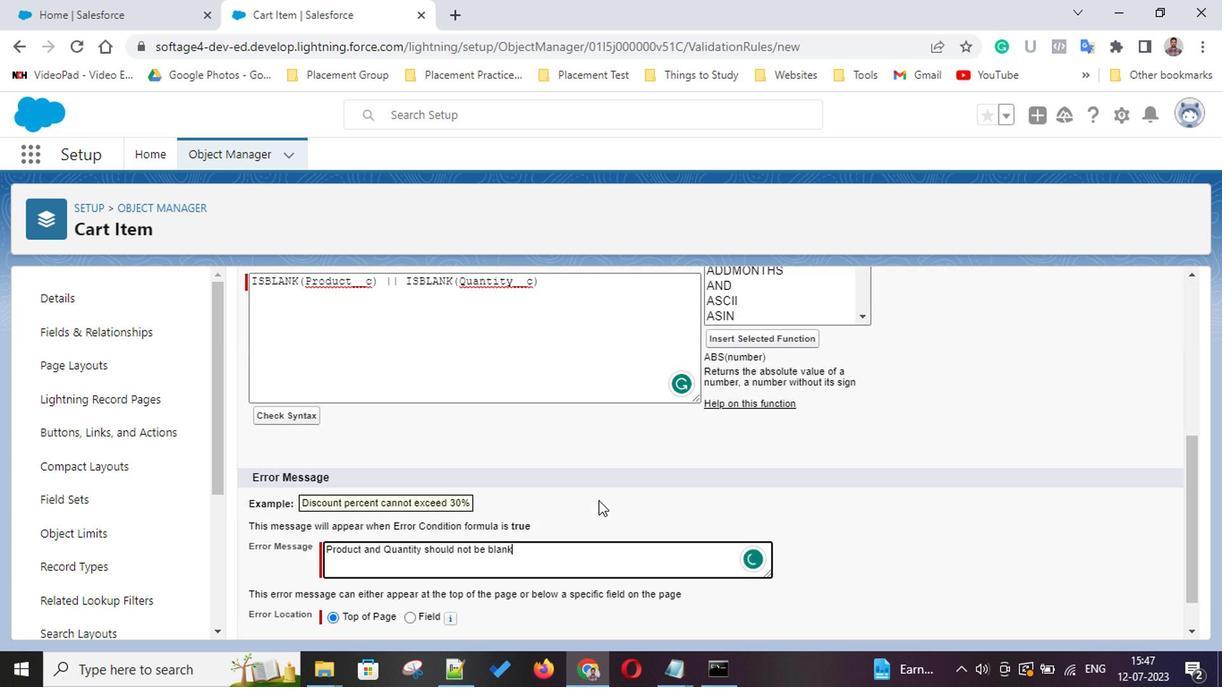 
Action: Mouse scrolled (595, 495) with delta (0, 0)
Screenshot: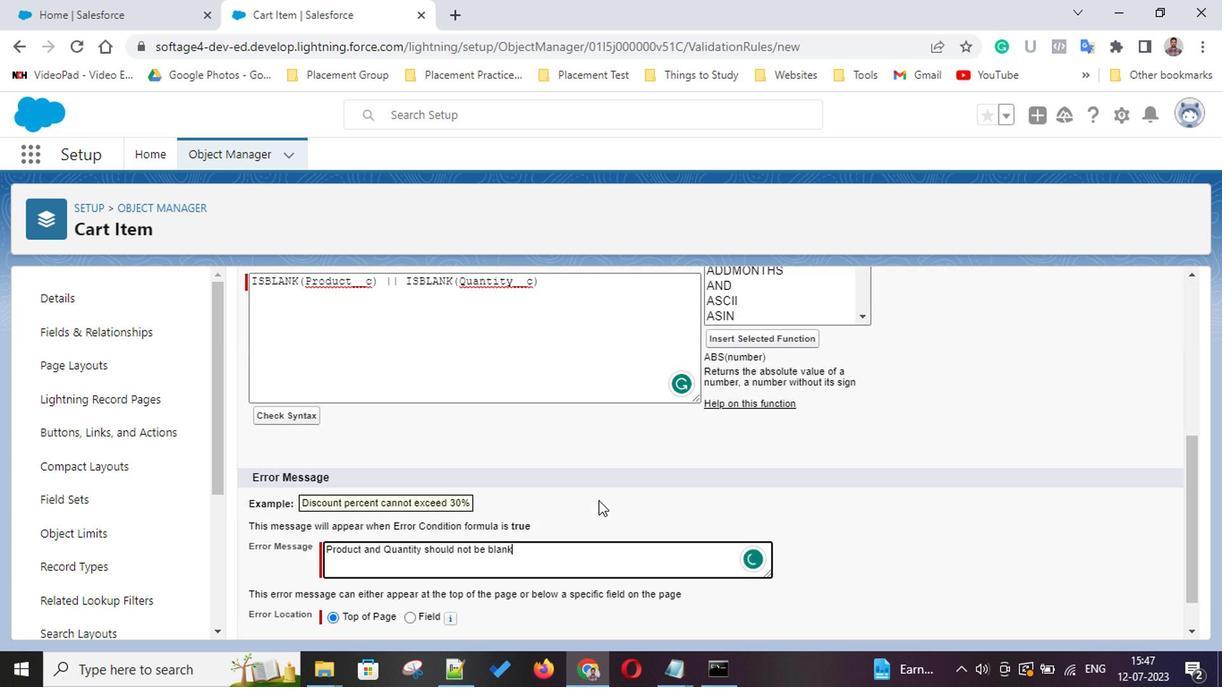 
Action: Mouse scrolled (595, 495) with delta (0, 0)
Screenshot: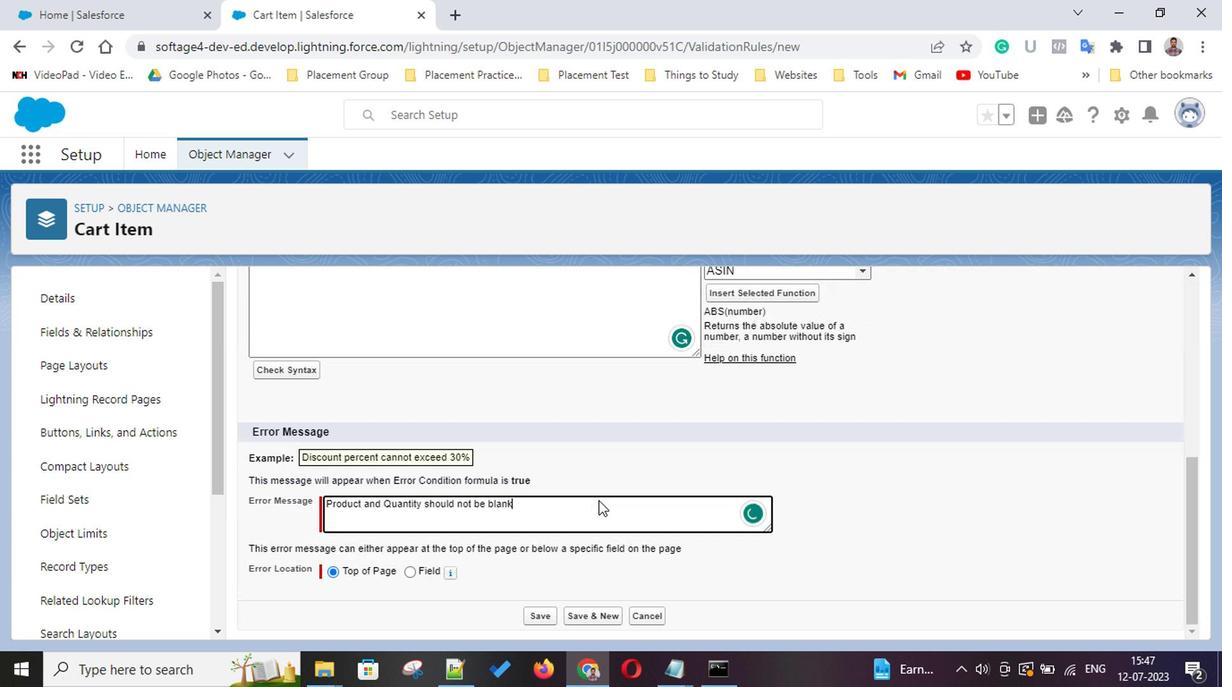
Action: Mouse scrolled (595, 495) with delta (0, 0)
Screenshot: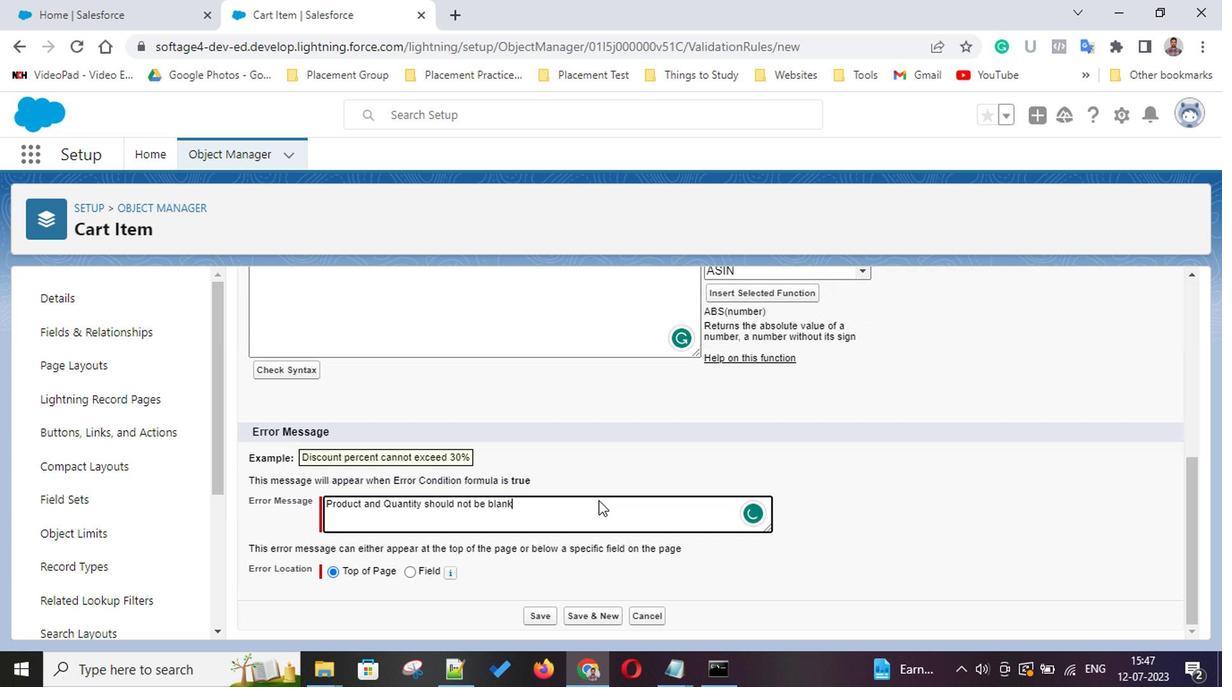 
Action: Mouse scrolled (595, 495) with delta (0, 0)
Screenshot: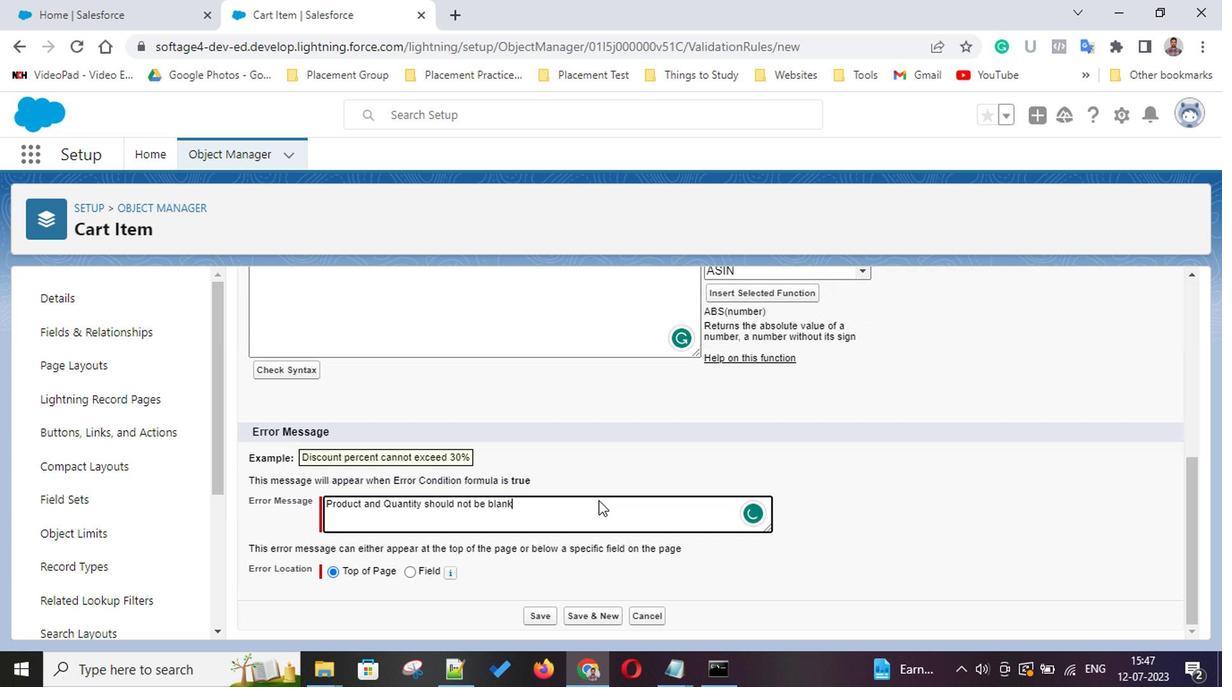 
Action: Mouse scrolled (595, 495) with delta (0, 0)
Screenshot: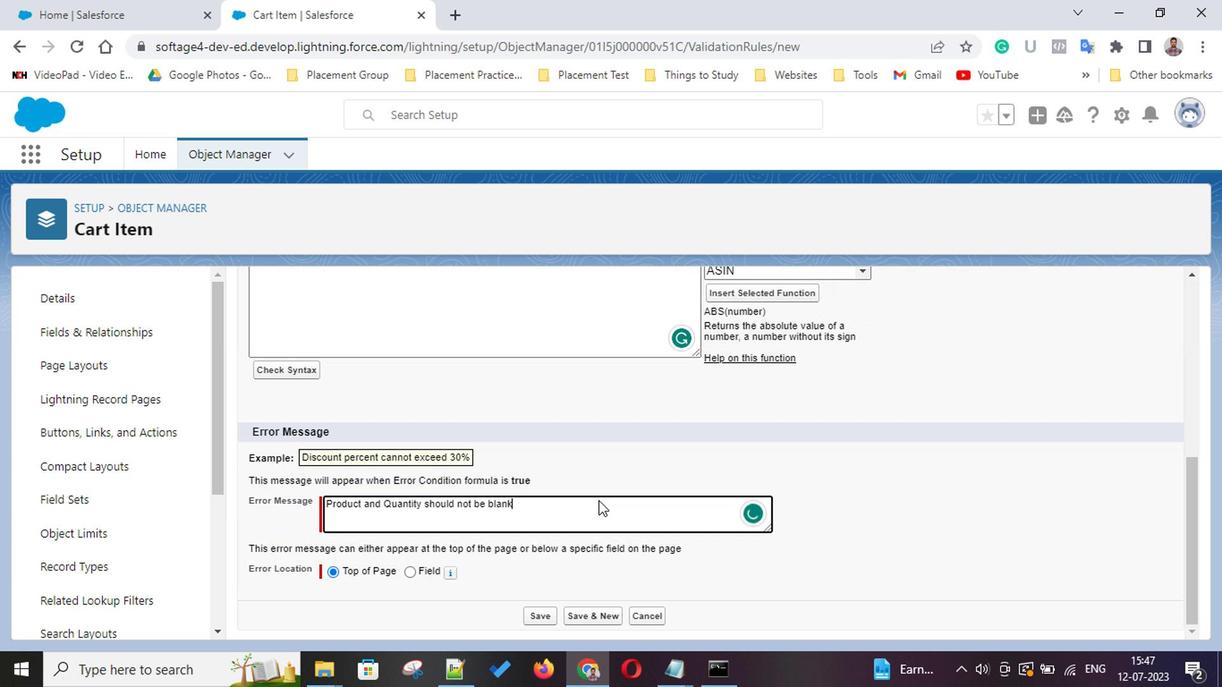 
Action: Mouse scrolled (595, 495) with delta (0, 0)
Screenshot: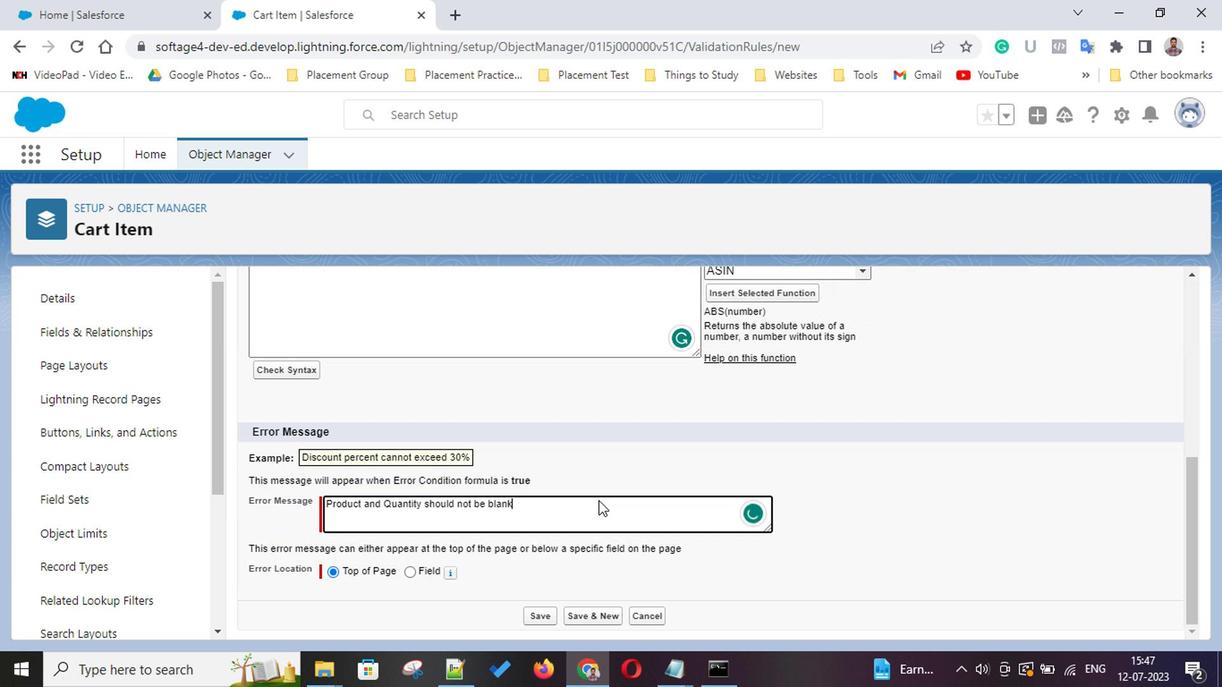 
Action: Mouse scrolled (595, 495) with delta (0, 0)
Screenshot: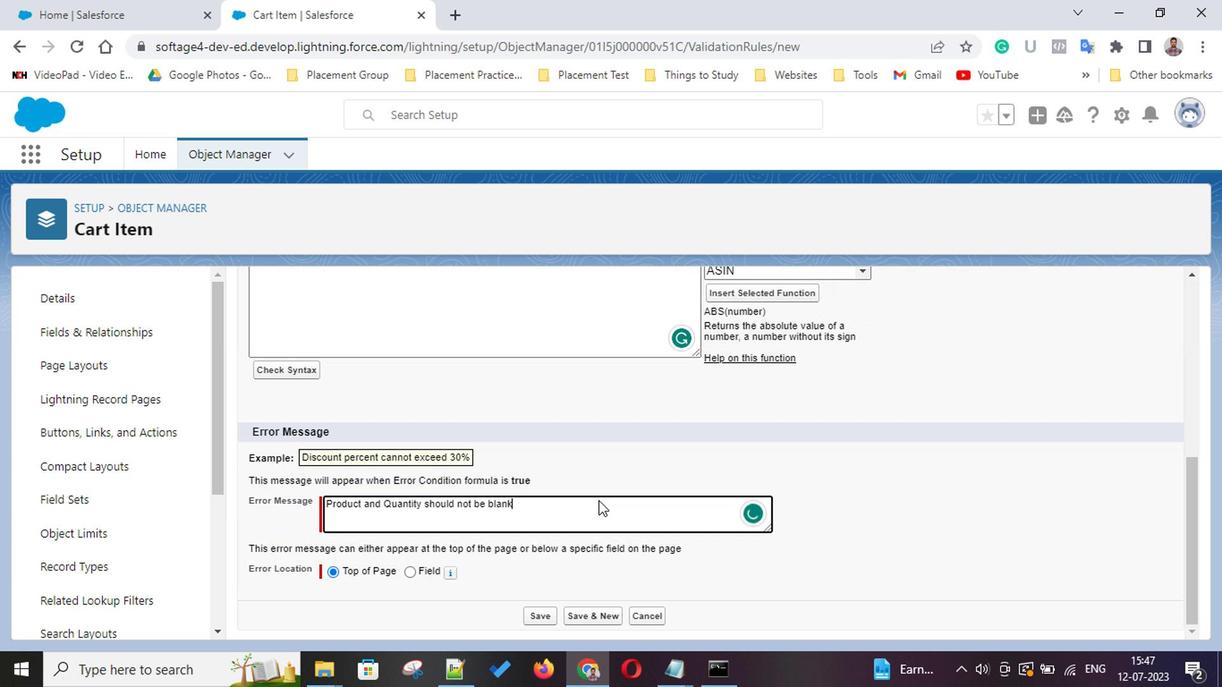 
Action: Mouse scrolled (595, 495) with delta (0, 0)
Screenshot: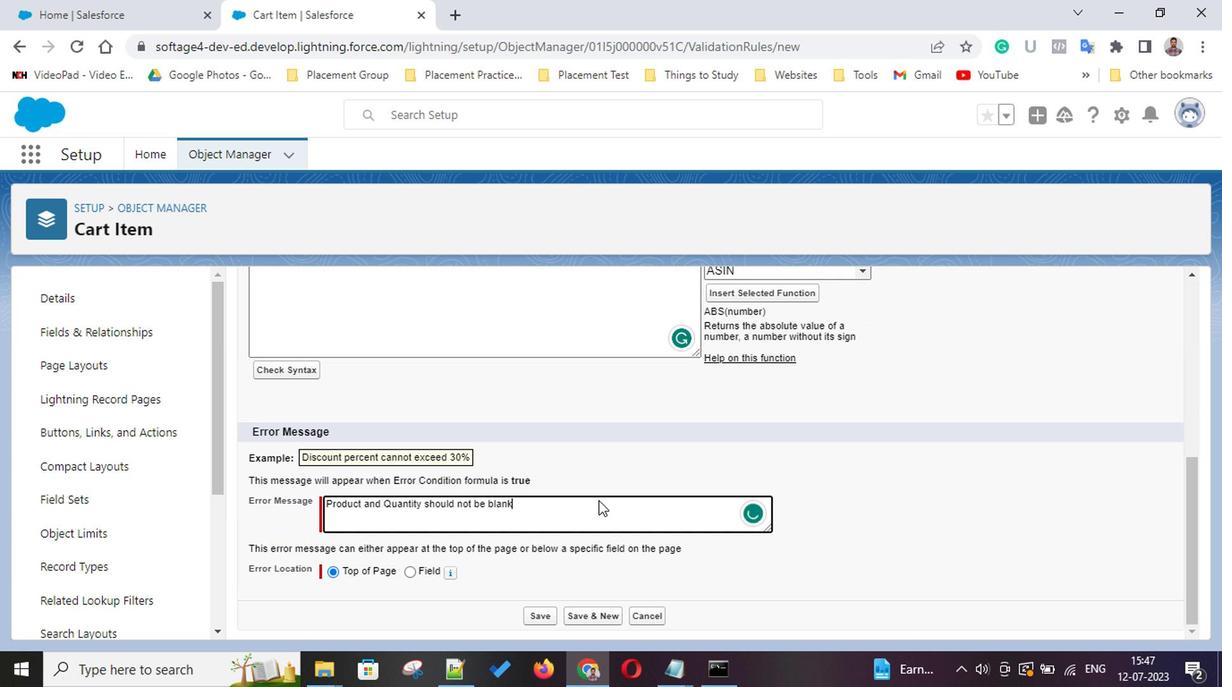 
Action: Mouse scrolled (595, 495) with delta (0, 0)
Screenshot: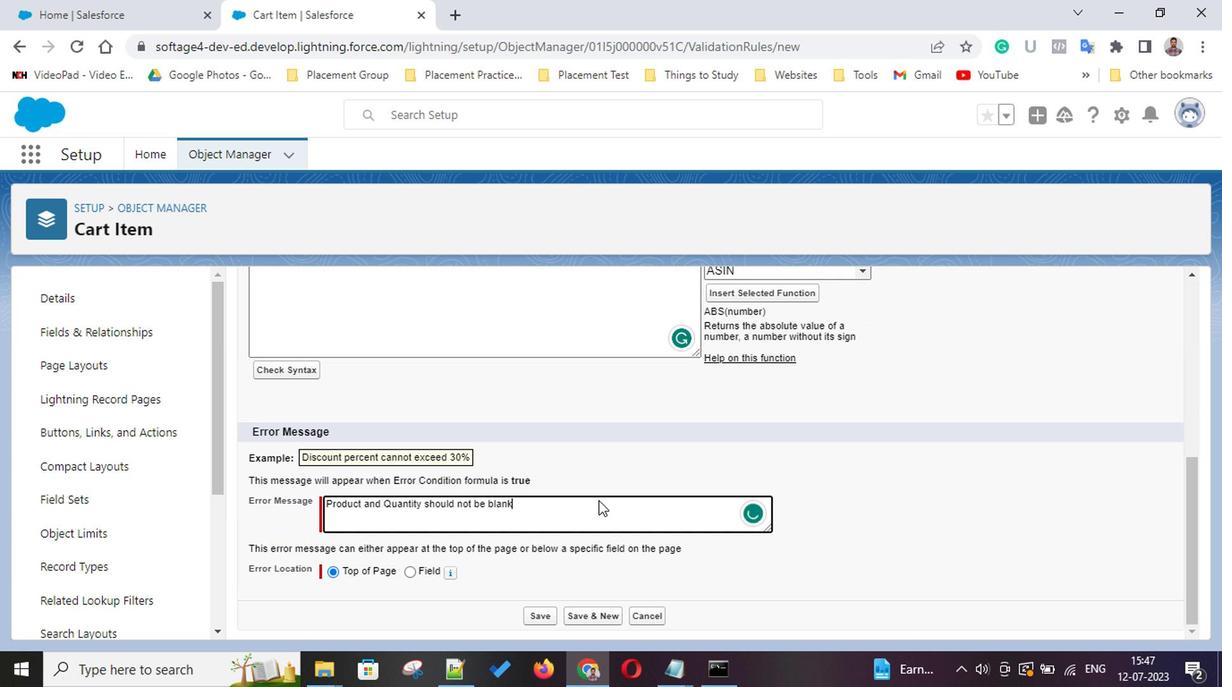 
Action: Mouse scrolled (595, 495) with delta (0, 0)
Screenshot: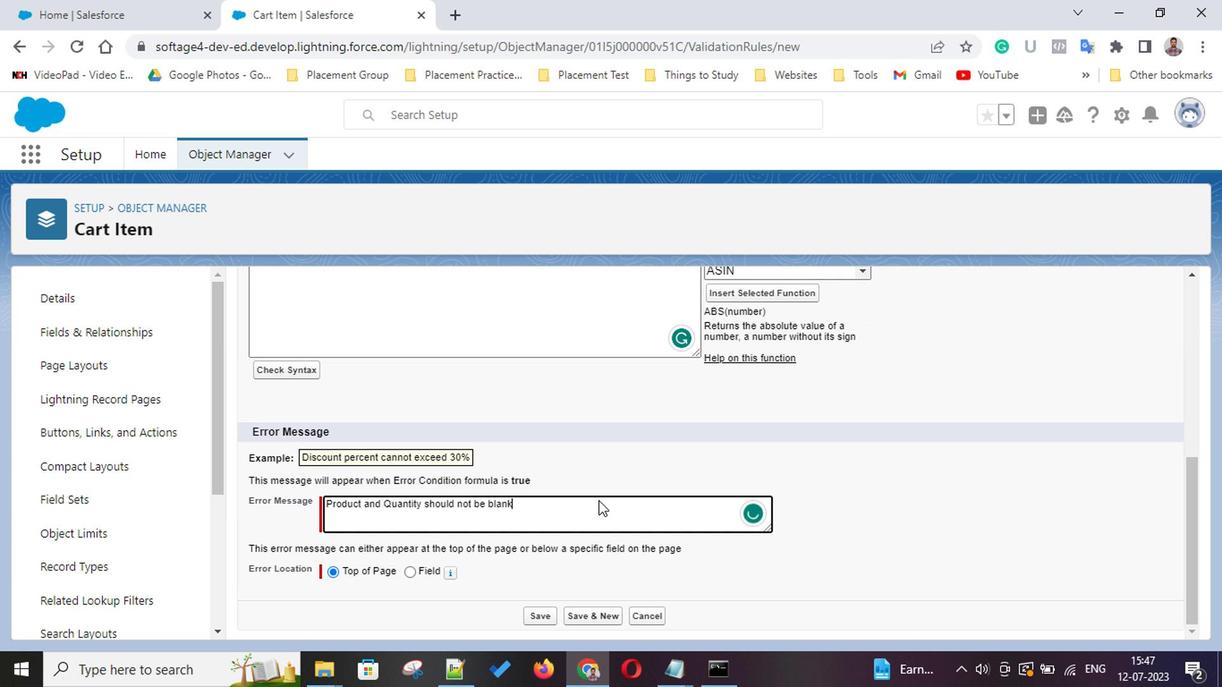 
Action: Mouse moved to (546, 608)
Screenshot: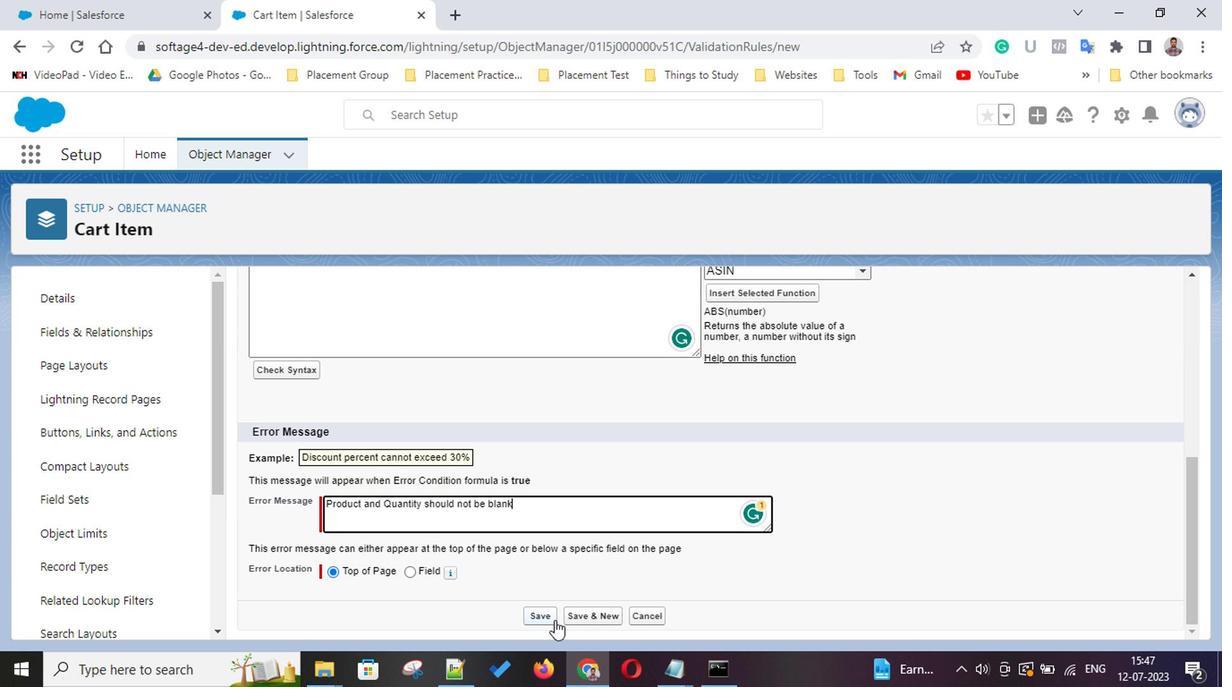 
Action: Mouse pressed left at (546, 608)
Screenshot: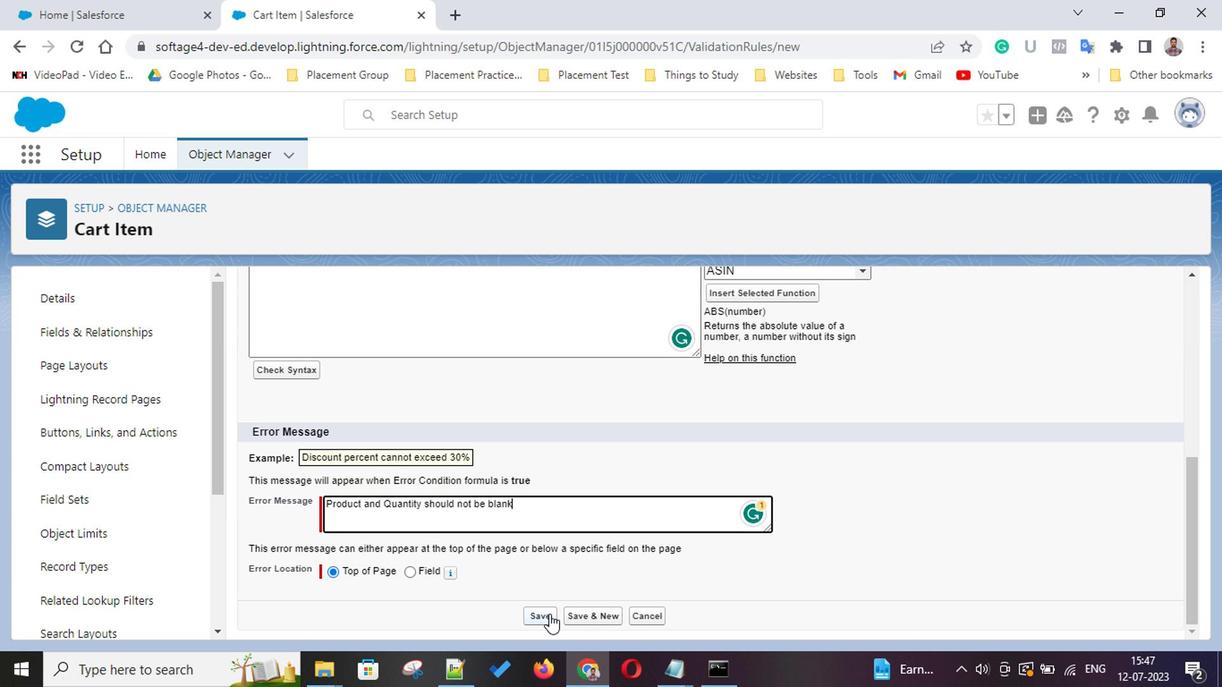 
Action: Mouse moved to (741, 536)
Screenshot: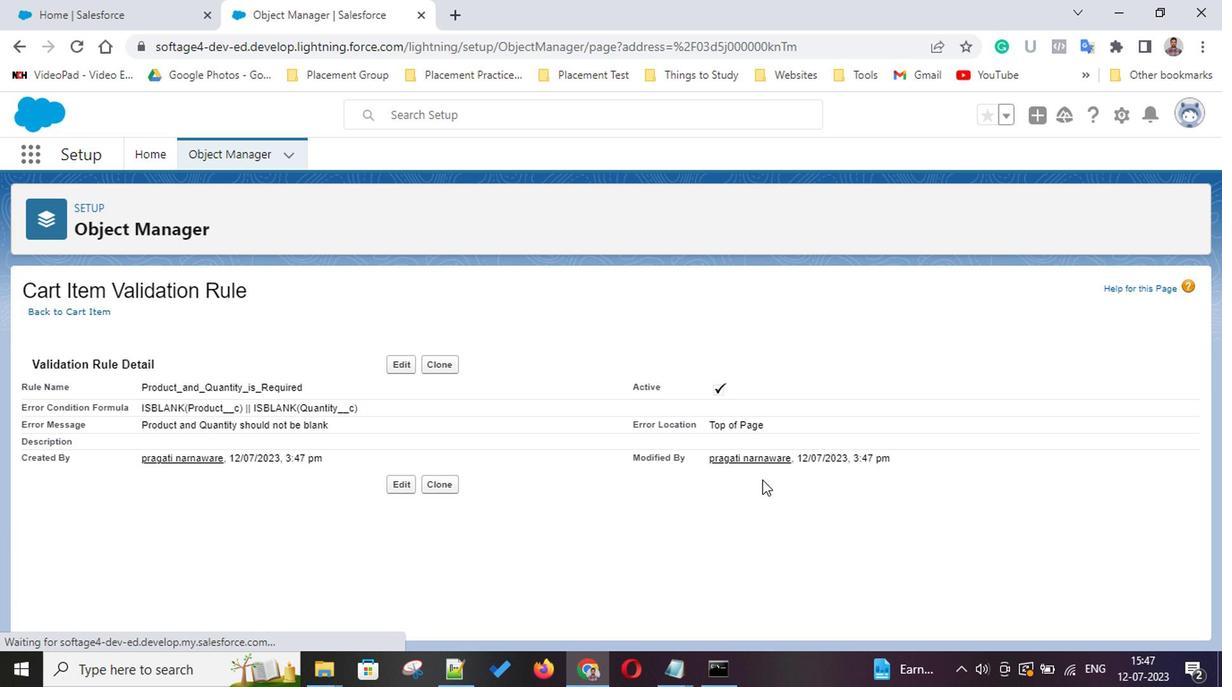
